 Task: Create an event for the movie marathon.
Action: Mouse moved to (102, 125)
Screenshot: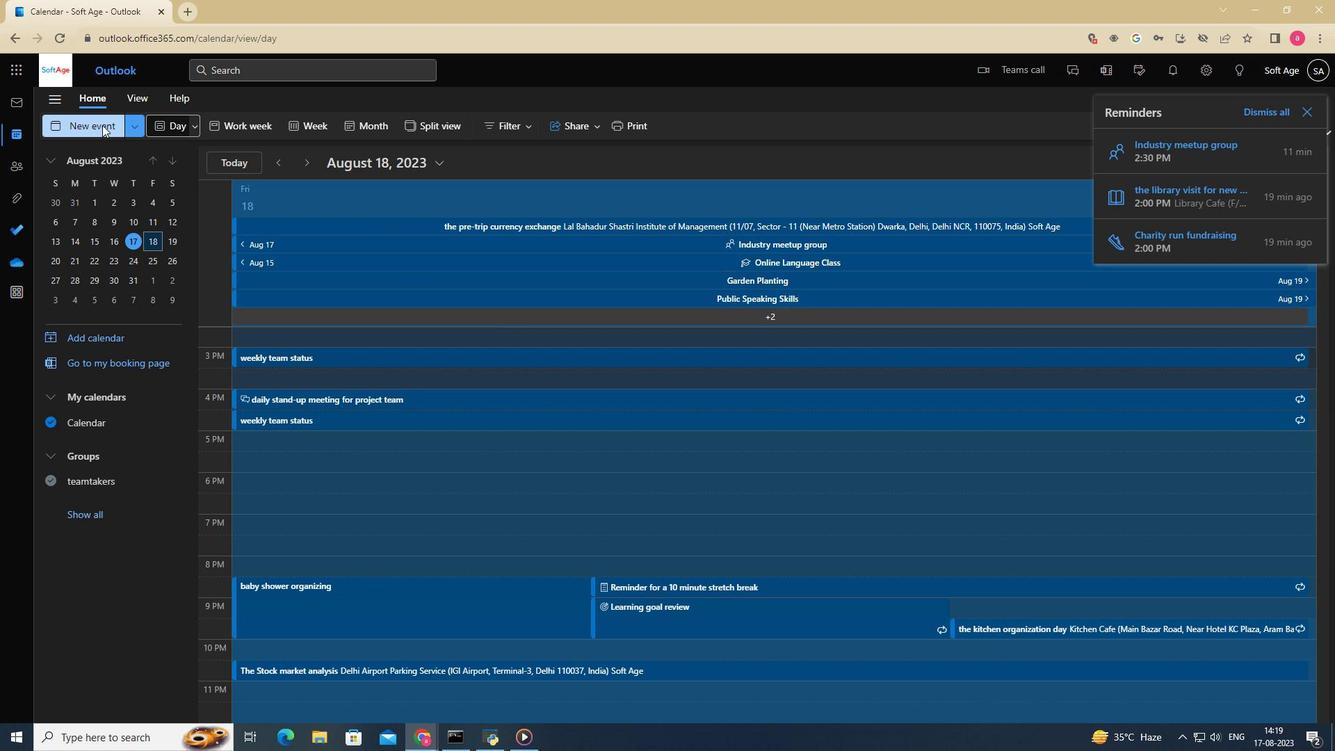 
Action: Mouse pressed left at (102, 125)
Screenshot: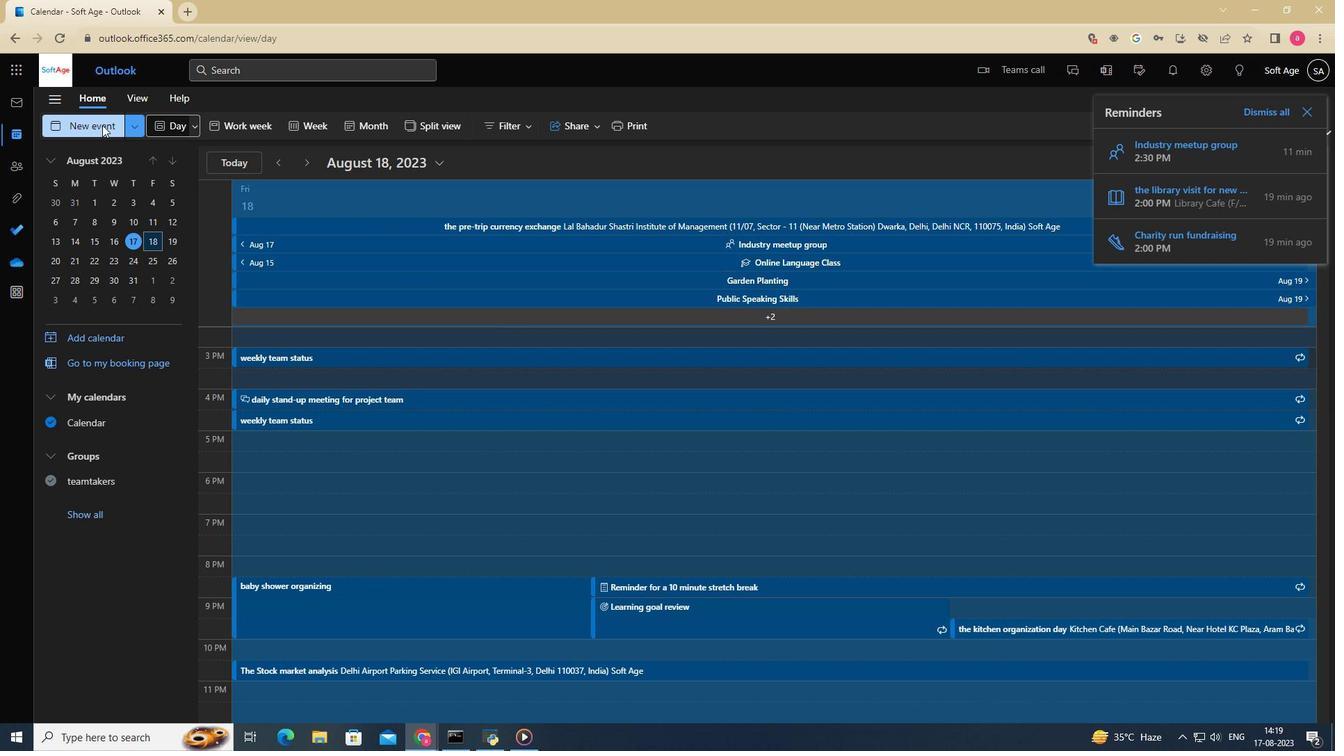
Action: Mouse moved to (361, 209)
Screenshot: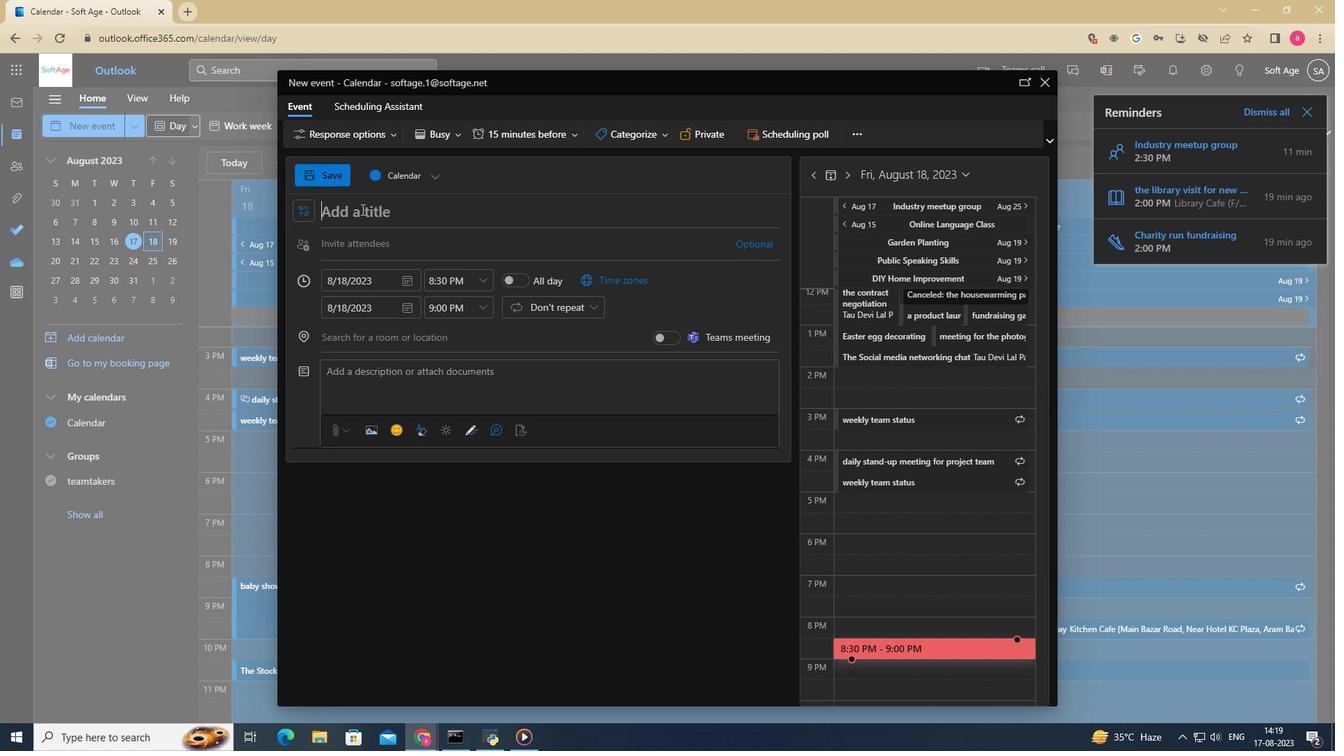 
Action: Mouse pressed left at (361, 209)
Screenshot: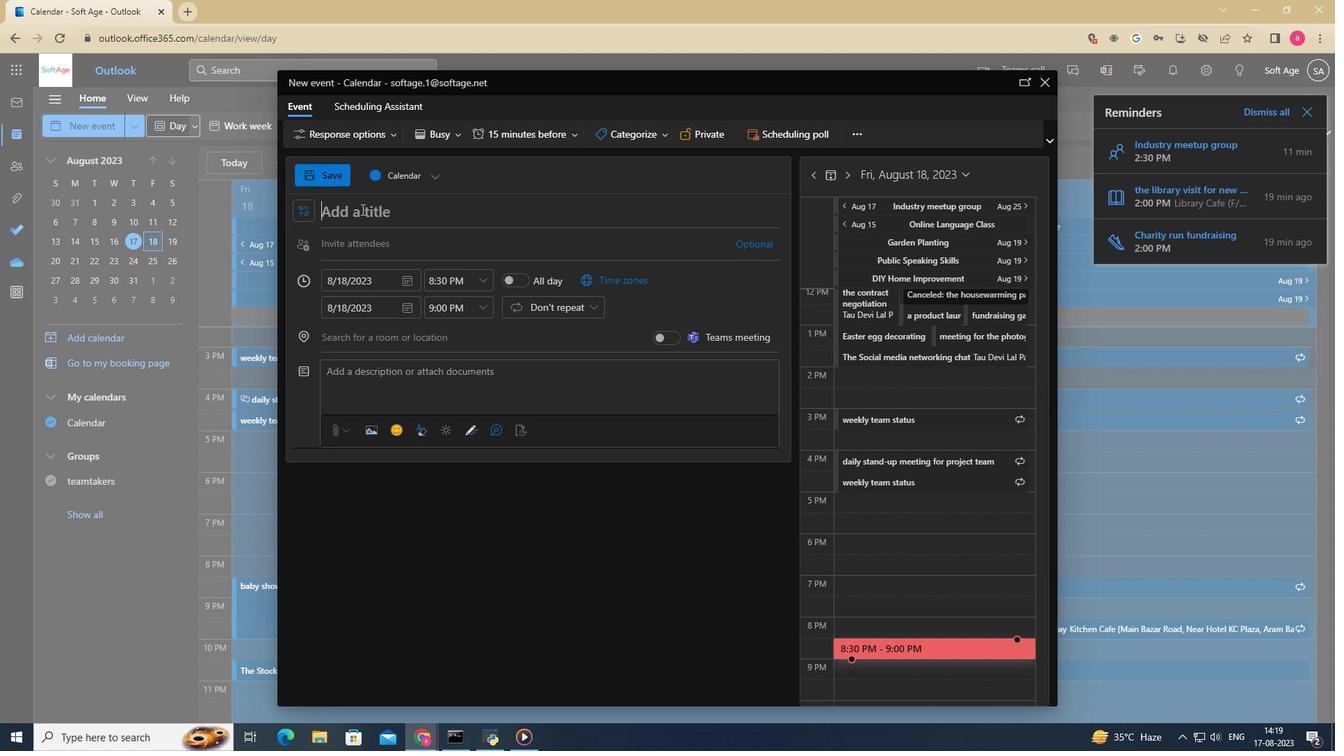 
Action: Key pressed the<Key.space>movie<Key.space>marathon
Screenshot: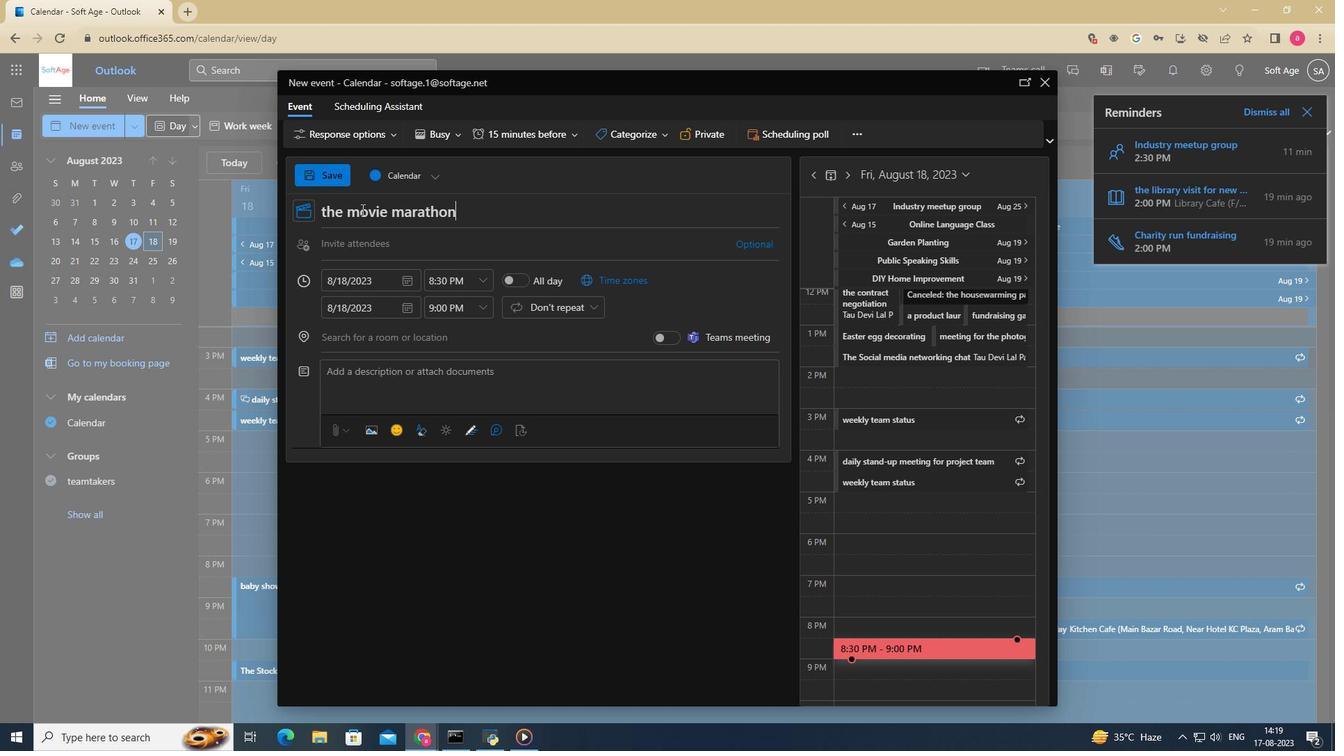 
Action: Mouse moved to (379, 249)
Screenshot: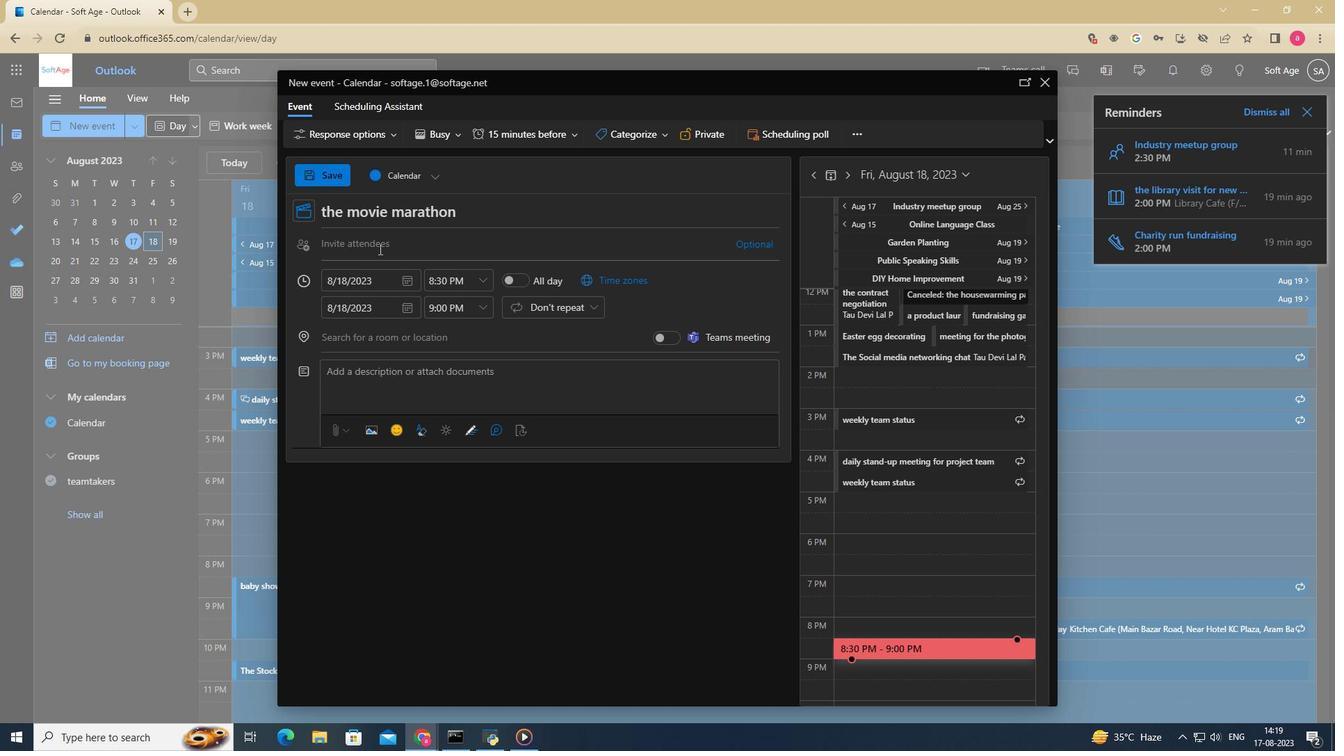 
Action: Mouse pressed left at (379, 249)
Screenshot: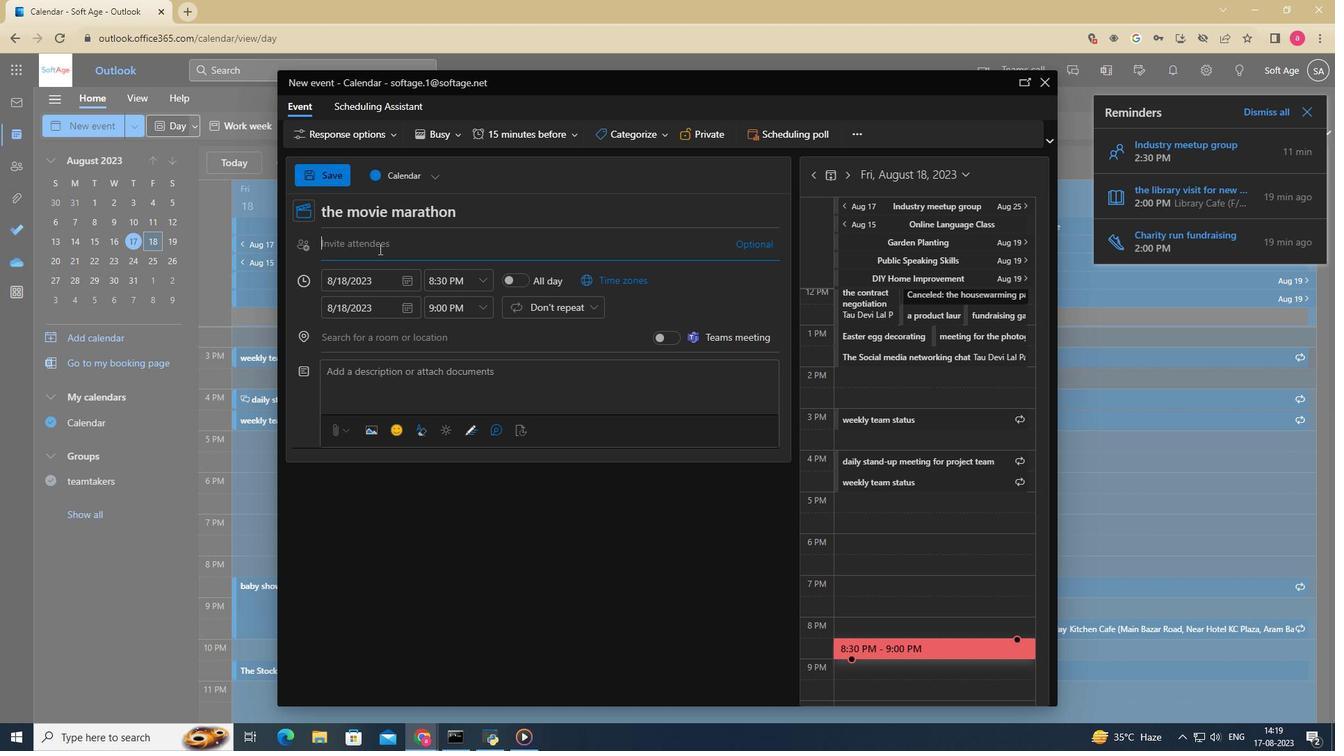 
Action: Mouse moved to (381, 338)
Screenshot: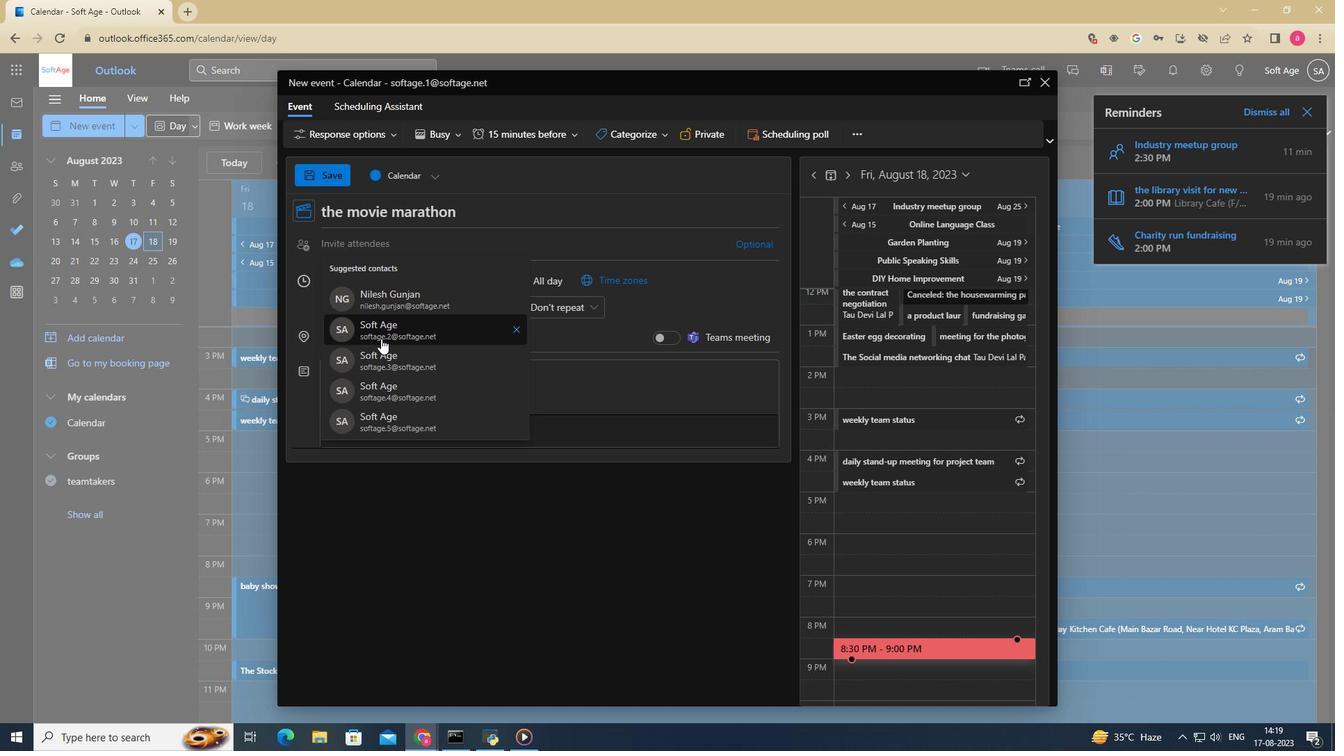 
Action: Mouse pressed left at (381, 338)
Screenshot: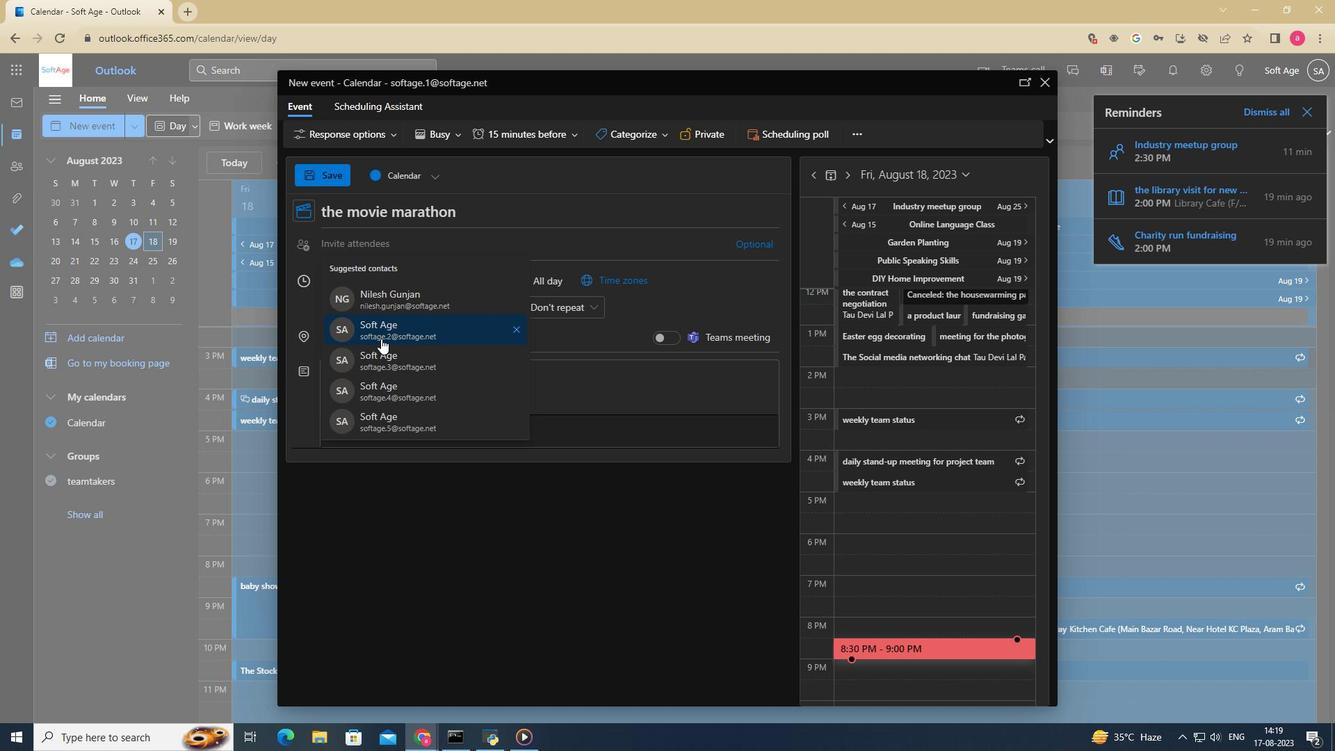 
Action: Mouse moved to (437, 367)
Screenshot: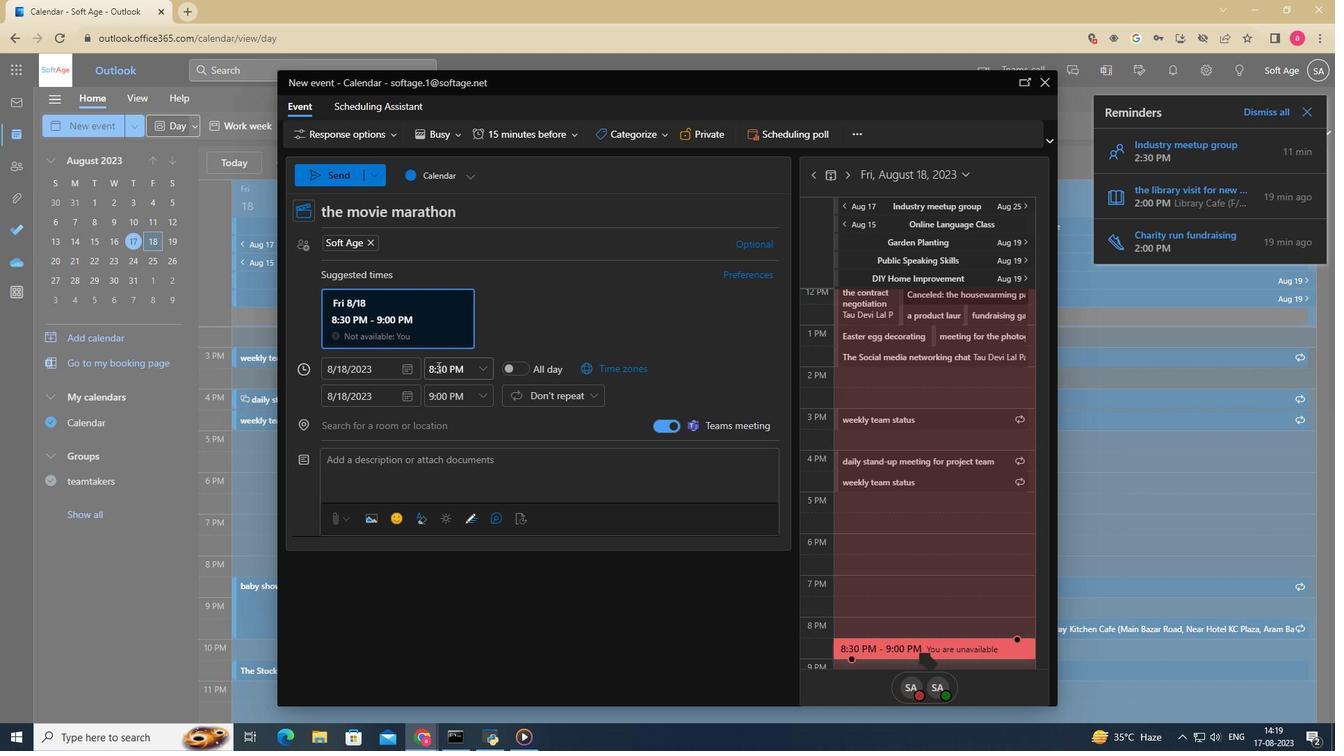 
Action: Mouse pressed left at (437, 367)
Screenshot: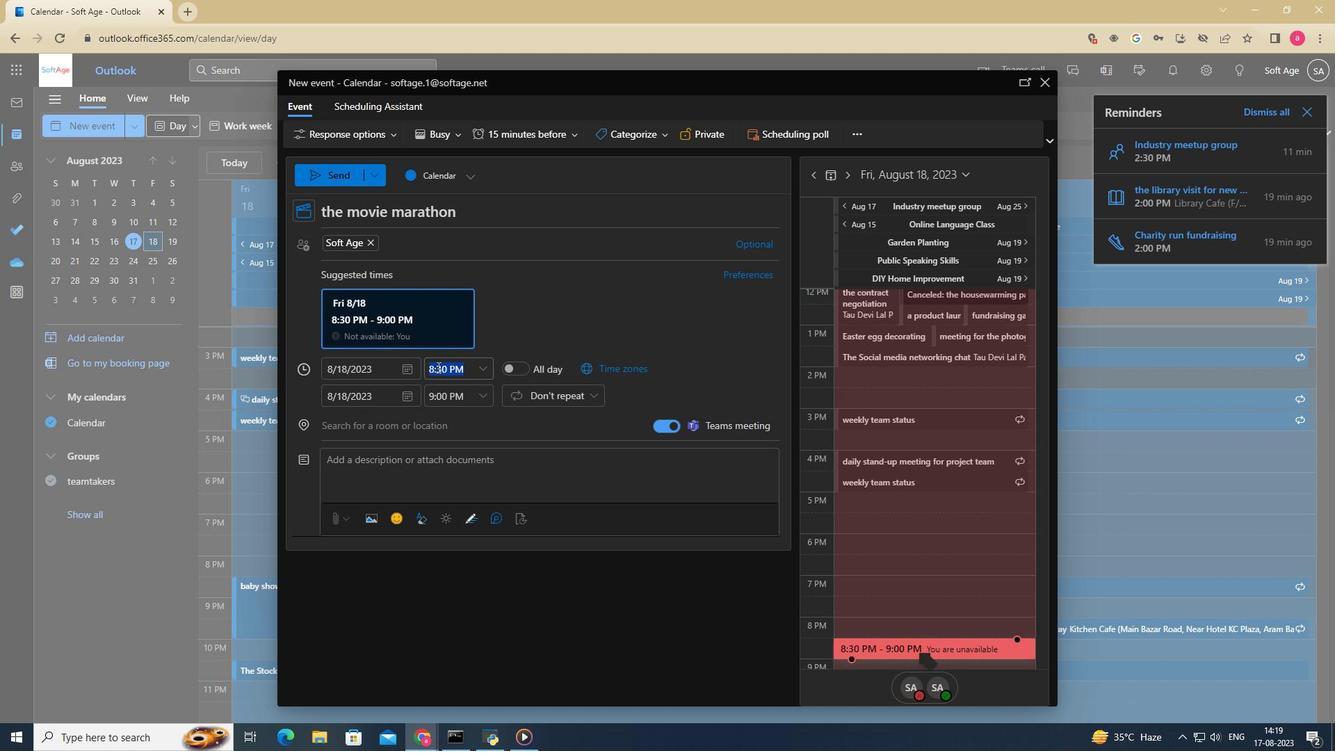 
Action: Mouse moved to (481, 374)
Screenshot: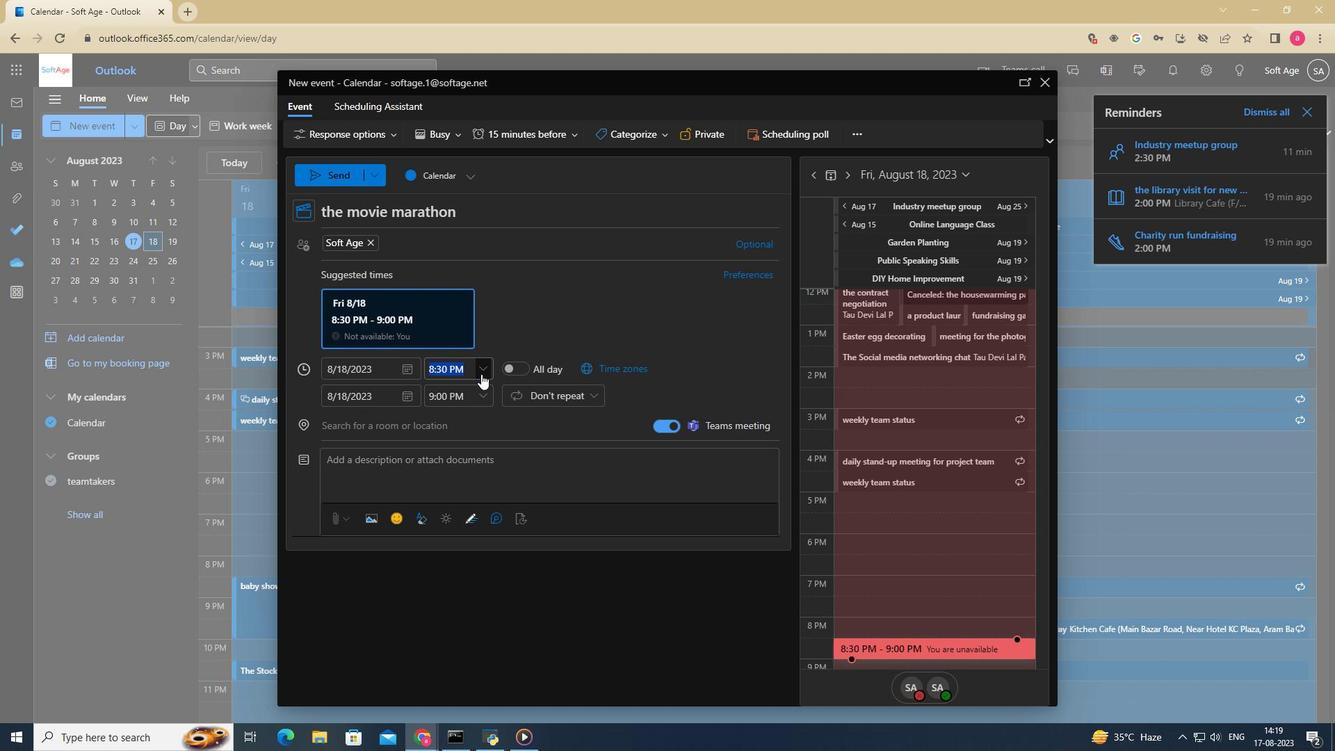 
Action: Mouse pressed left at (481, 374)
Screenshot: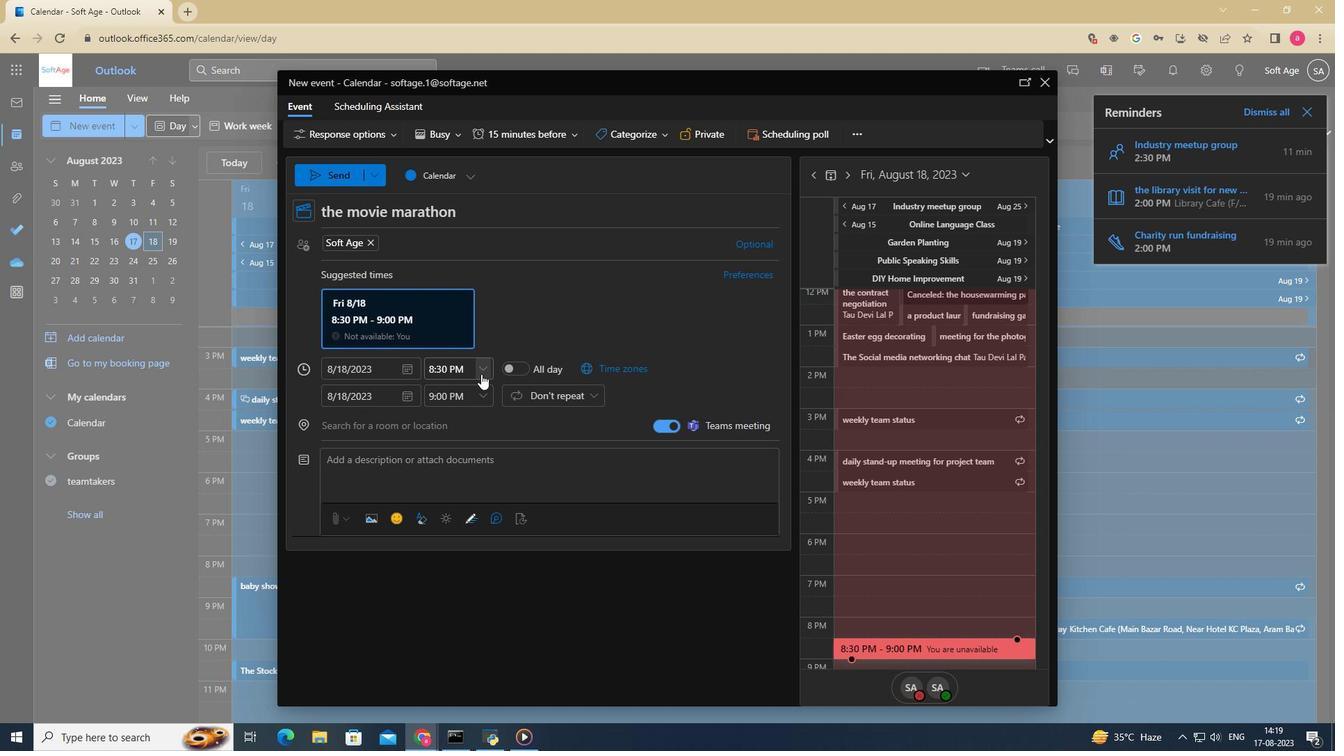 
Action: Mouse moved to (462, 422)
Screenshot: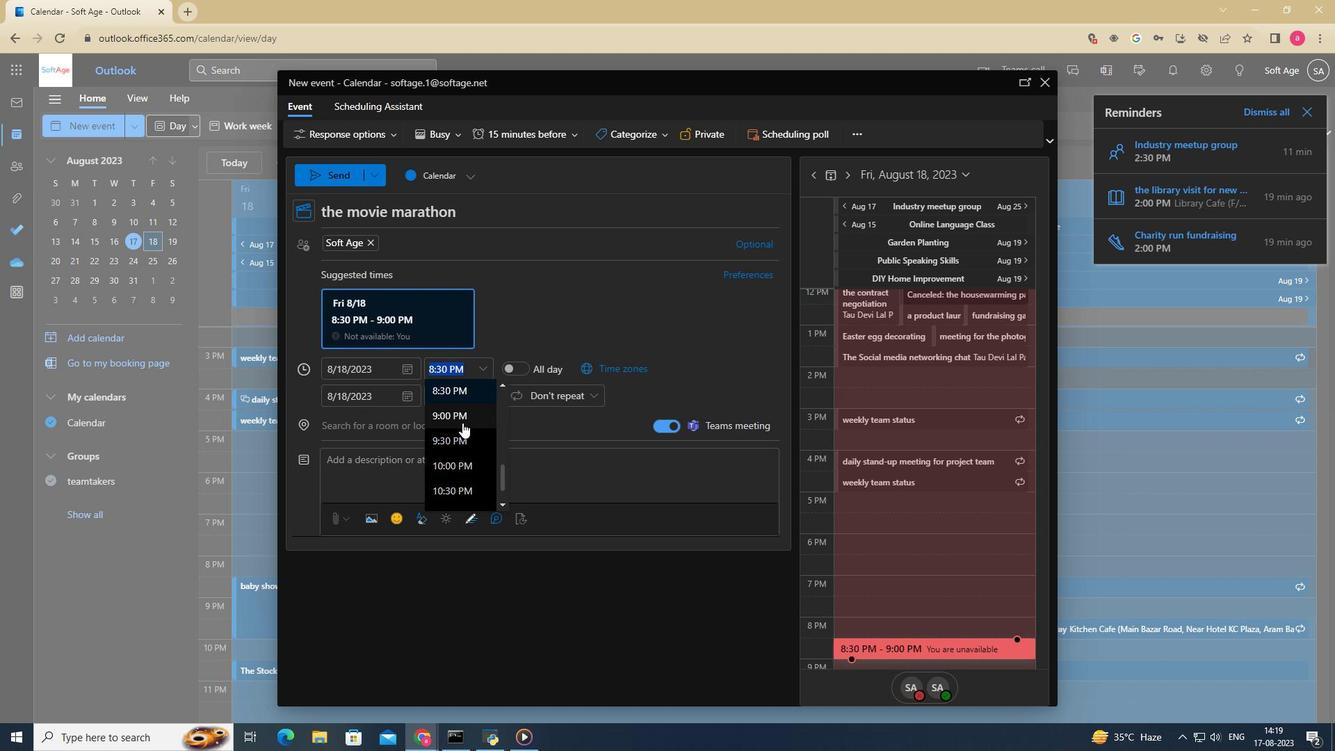 
Action: Mouse pressed left at (462, 422)
Screenshot: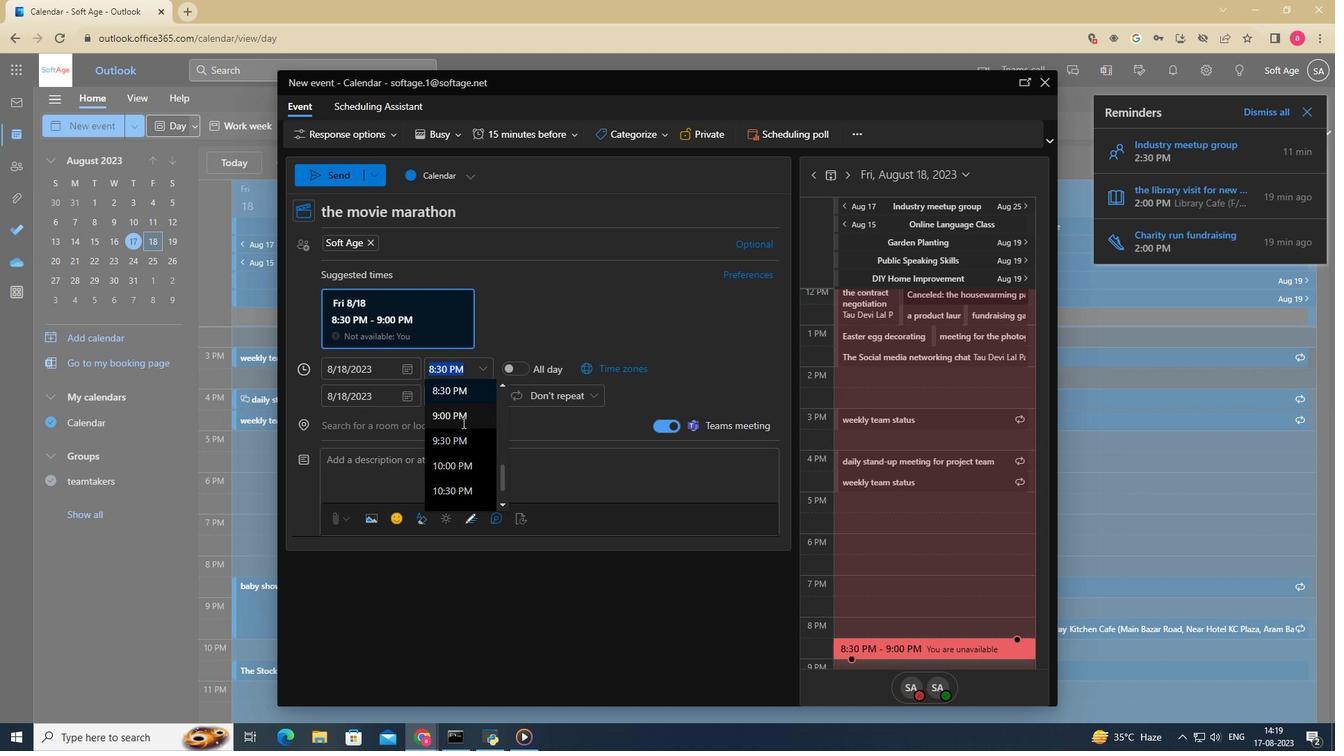 
Action: Mouse moved to (485, 392)
Screenshot: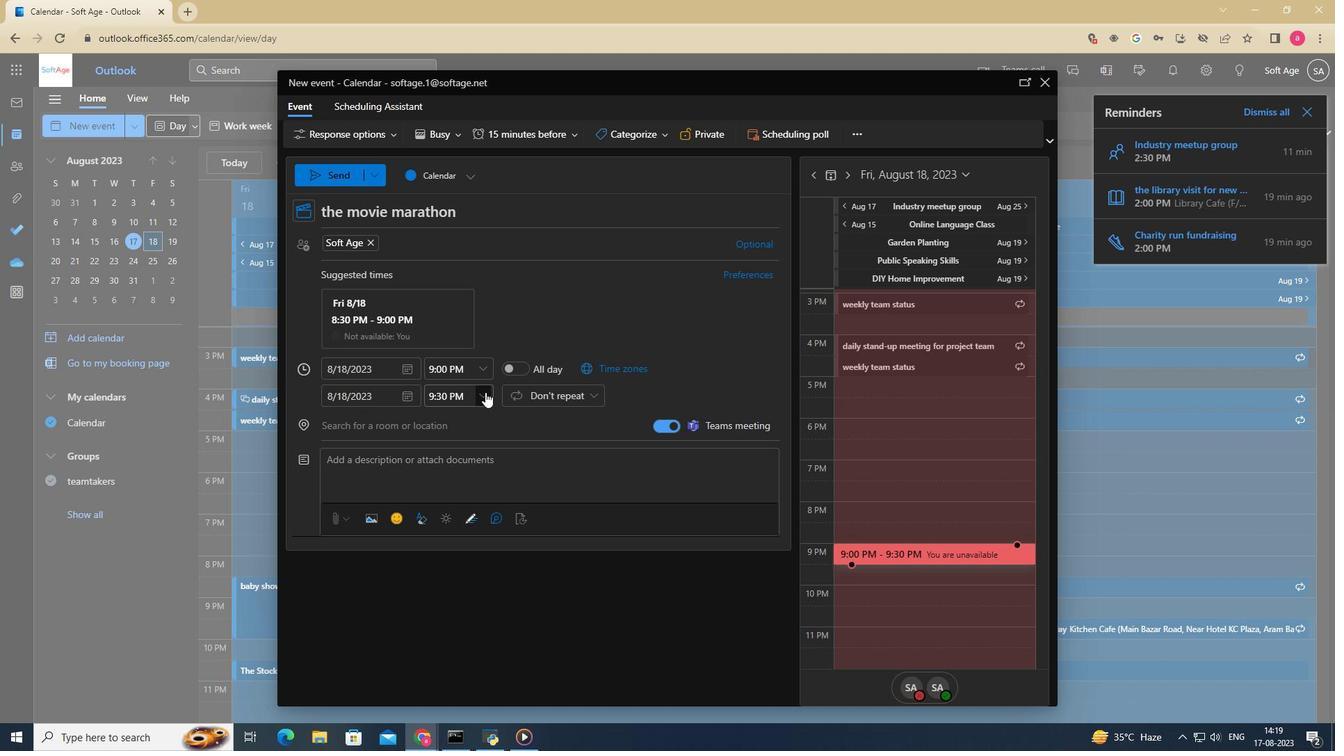 
Action: Mouse pressed left at (485, 392)
Screenshot: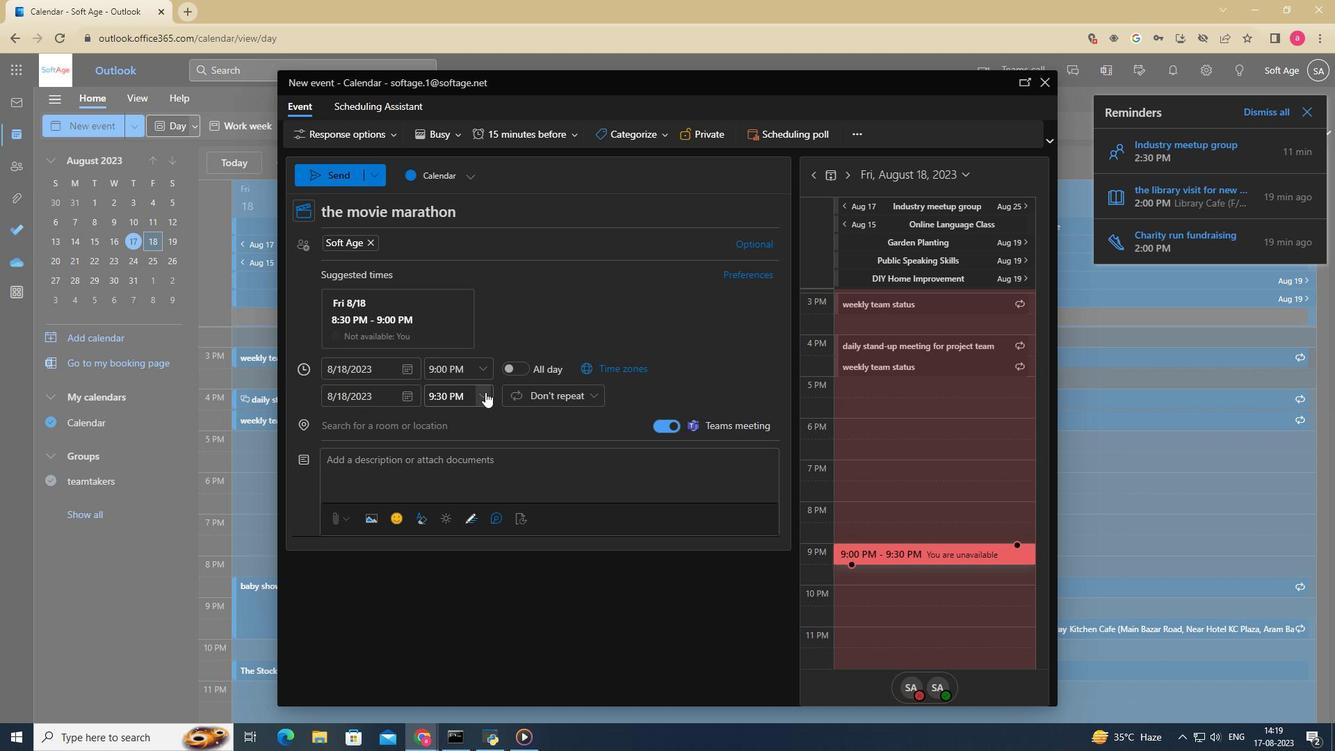 
Action: Mouse moved to (470, 445)
Screenshot: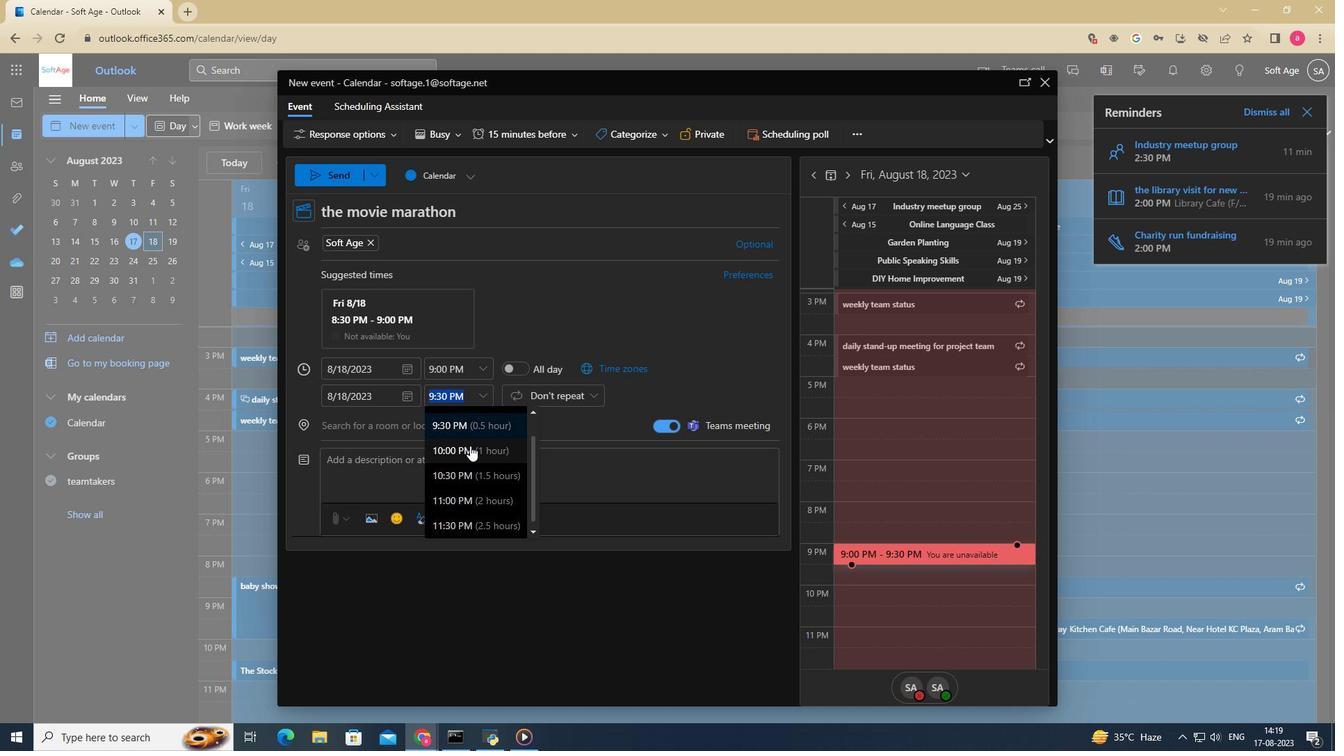 
Action: Mouse pressed left at (470, 445)
Screenshot: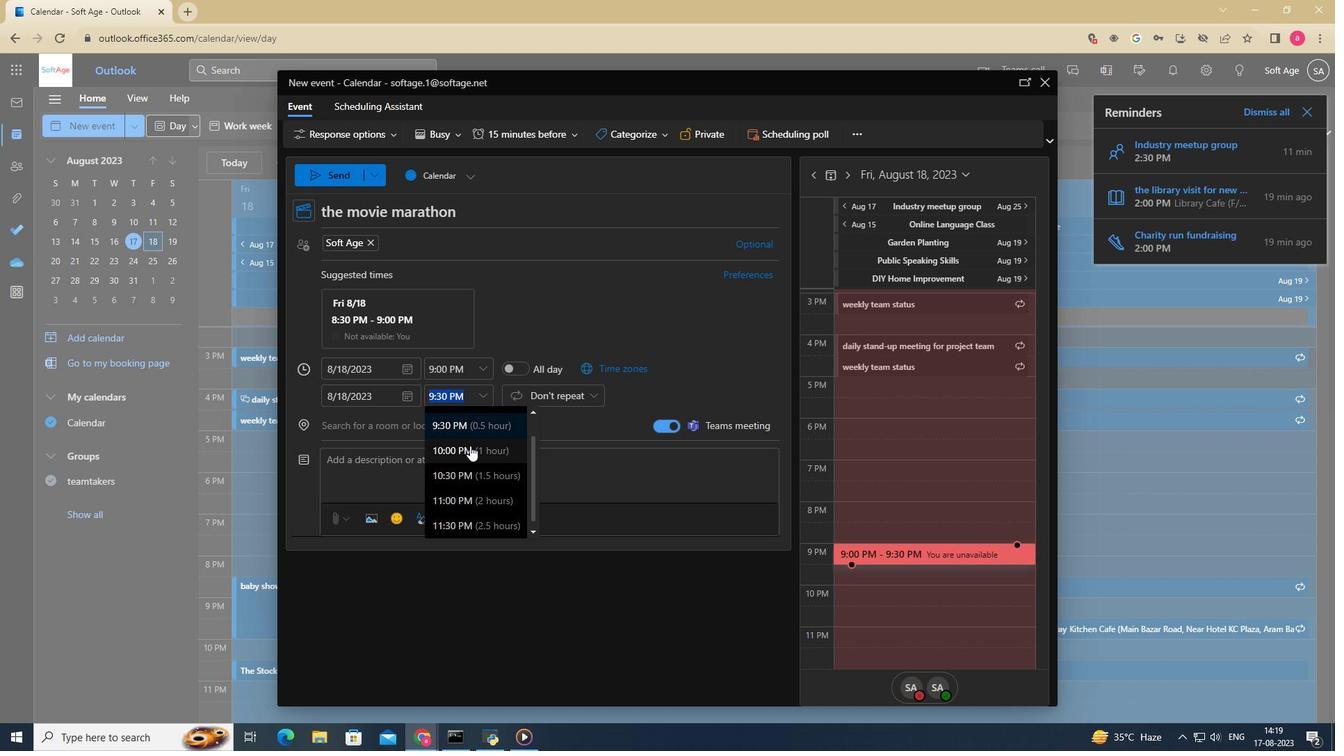 
Action: Mouse moved to (357, 425)
Screenshot: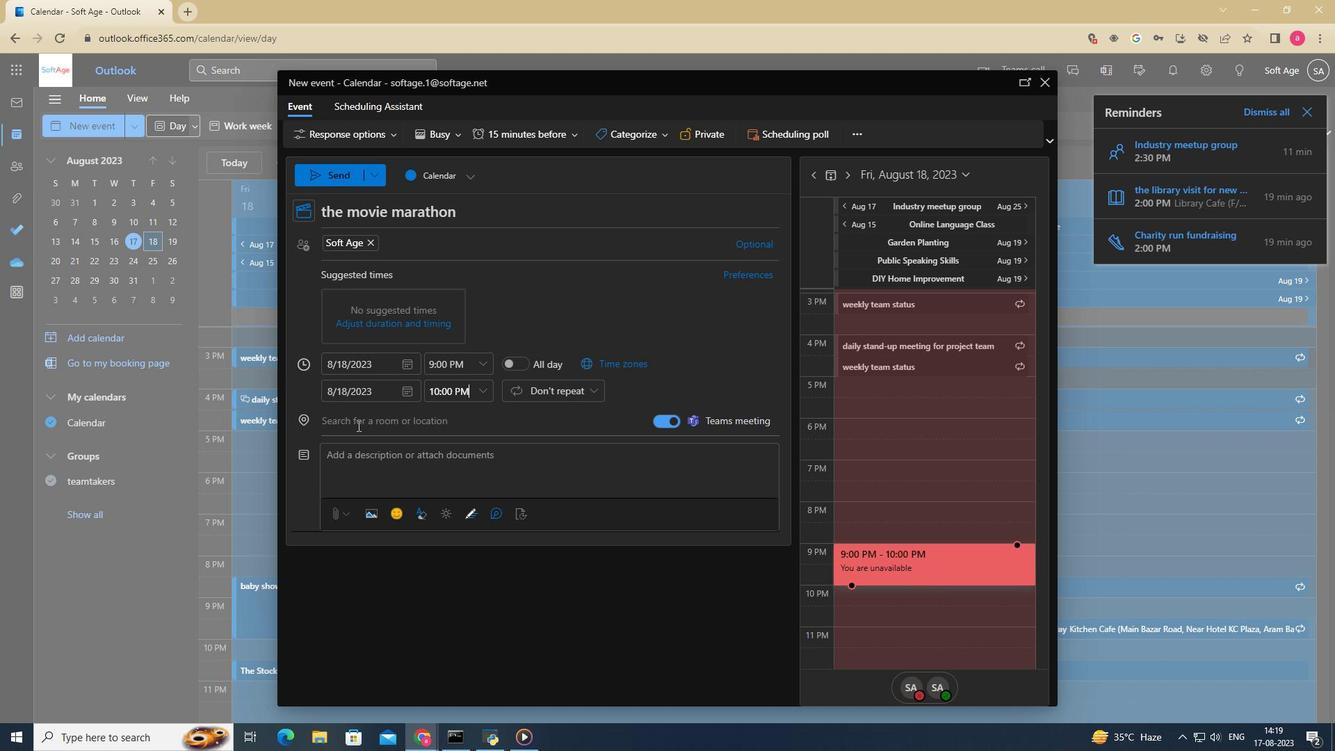 
Action: Mouse pressed left at (357, 425)
Screenshot: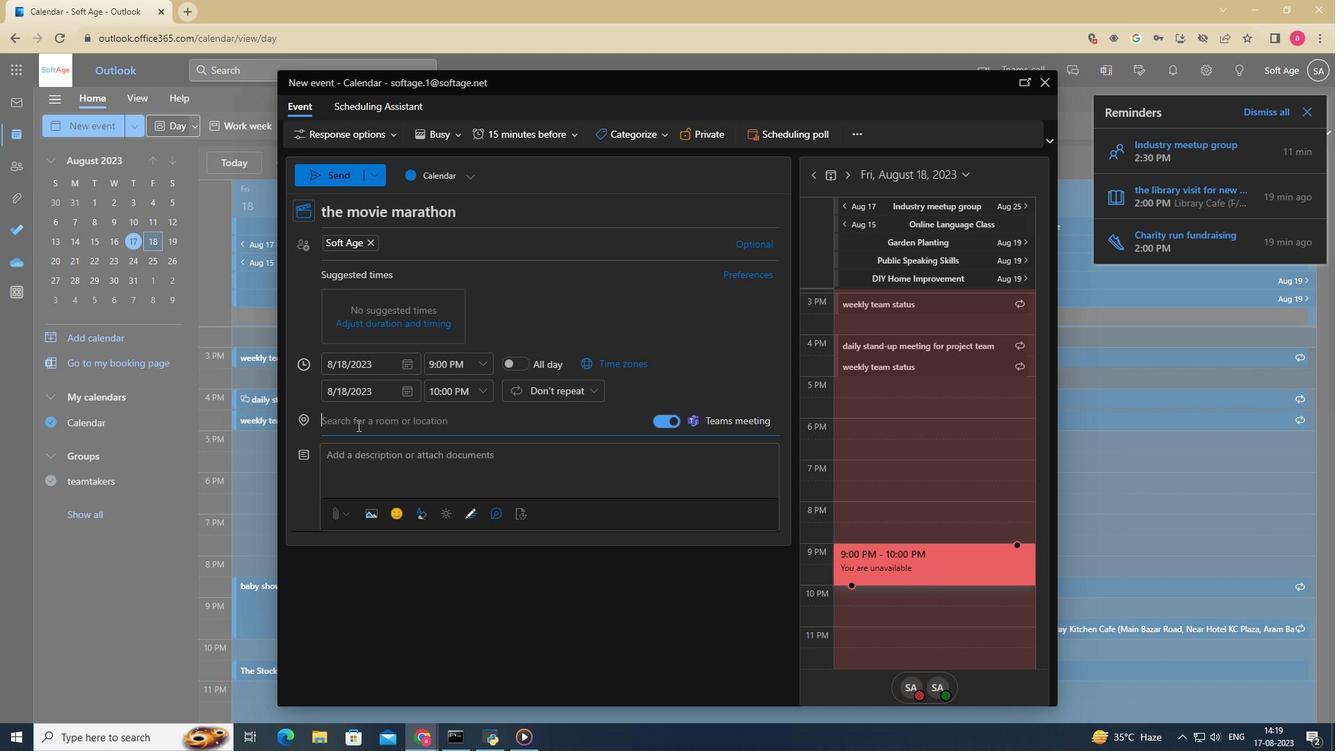 
Action: Key pressed roh
Screenshot: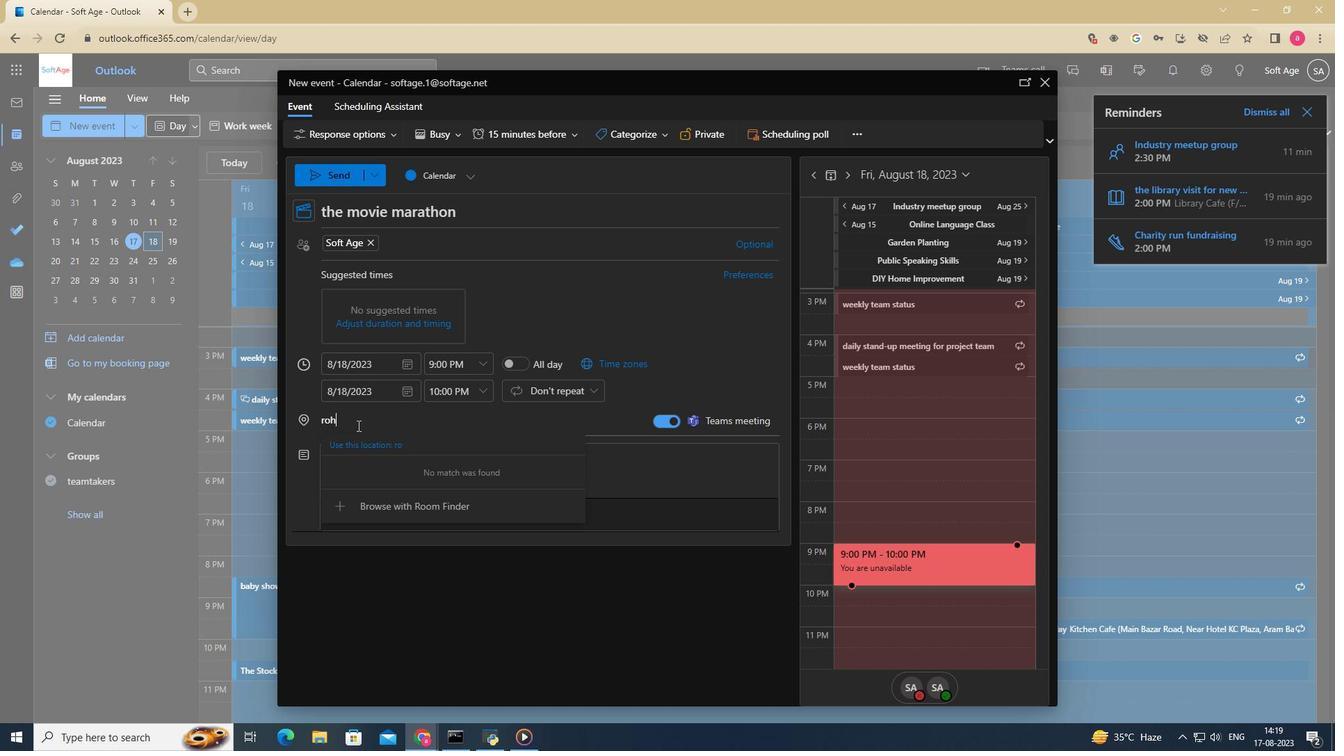 
Action: Mouse moved to (393, 477)
Screenshot: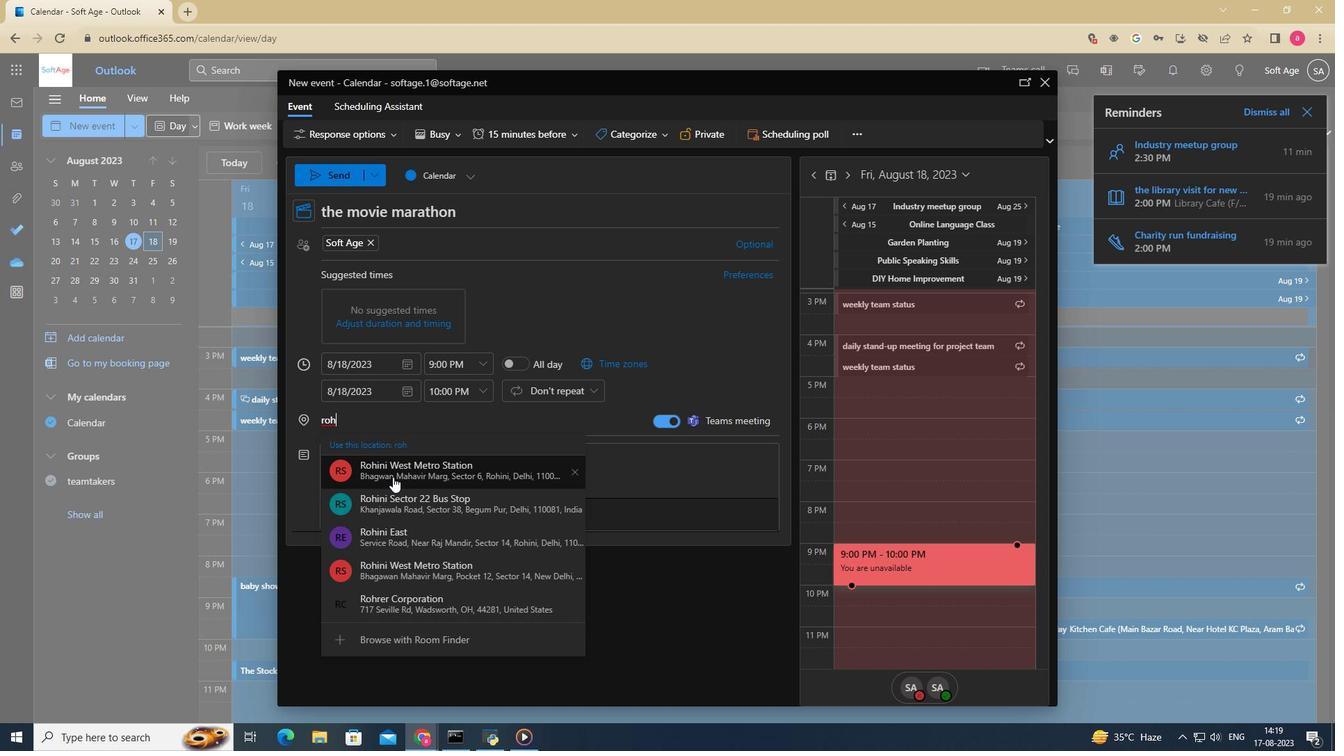 
Action: Mouse pressed left at (393, 477)
Screenshot: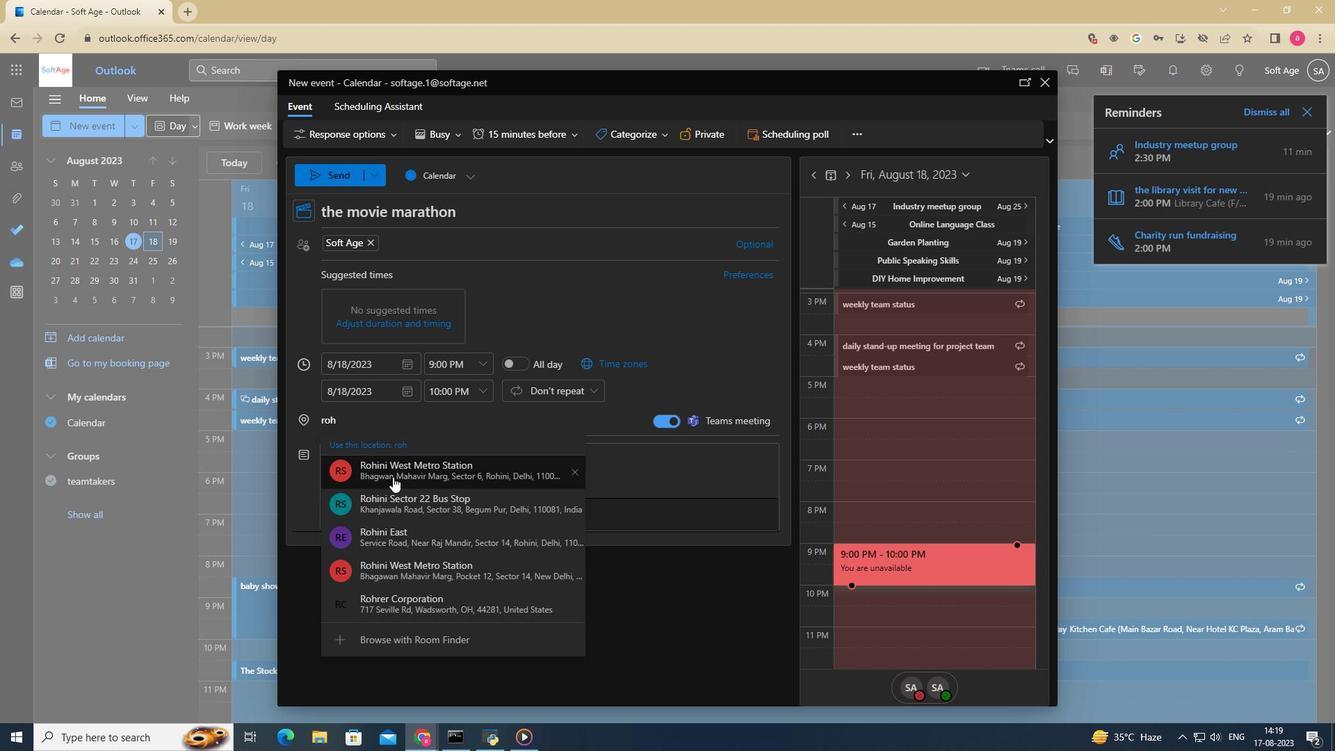 
Action: Mouse moved to (365, 426)
Screenshot: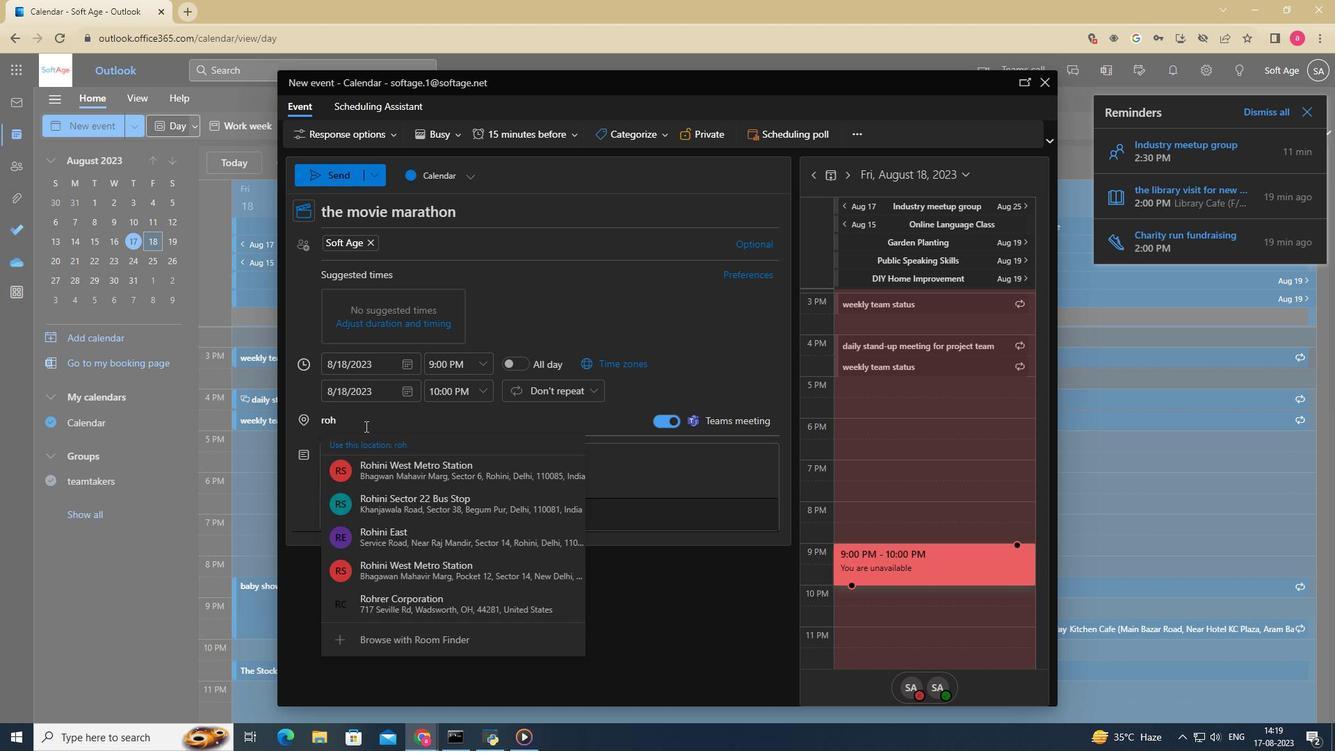 
Action: Key pressed ini<Key.space>
Screenshot: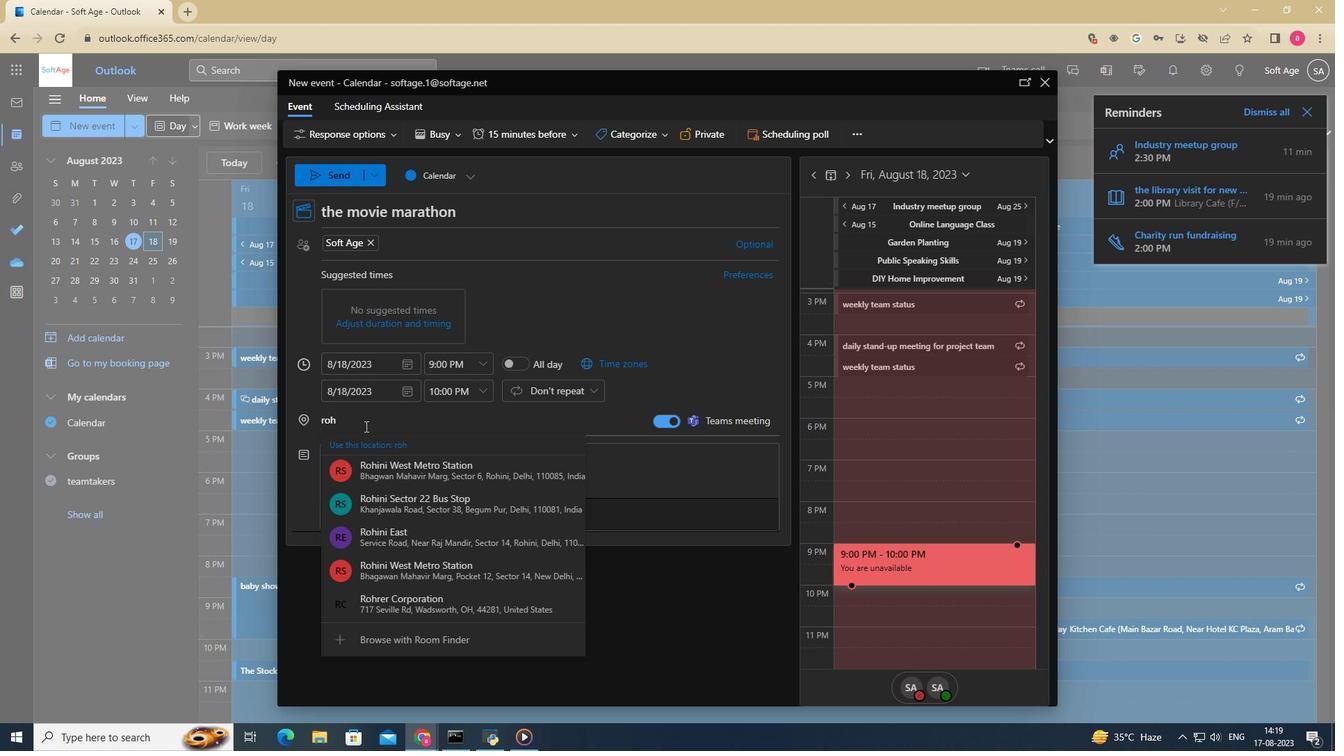 
Action: Mouse moved to (460, 418)
Screenshot: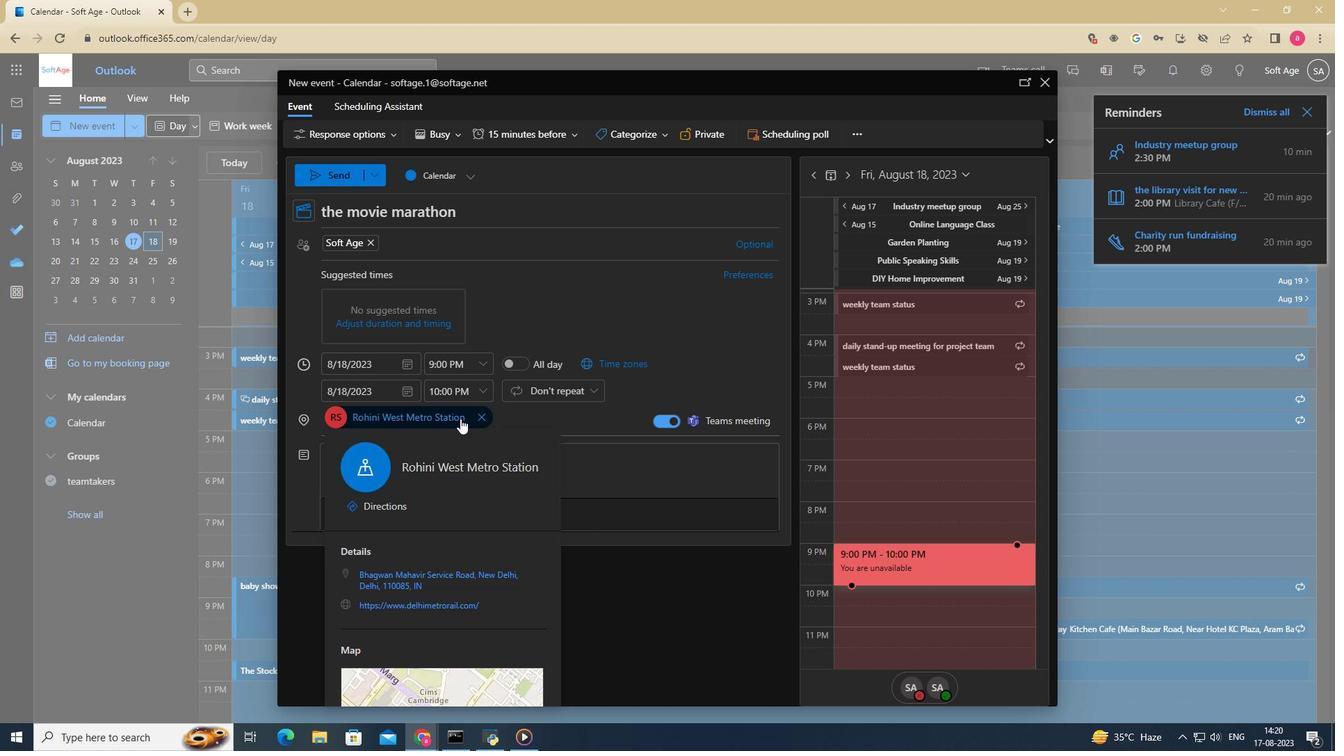 
Action: Mouse pressed left at (460, 418)
Screenshot: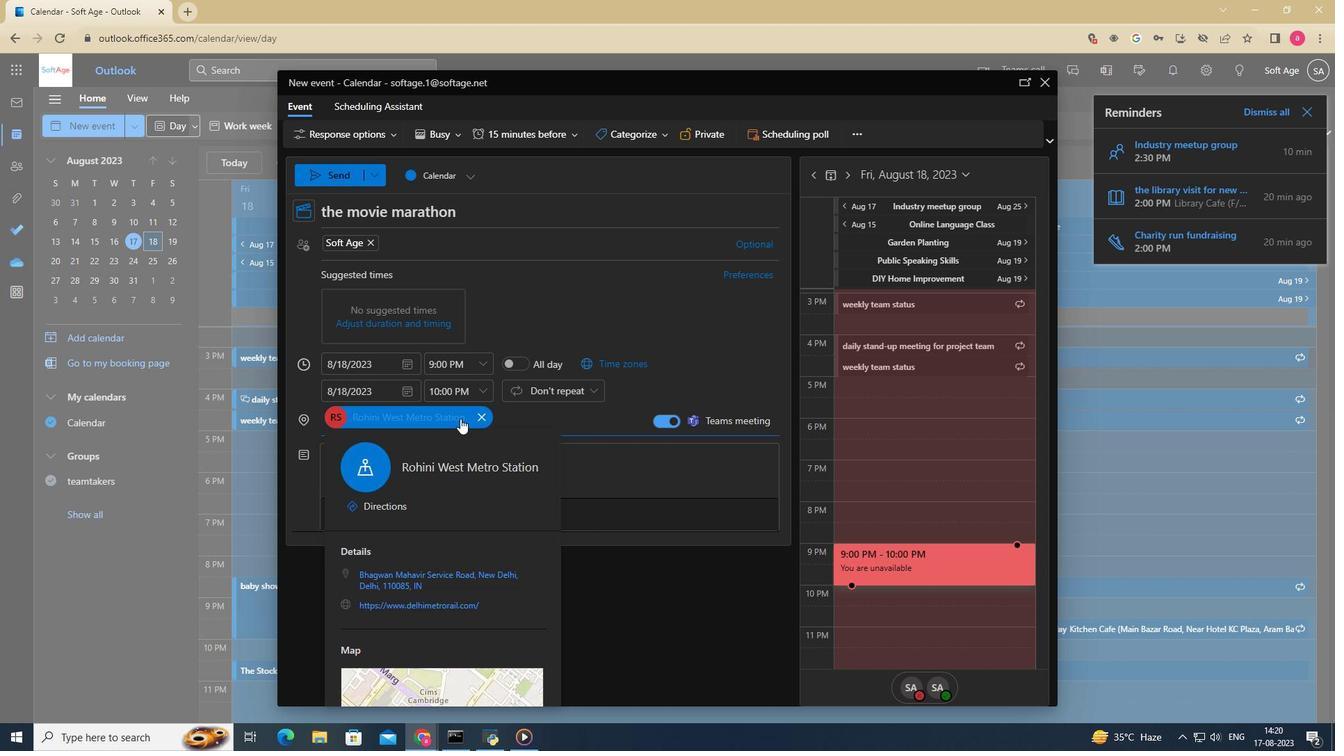 
Action: Mouse moved to (635, 516)
Screenshot: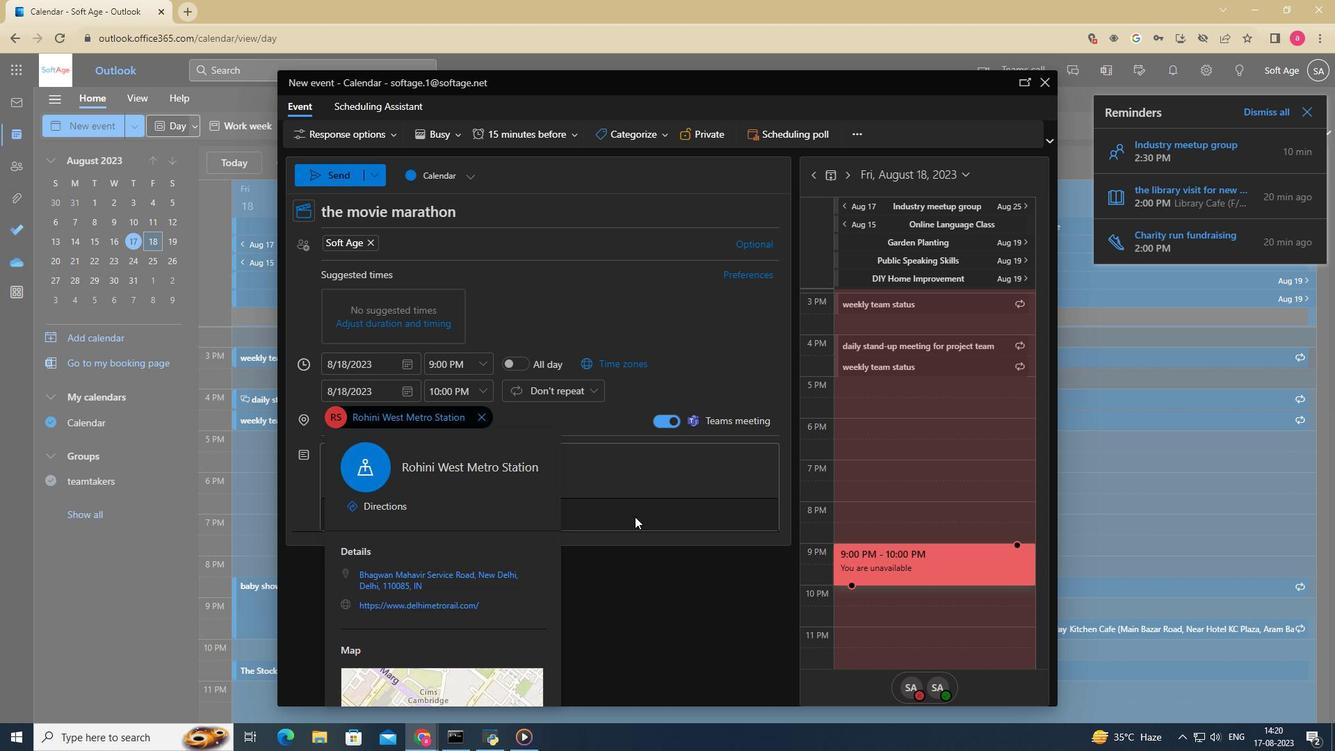
Action: Mouse pressed left at (635, 516)
Screenshot: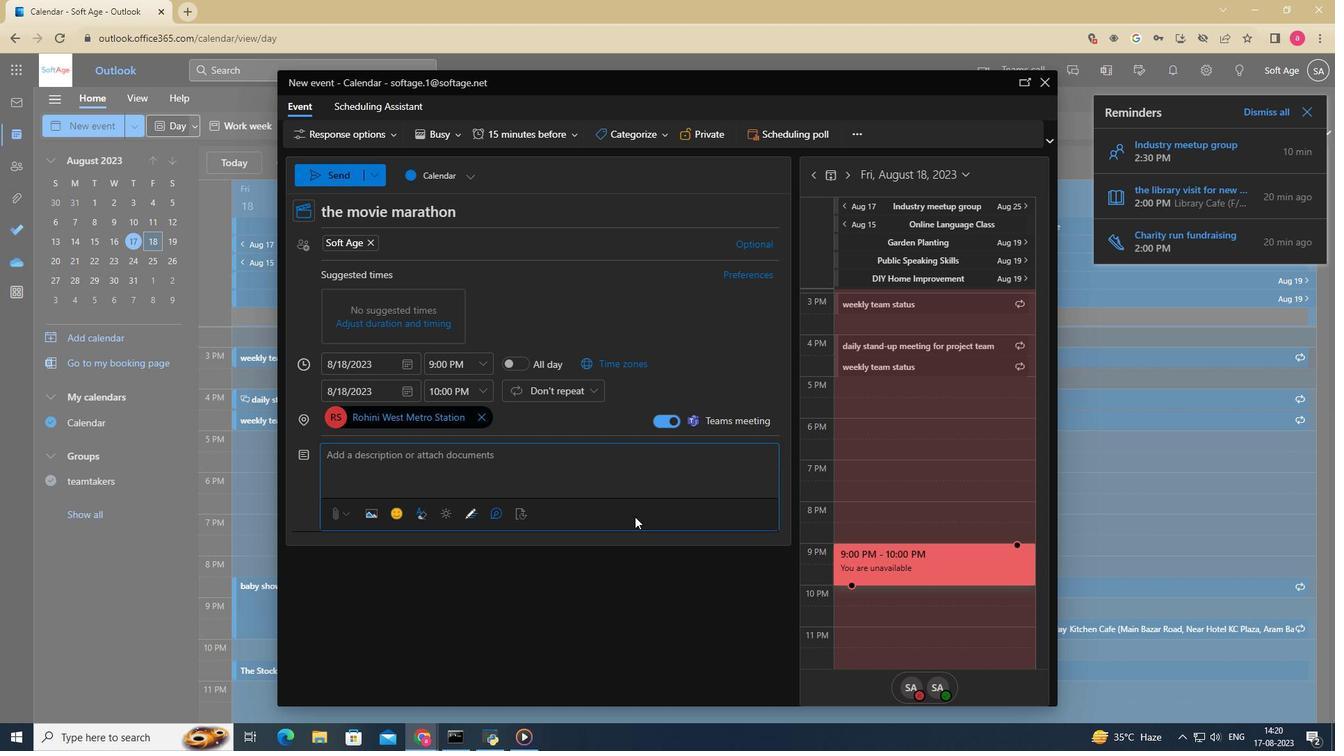 
Action: Mouse moved to (343, 468)
Screenshot: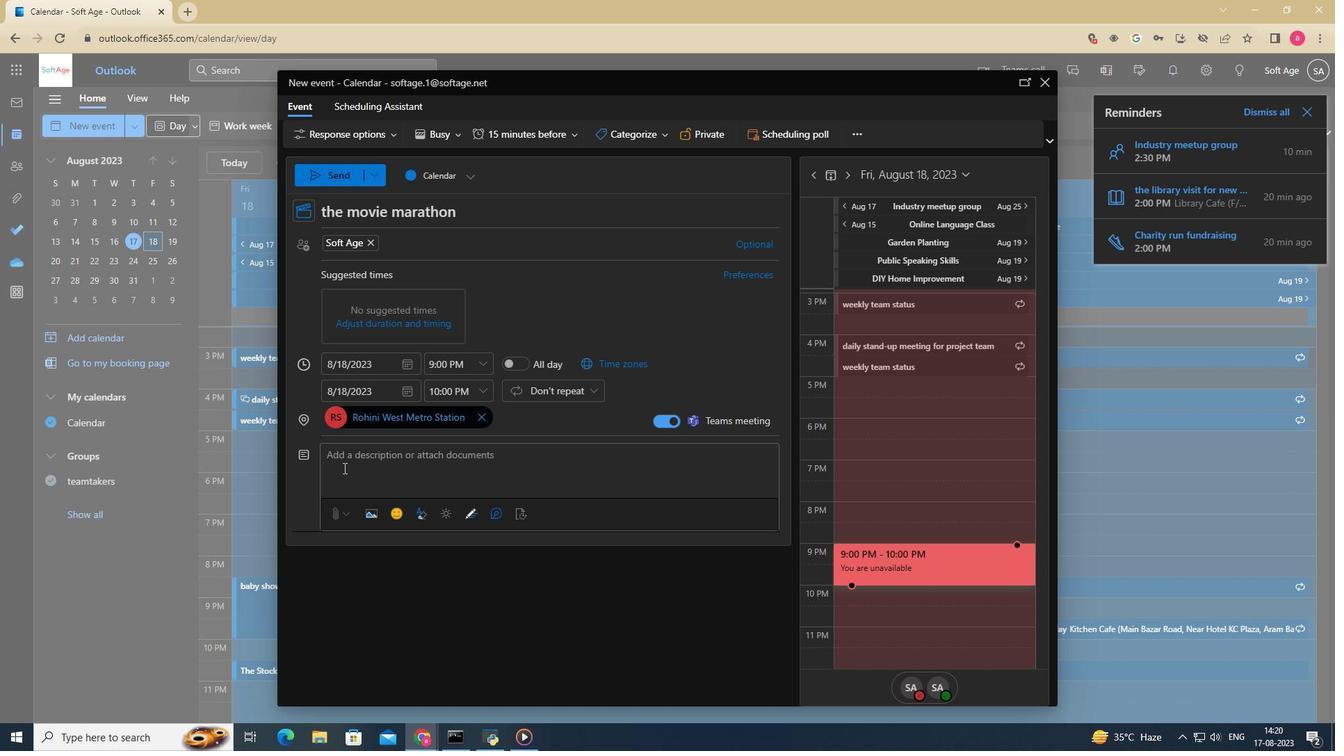 
Action: Mouse pressed left at (343, 468)
Screenshot: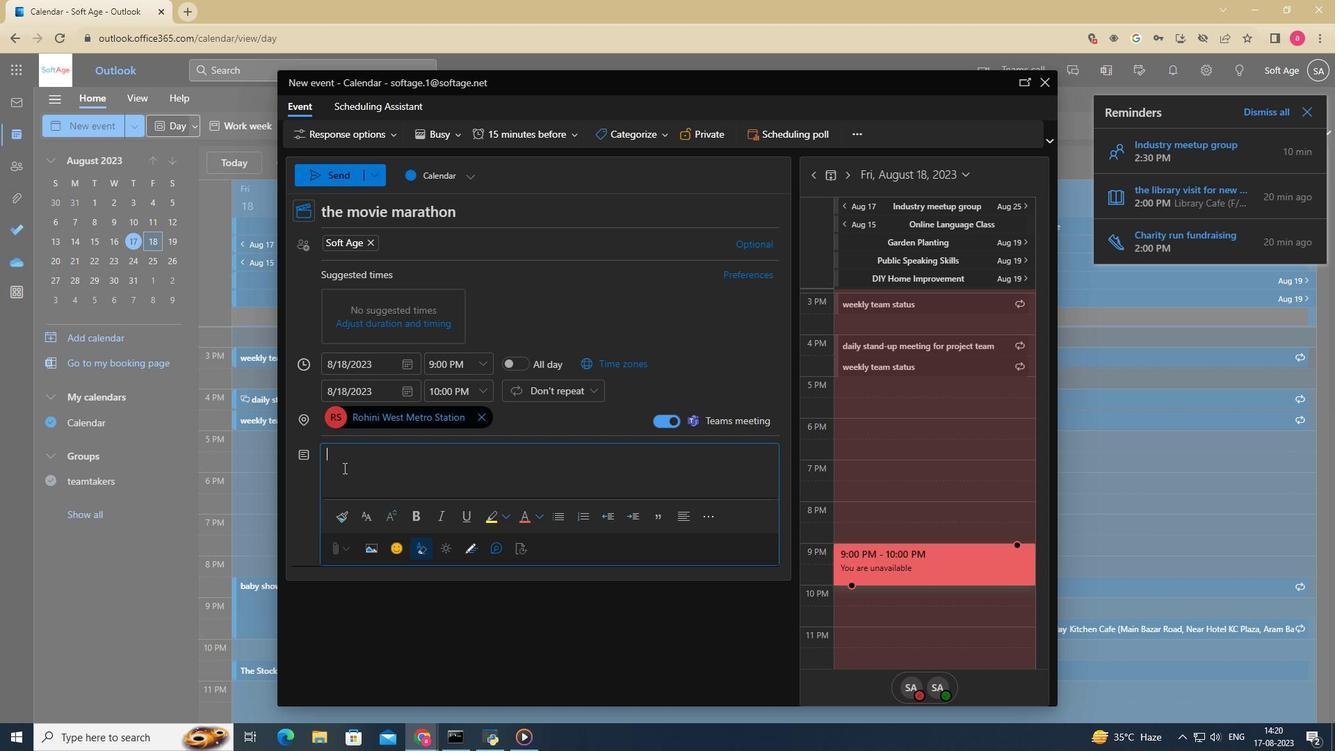 
Action: Key pressed th<Key.backspace><Key.backspace><Key.shift><Key.shift><Key.shift>TH<Key.backspace>he<Key.space>movie<Key.space>marathon<Key.space>is<Key.space>a<Key.space>popular<Key.space>entertainment<Key.space>activity<Key.space>where<Key.space>individuals<Key.space>or<Key.space>groups<Key.space>watch<Key.space>a<Key.space>series<Key.space>of<Key.space>movies<Key.space>back-to-back<Key.space>over<Key.space>an<Key.space>extended<Key.space>period<Key.space>of<Key.space>time.<Key.space><Key.shift><Key.shift>It's<Key.space>a<Key.space>way<Key.space>to<Key.space>immerse<Key.space>oneself<Key.space>in<Key.space>a<Key.space>particular<Key.space>film<Key.space>genre,<Key.space>fi<Key.backspace>ranchise,<Key.space>director's<Key.space>work,<Key.space>or<Key.space>thematic<Key.space>connection<Key.space>between<Key.space>the<Key.space>movies.<Key.space><Key.space><Key.backspace><Key.shift><Key.shift><Key.shift><Key.shift><Key.shift><Key.shift><Key.shift><Key.shift><Key.shift><Key.shift><Key.shift><Key.shift><Key.shift><Key.shift><Key.shift><Key.shift><Key.shift><Key.shift>Movie<Key.space>marathons<Key.space>can<Key.space>be<Key.space>done<Key.space>at<Key.space>home,<Key.space>in<Key.space>a<Key.space>dedicated<Key.space>screening<Key.space>space,<Key.space>or<Key.space>even<Key.space>in<Key.space>a<Key.space>theater<Key.space>if<Key.space>organized<Key.space>as<Key.space>an<Key.space>event.
Screenshot: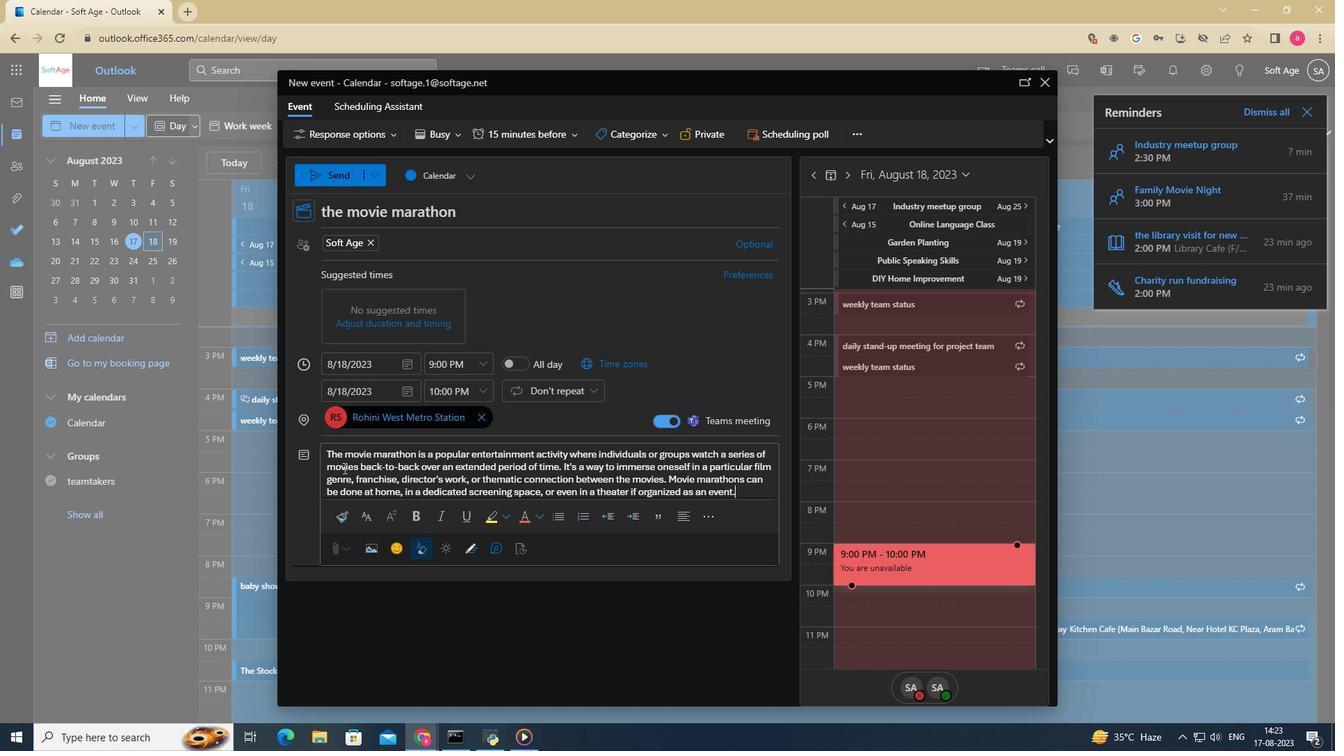 
Action: Mouse moved to (424, 468)
Screenshot: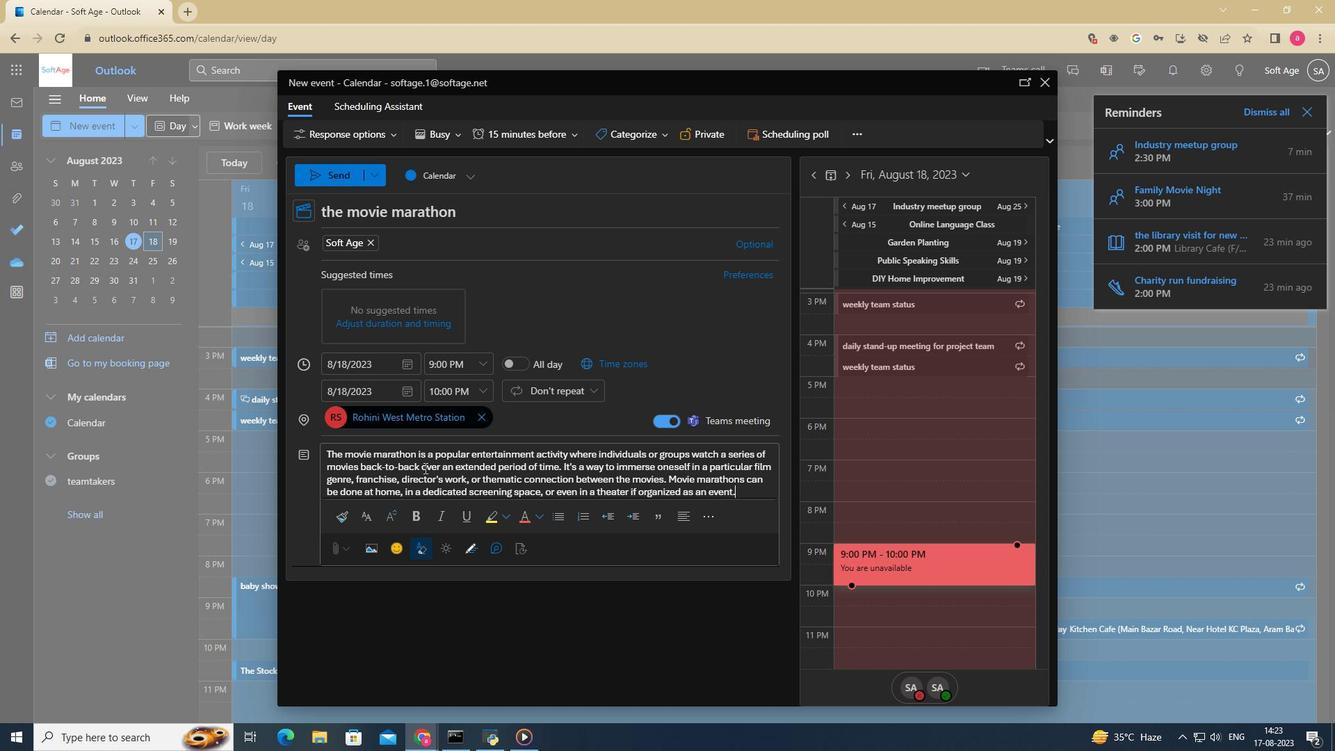 
Action: Mouse pressed left at (424, 468)
Screenshot: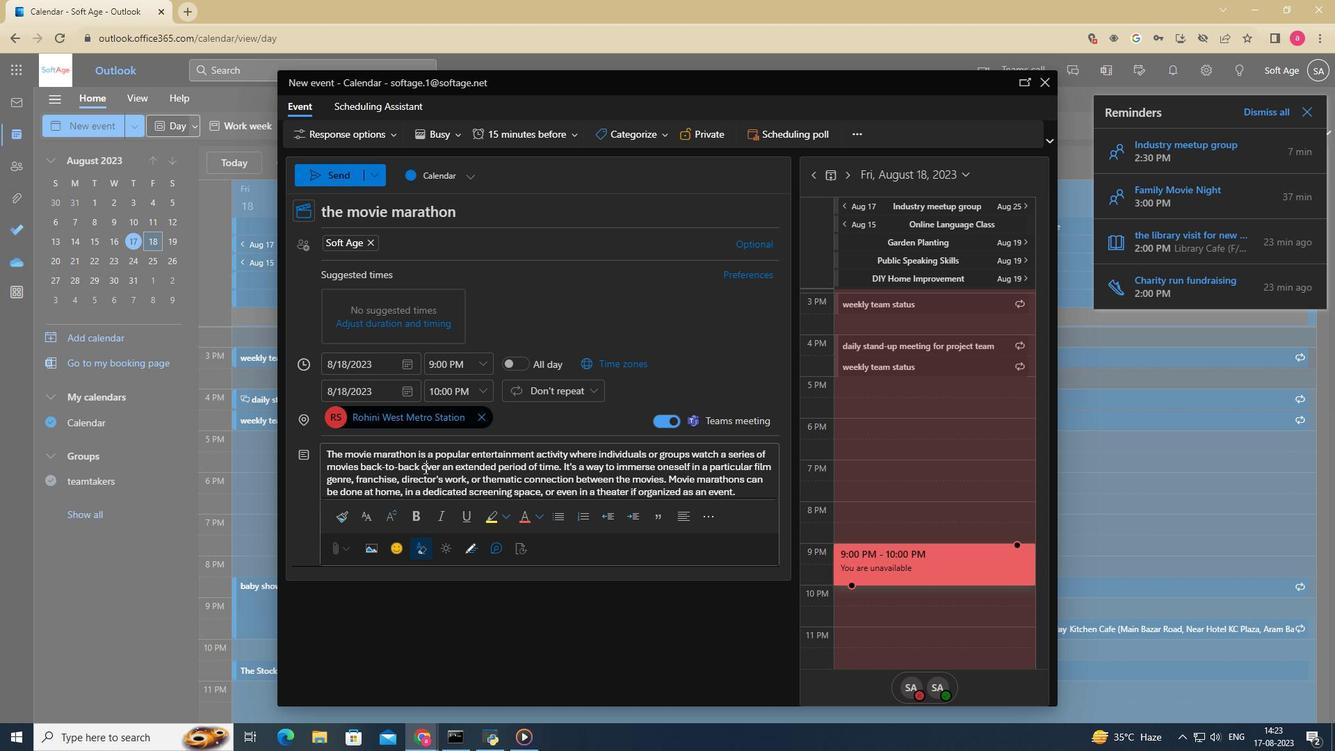 
Action: Mouse pressed left at (424, 468)
Screenshot: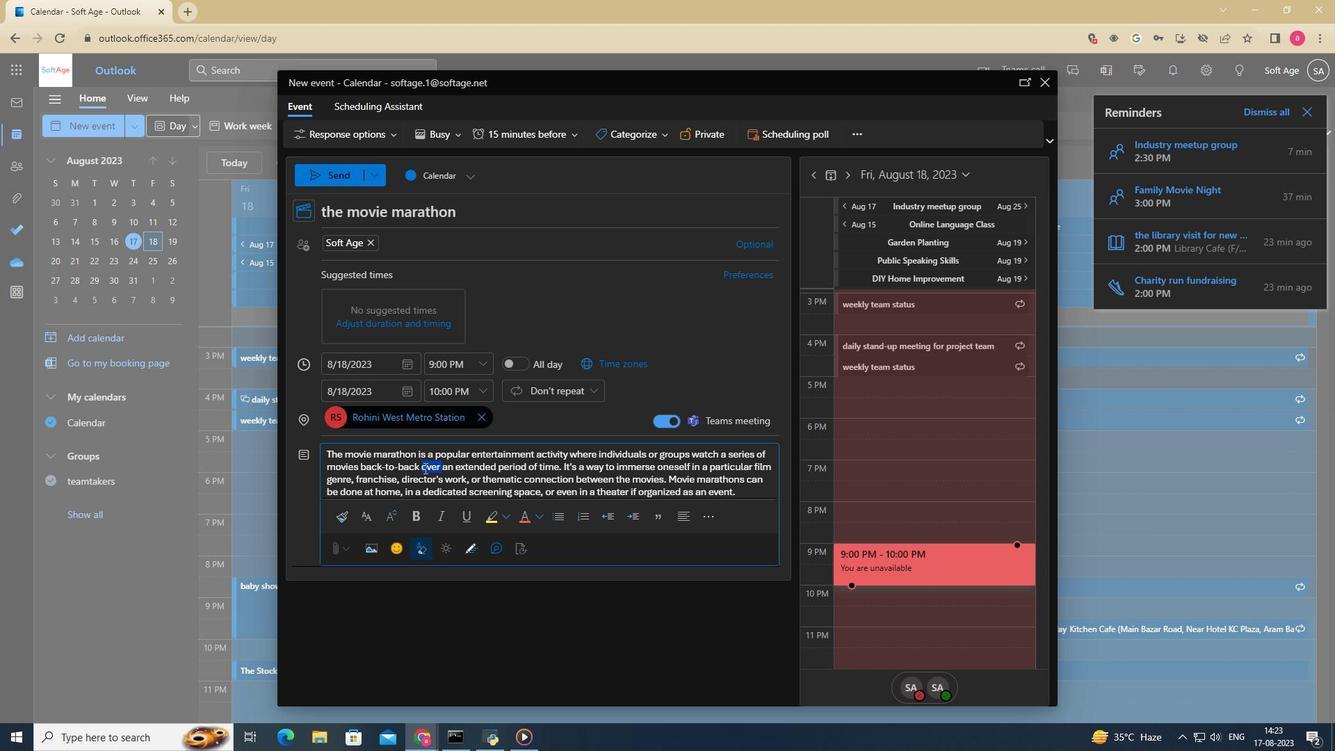 
Action: Mouse pressed left at (424, 468)
Screenshot: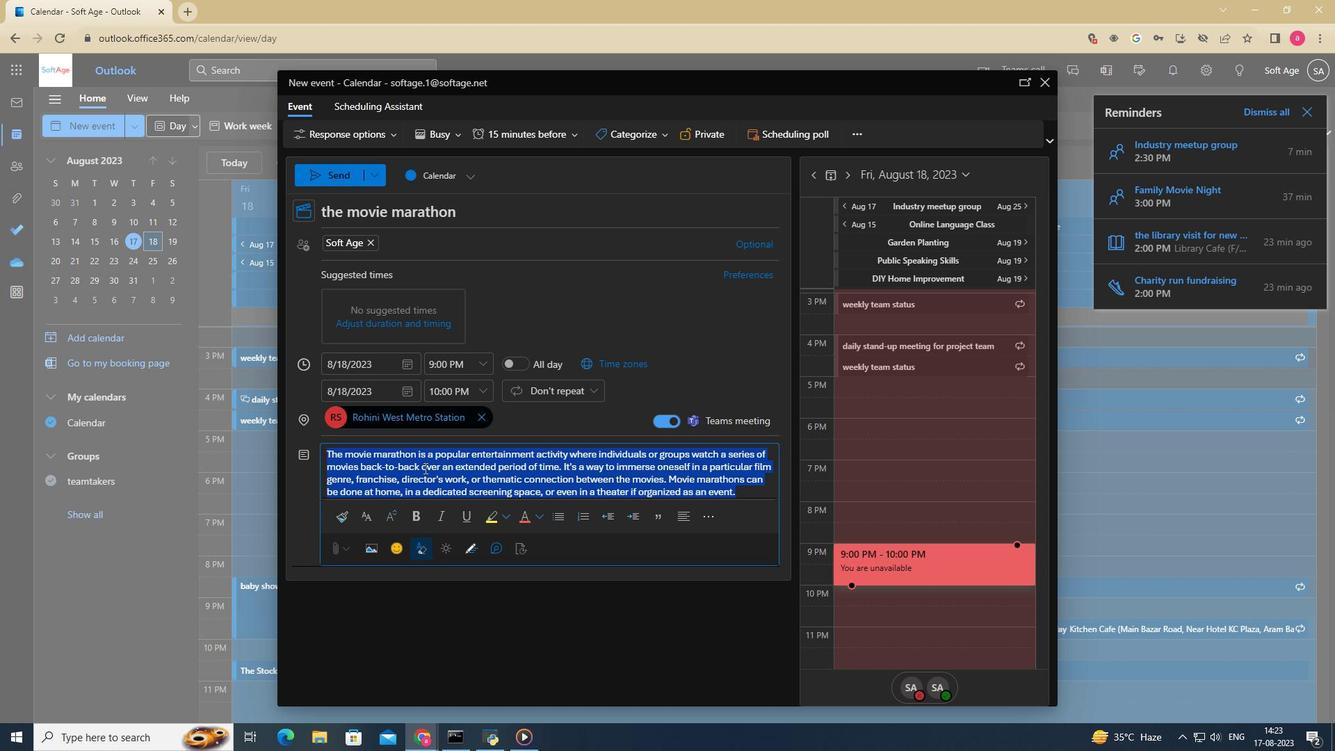 
Action: Mouse pressed left at (424, 468)
Screenshot: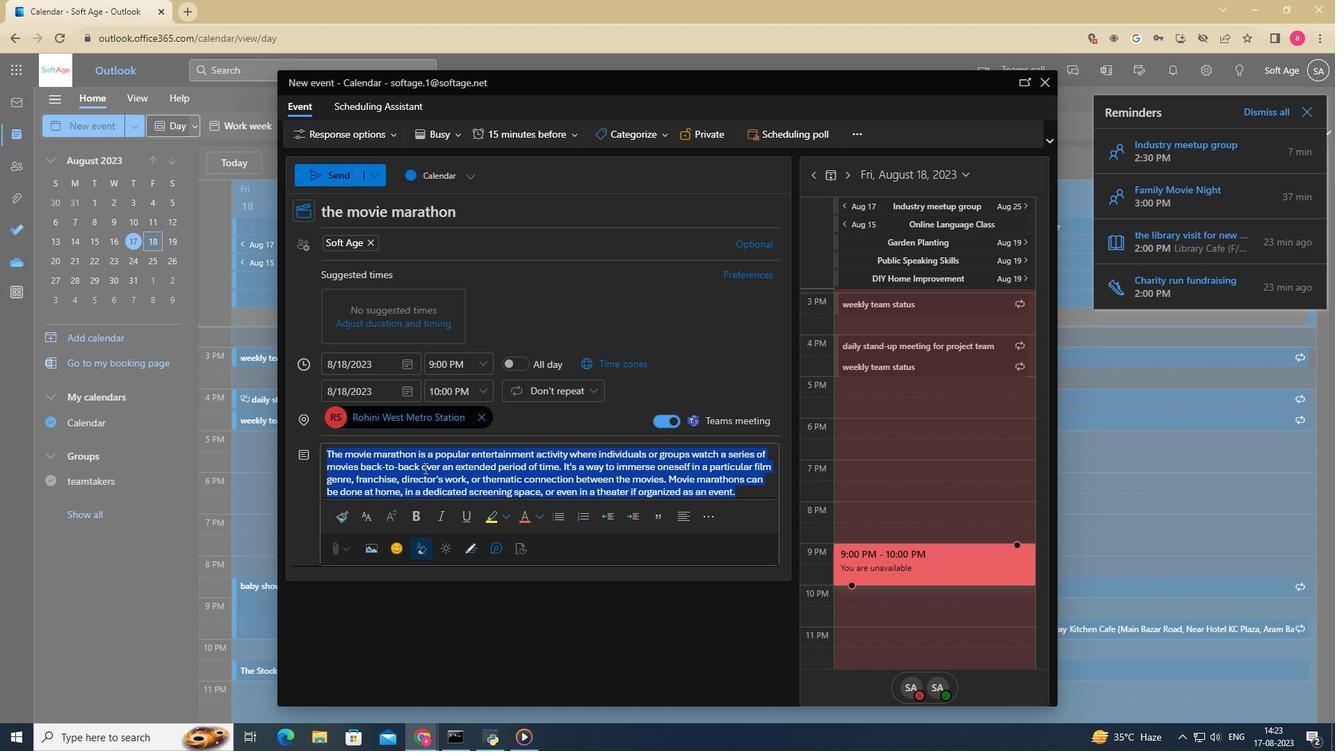 
Action: Mouse moved to (363, 514)
Screenshot: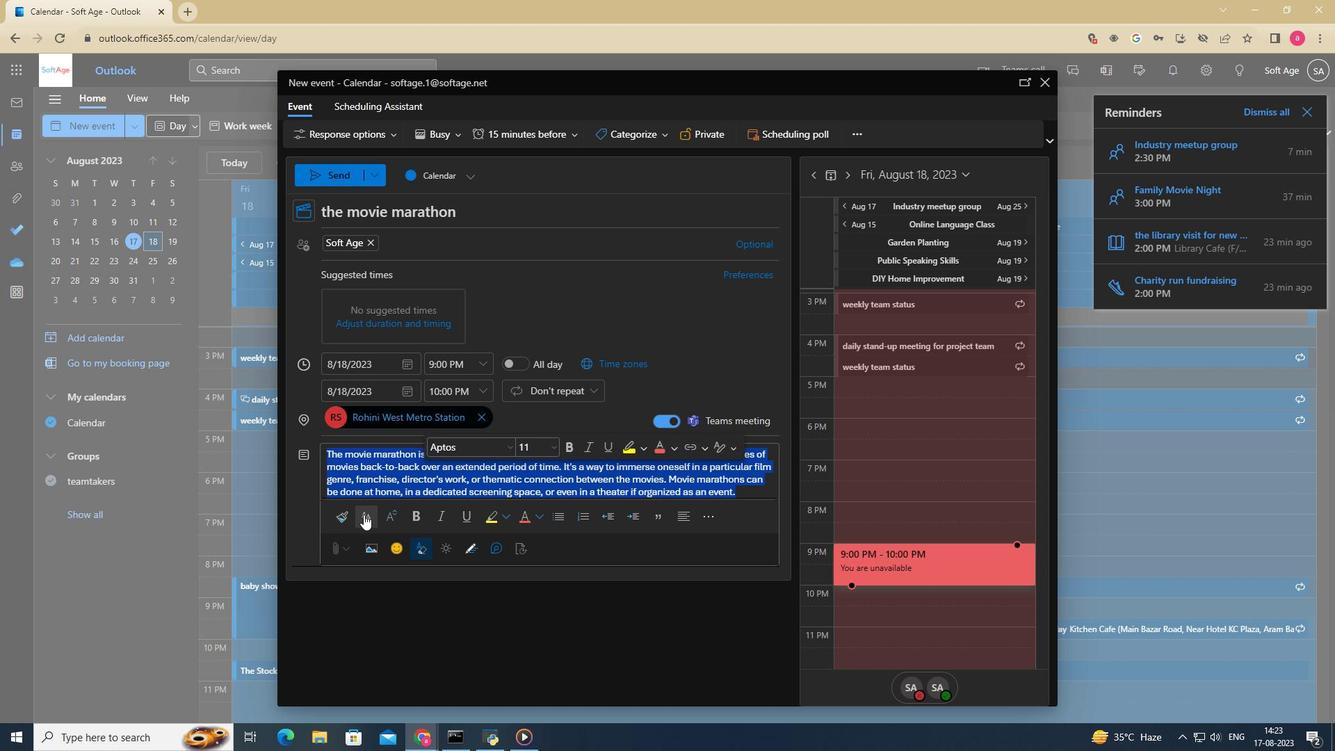 
Action: Mouse pressed left at (363, 514)
Screenshot: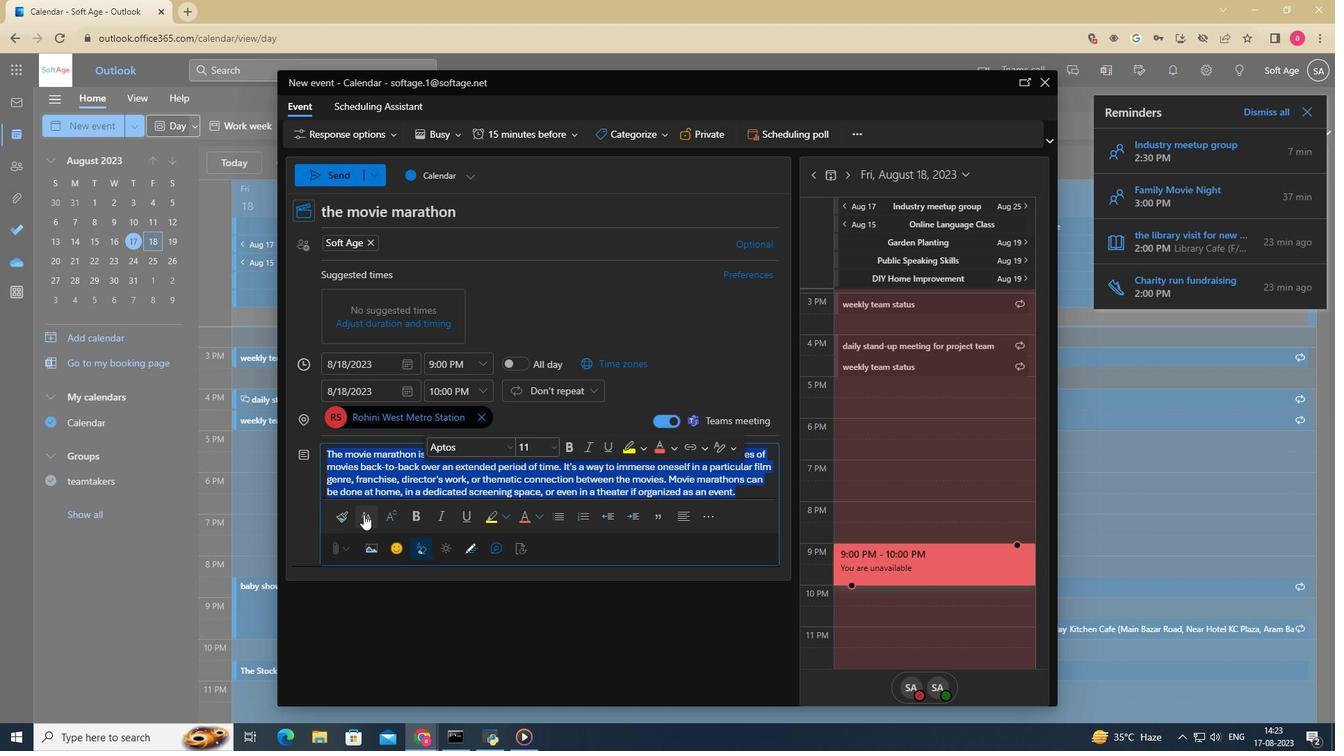 
Action: Mouse moved to (436, 390)
Screenshot: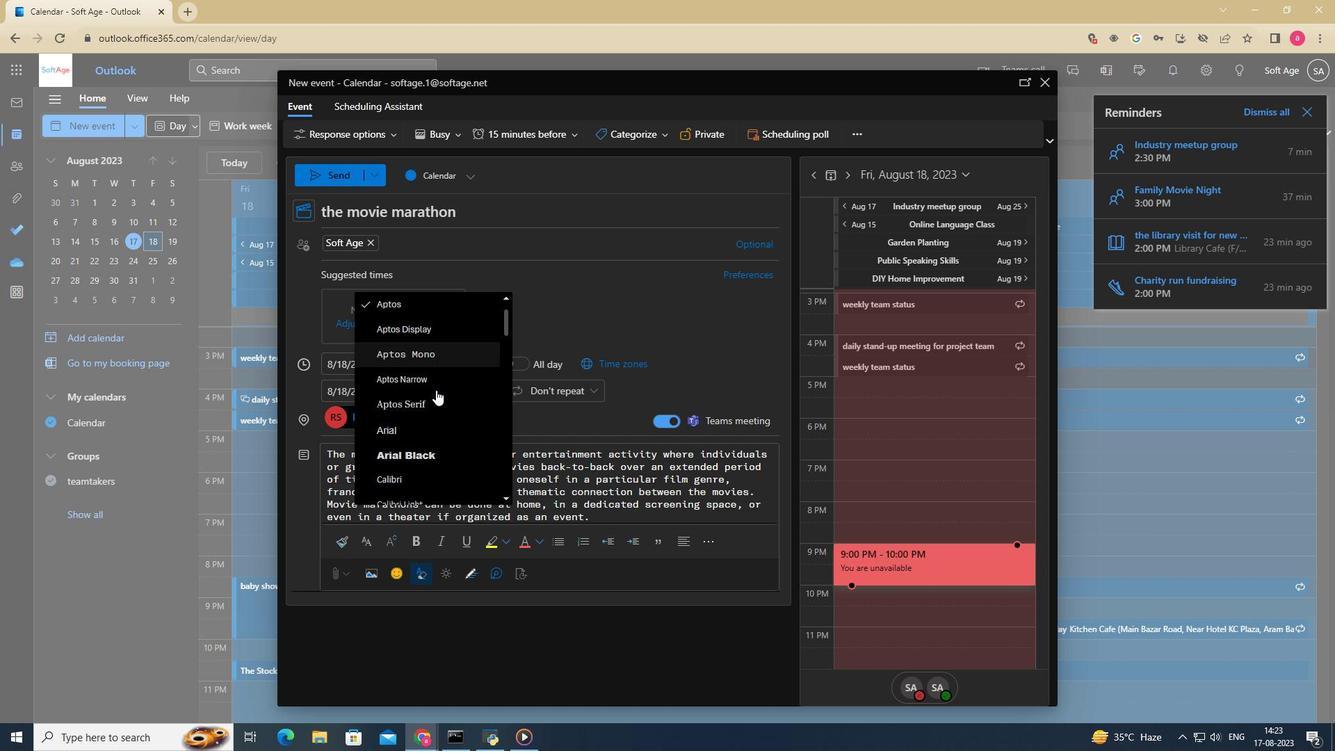 
Action: Mouse scrolled (436, 389) with delta (0, 0)
Screenshot: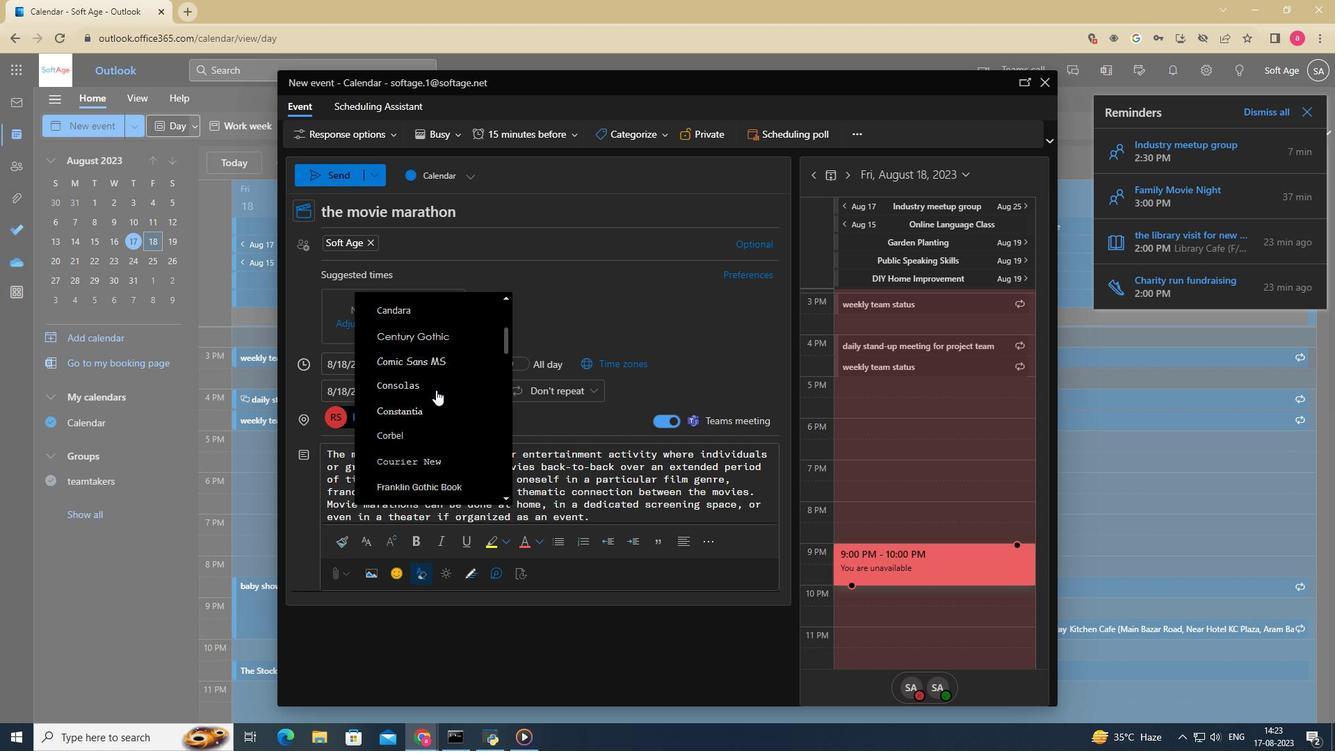
Action: Mouse scrolled (436, 389) with delta (0, 0)
Screenshot: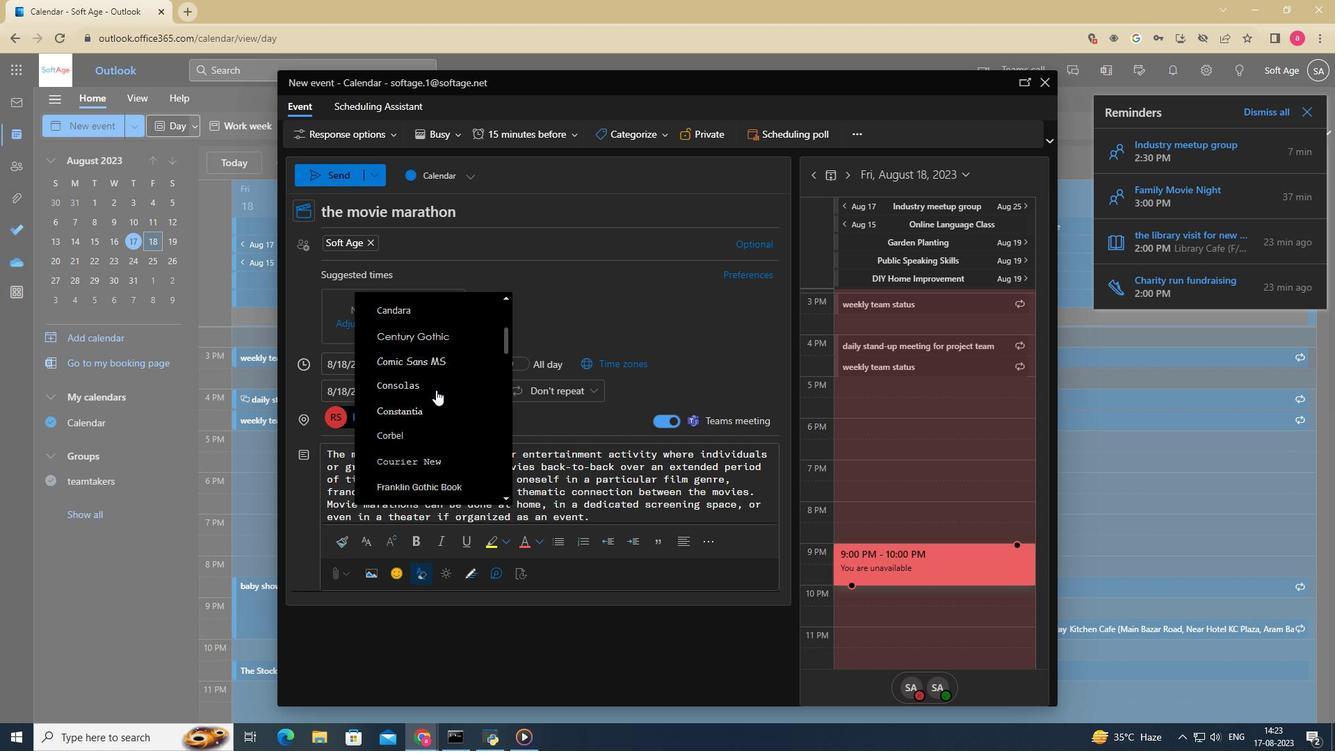 
Action: Mouse scrolled (436, 389) with delta (0, 0)
Screenshot: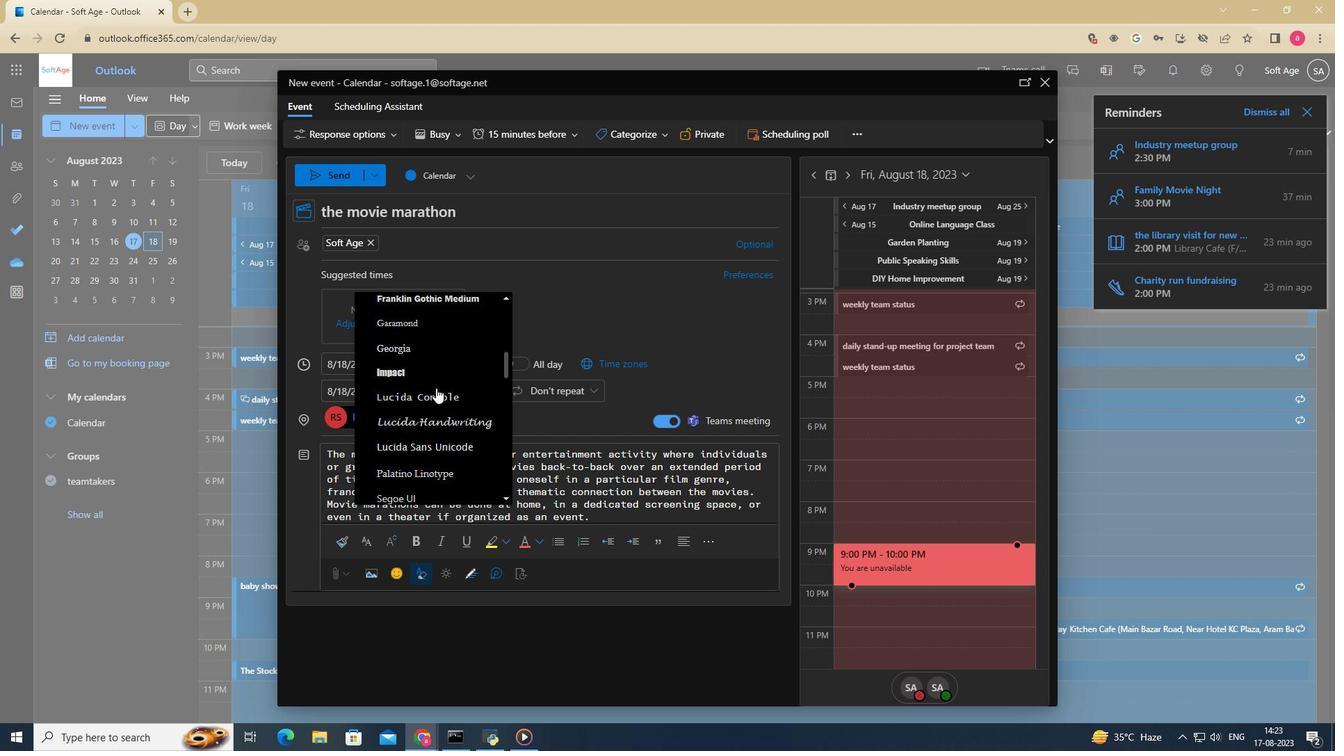 
Action: Mouse scrolled (436, 388) with delta (0, -1)
Screenshot: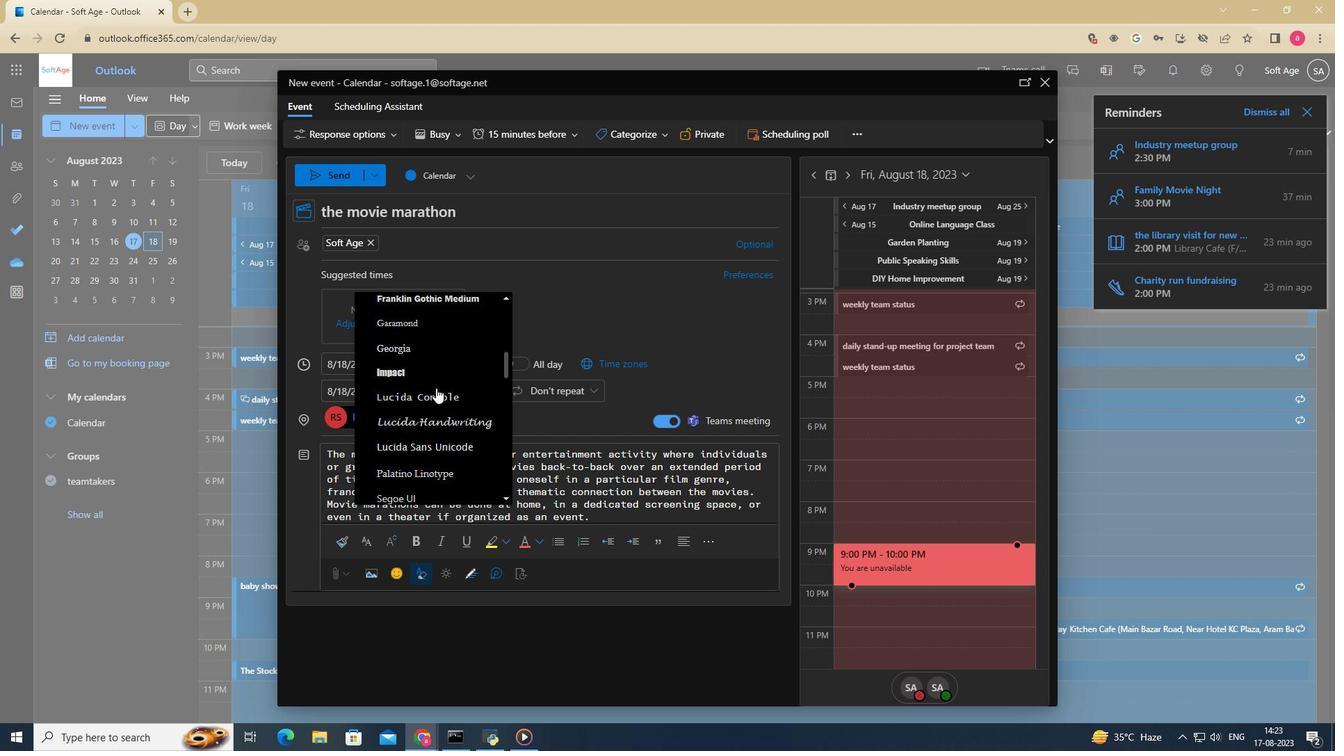 
Action: Mouse scrolled (436, 389) with delta (0, 0)
Screenshot: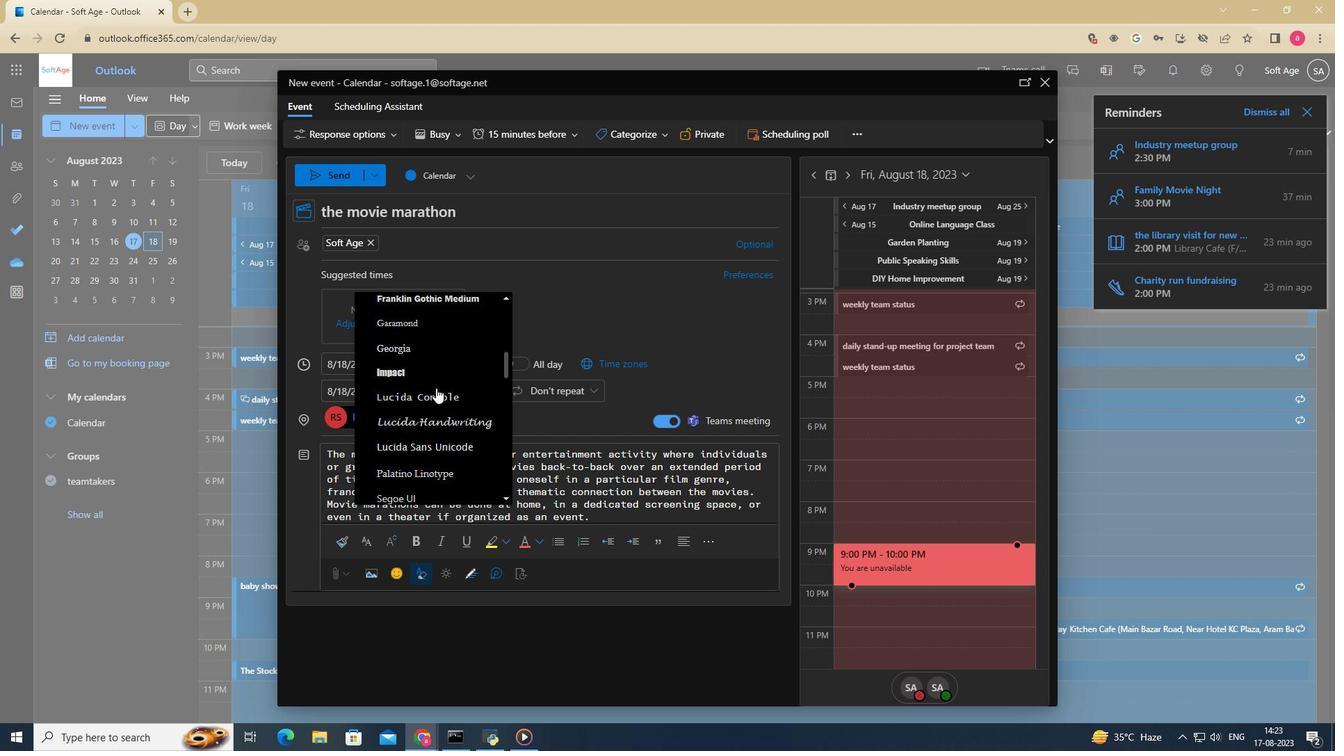 
Action: Mouse scrolled (436, 389) with delta (0, 0)
Screenshot: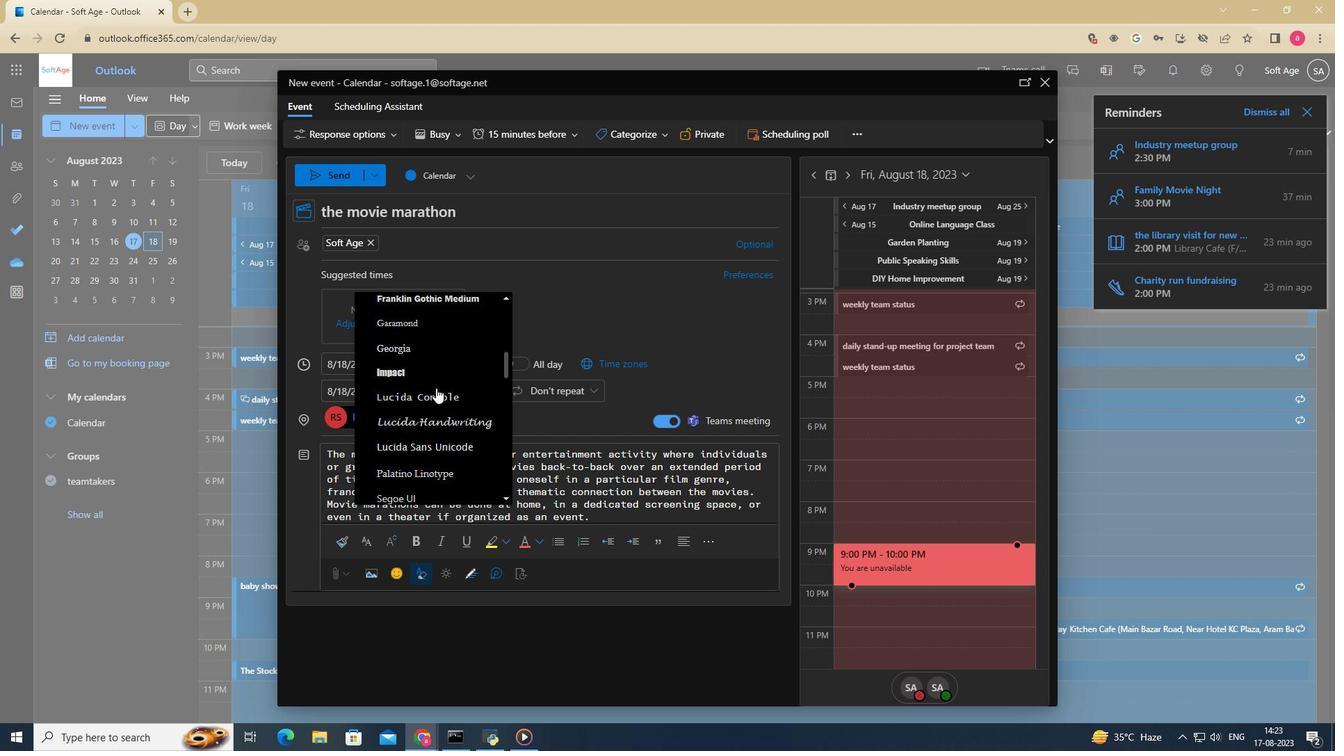 
Action: Mouse scrolled (436, 389) with delta (0, 0)
Screenshot: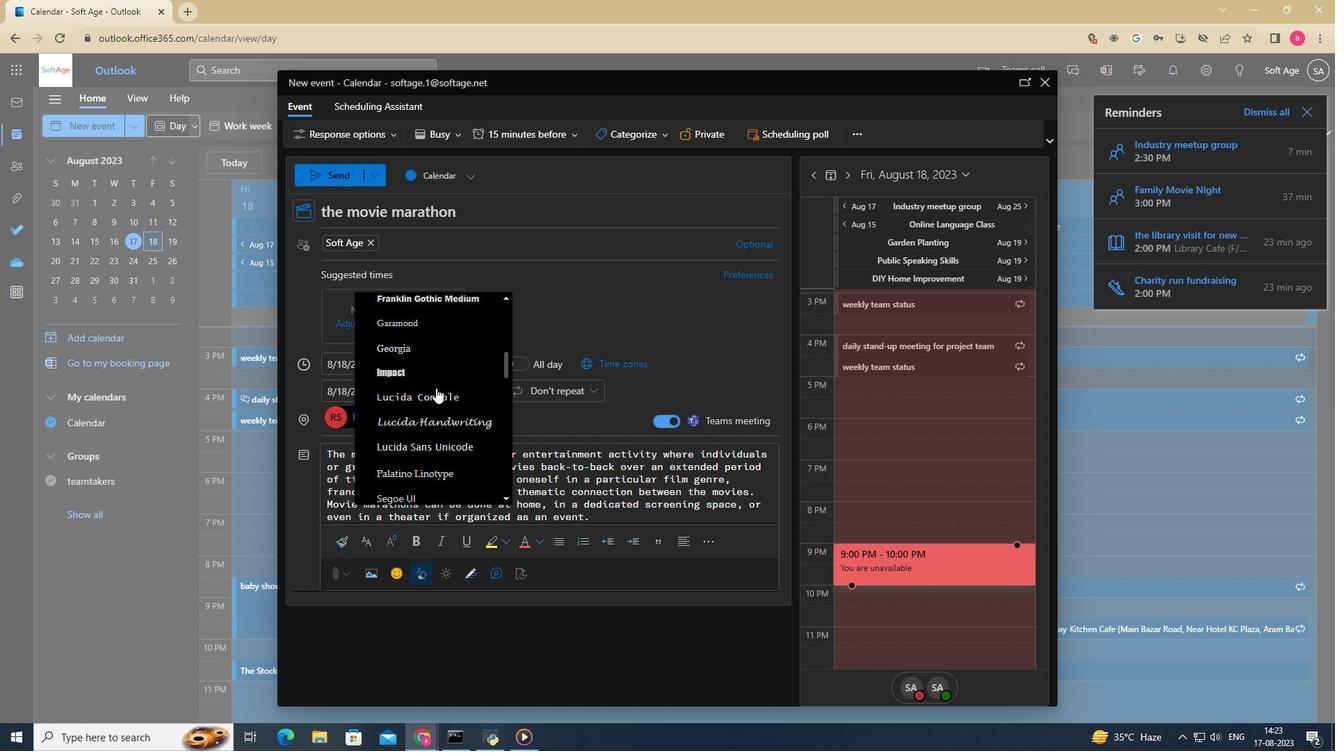 
Action: Mouse moved to (436, 386)
Screenshot: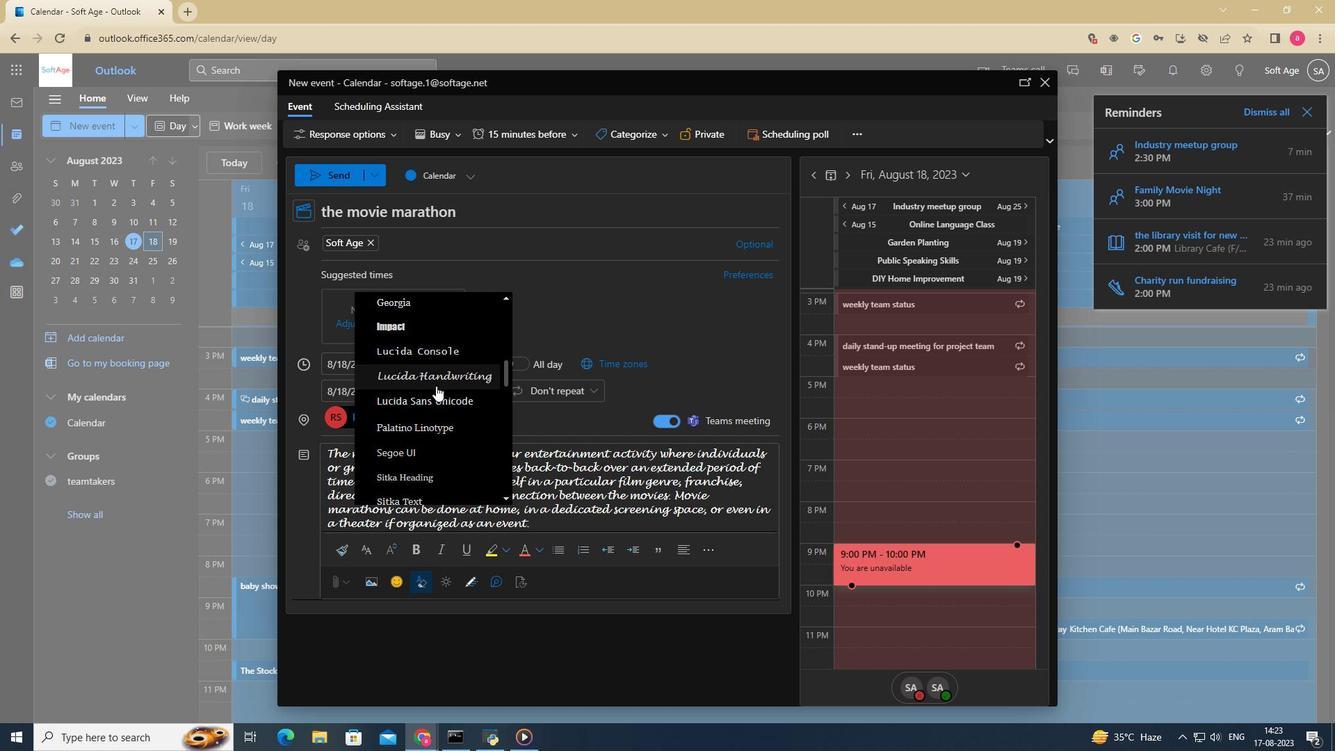
Action: Mouse scrolled (436, 385) with delta (0, 0)
Screenshot: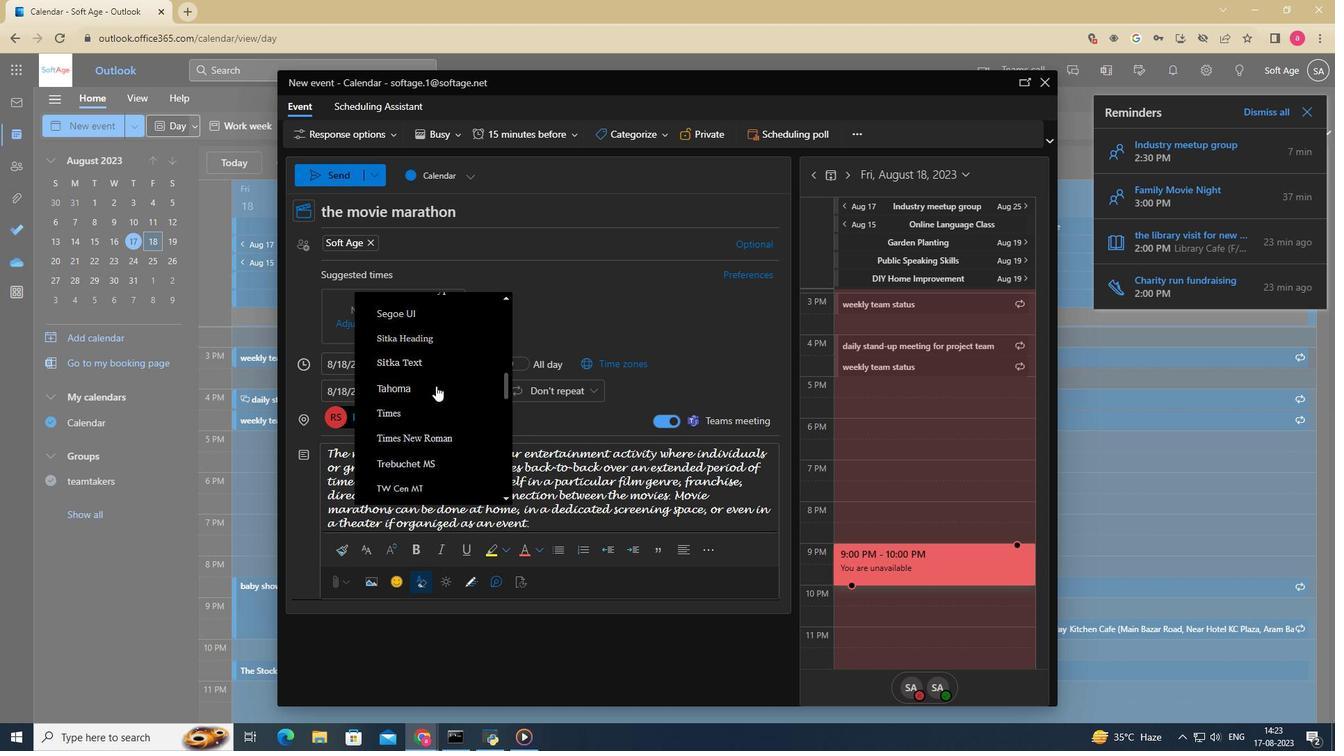 
Action: Mouse scrolled (436, 385) with delta (0, 0)
Screenshot: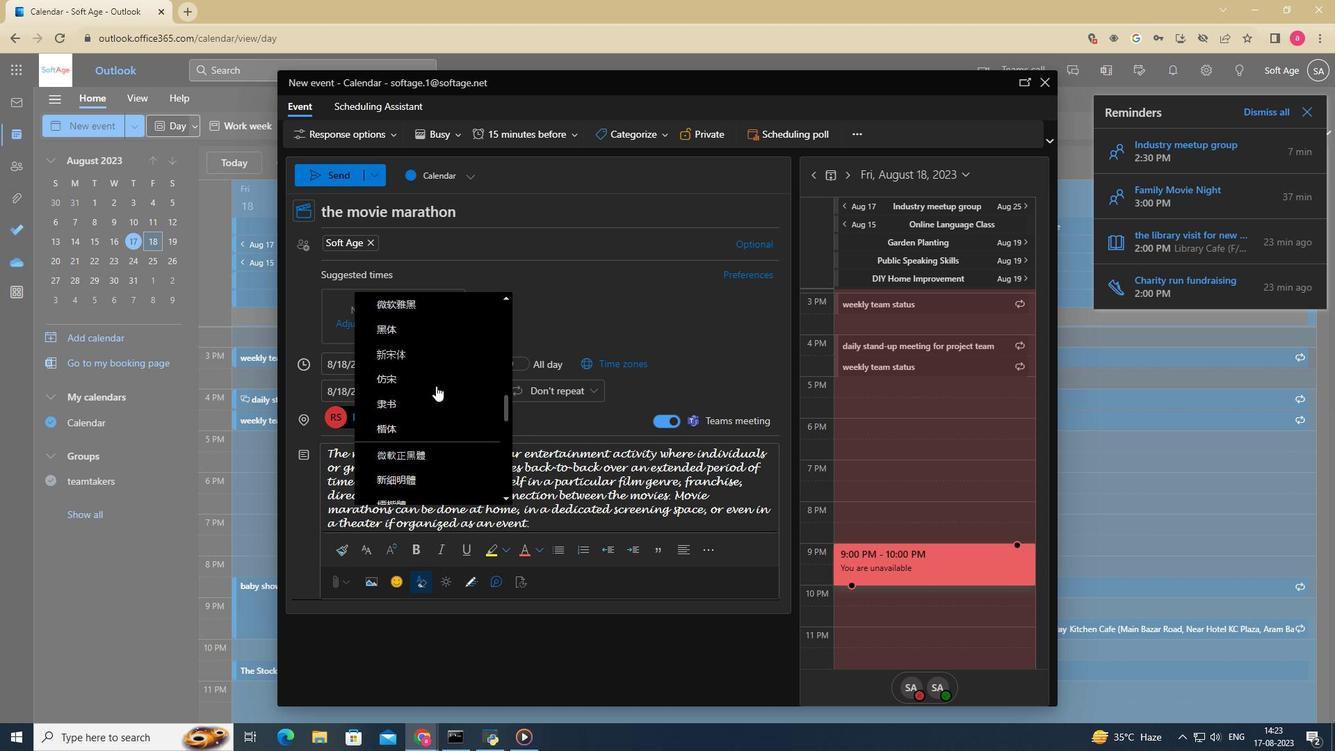
Action: Mouse scrolled (436, 385) with delta (0, 0)
Screenshot: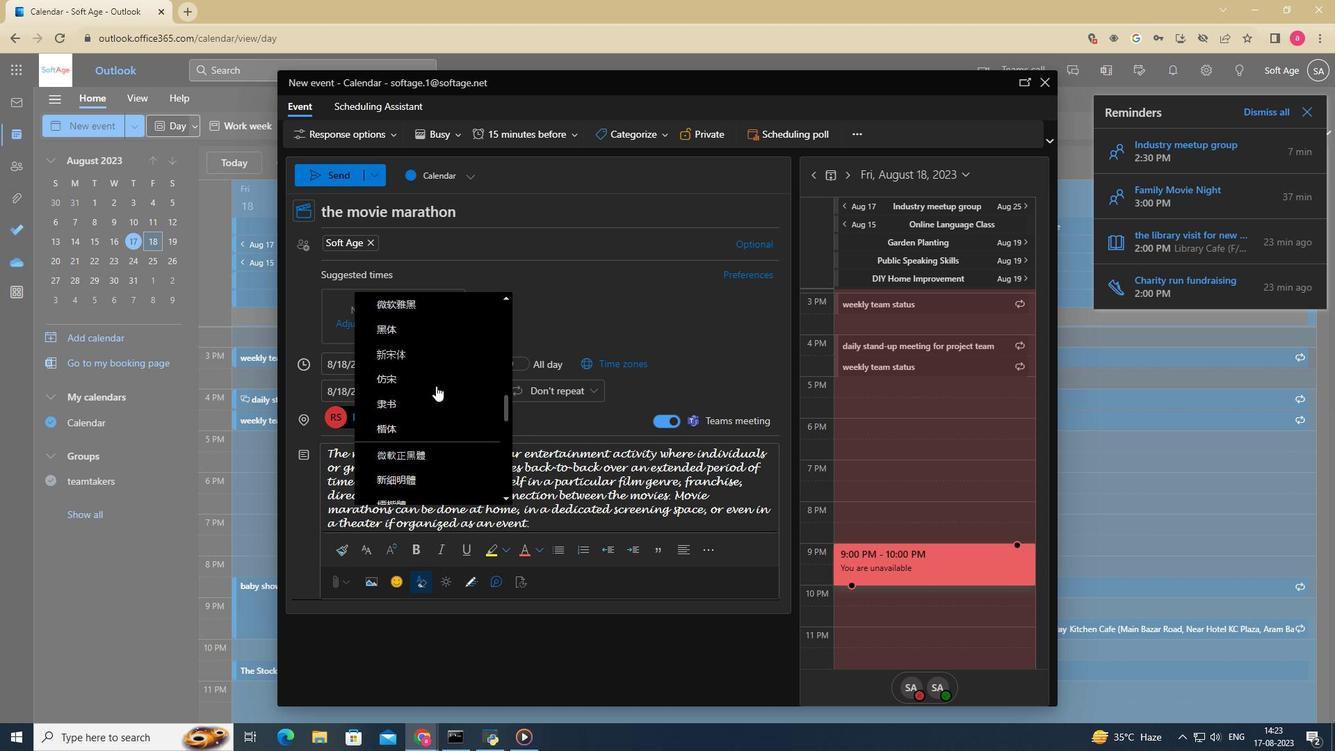 
Action: Mouse scrolled (436, 385) with delta (0, 0)
Screenshot: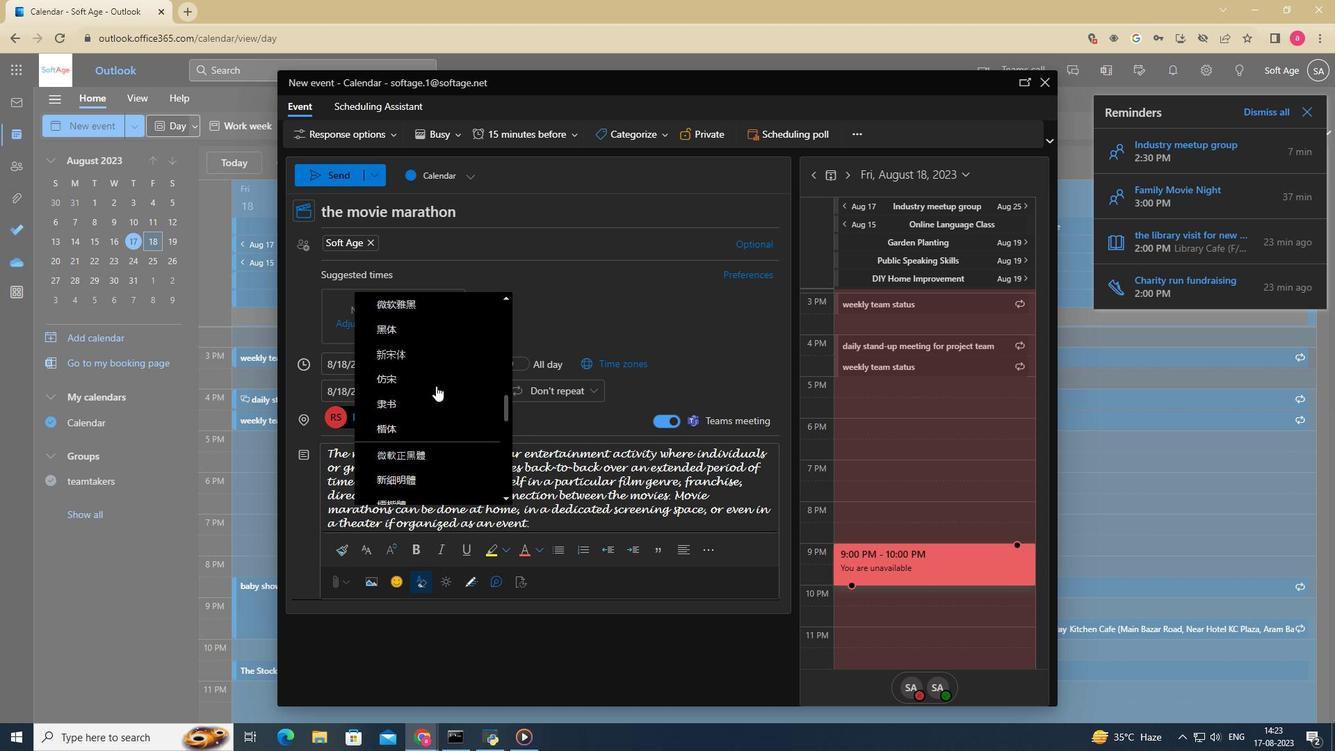 
Action: Mouse scrolled (436, 385) with delta (0, 0)
Screenshot: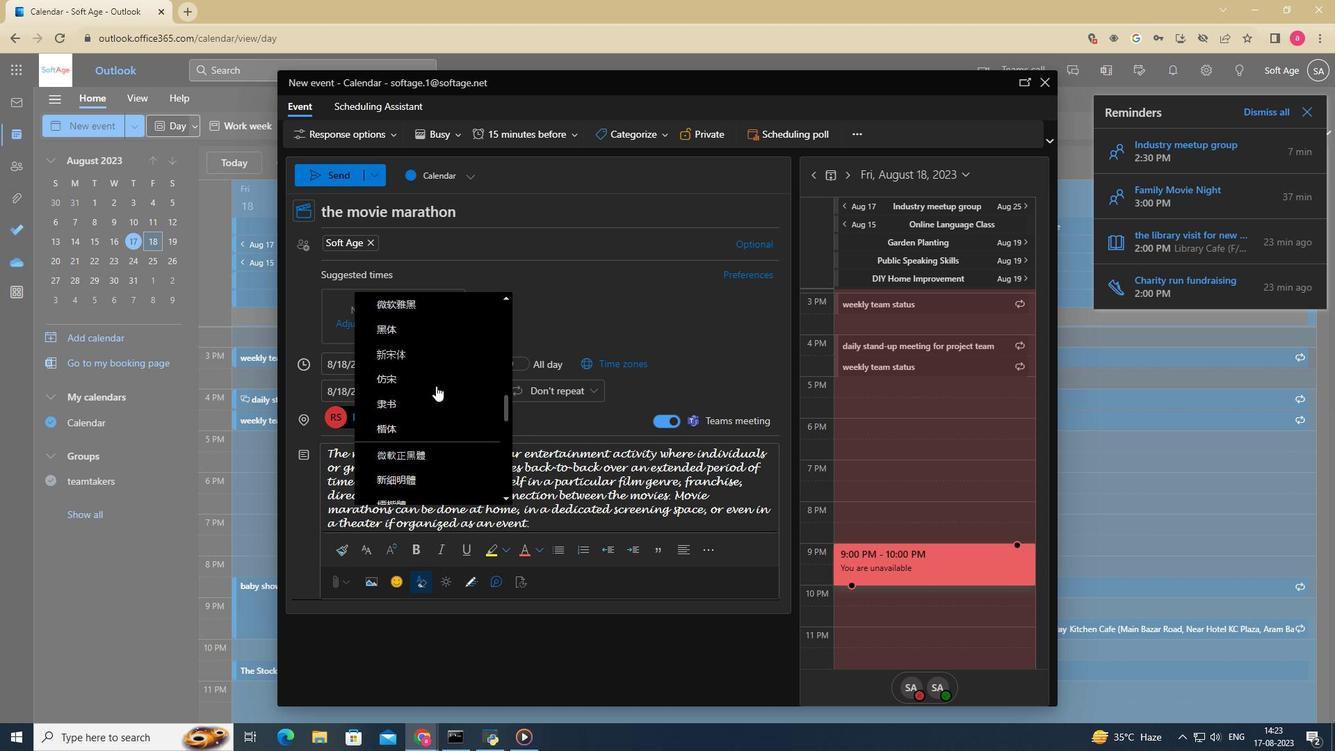 
Action: Mouse scrolled (436, 385) with delta (0, 0)
Screenshot: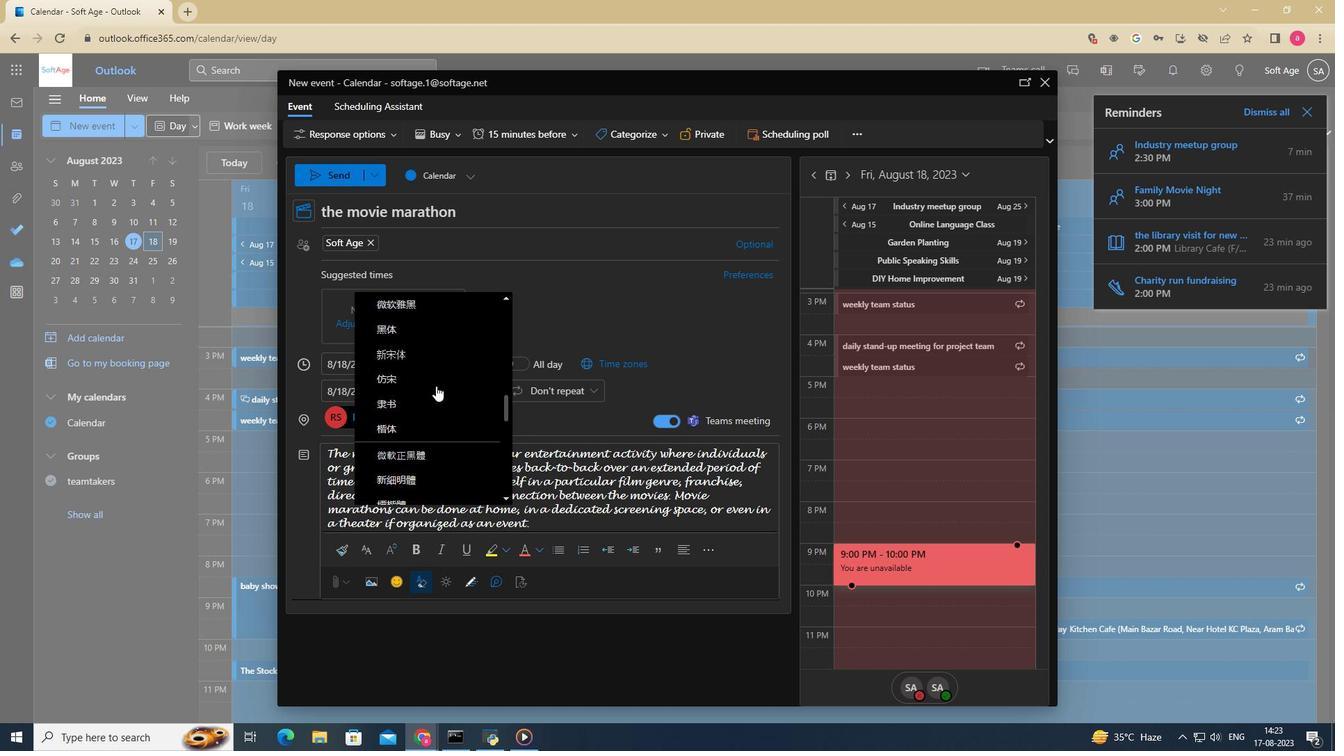 
Action: Mouse scrolled (436, 385) with delta (0, 0)
Screenshot: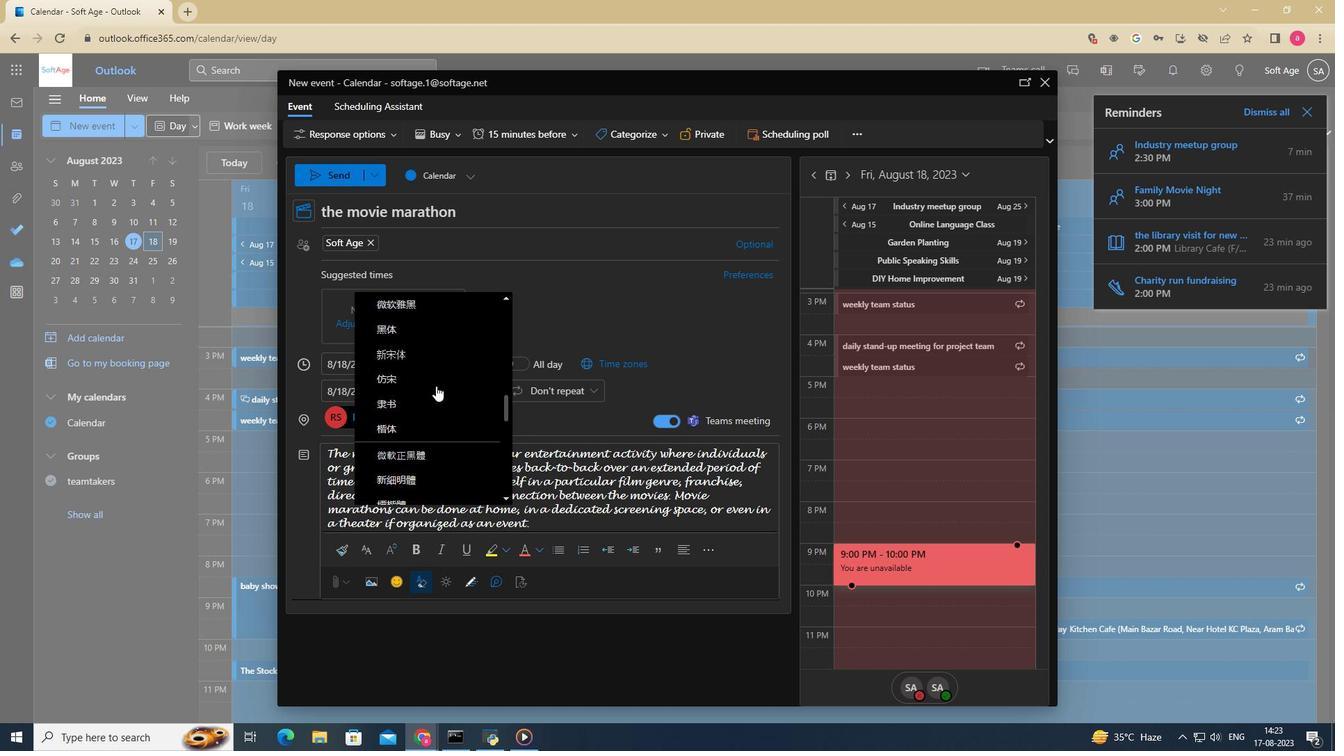 
Action: Mouse scrolled (436, 385) with delta (0, 0)
Screenshot: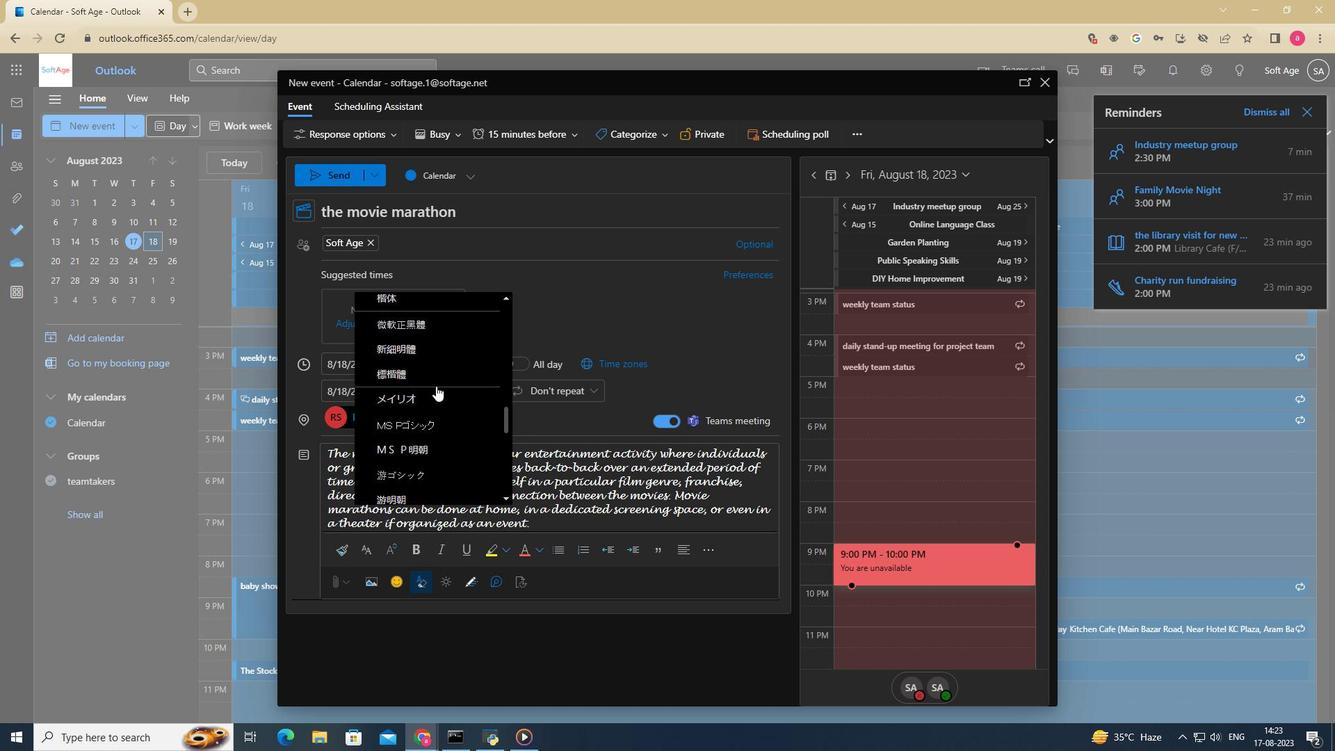 
Action: Mouse scrolled (436, 385) with delta (0, 0)
Screenshot: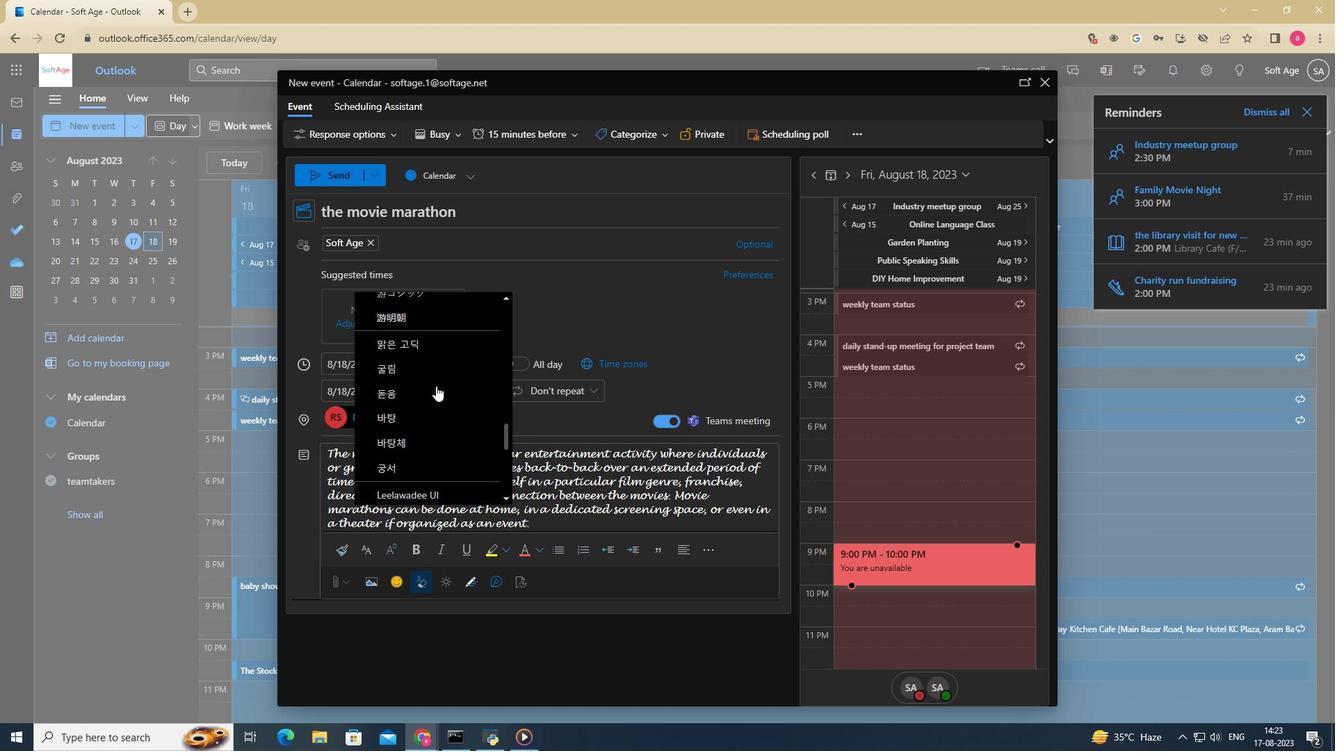 
Action: Mouse scrolled (436, 385) with delta (0, 0)
Screenshot: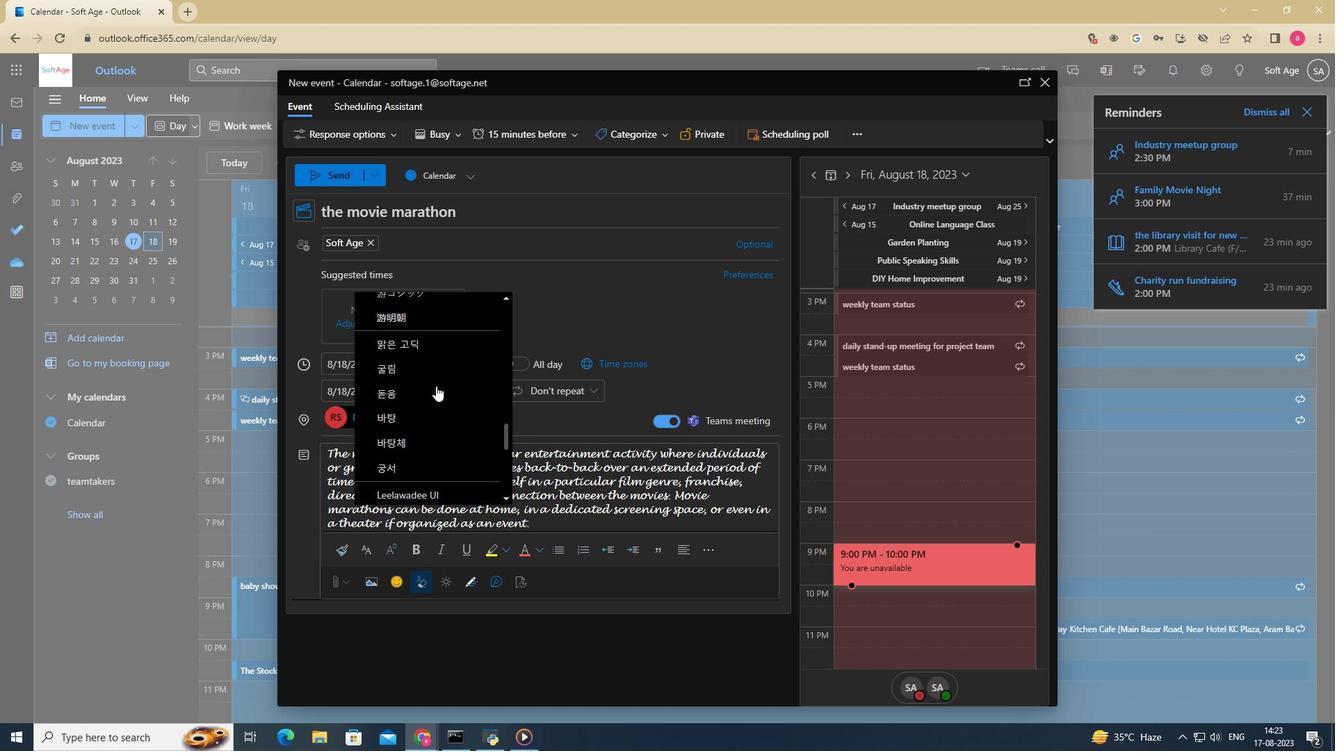 
Action: Mouse scrolled (436, 385) with delta (0, 0)
Screenshot: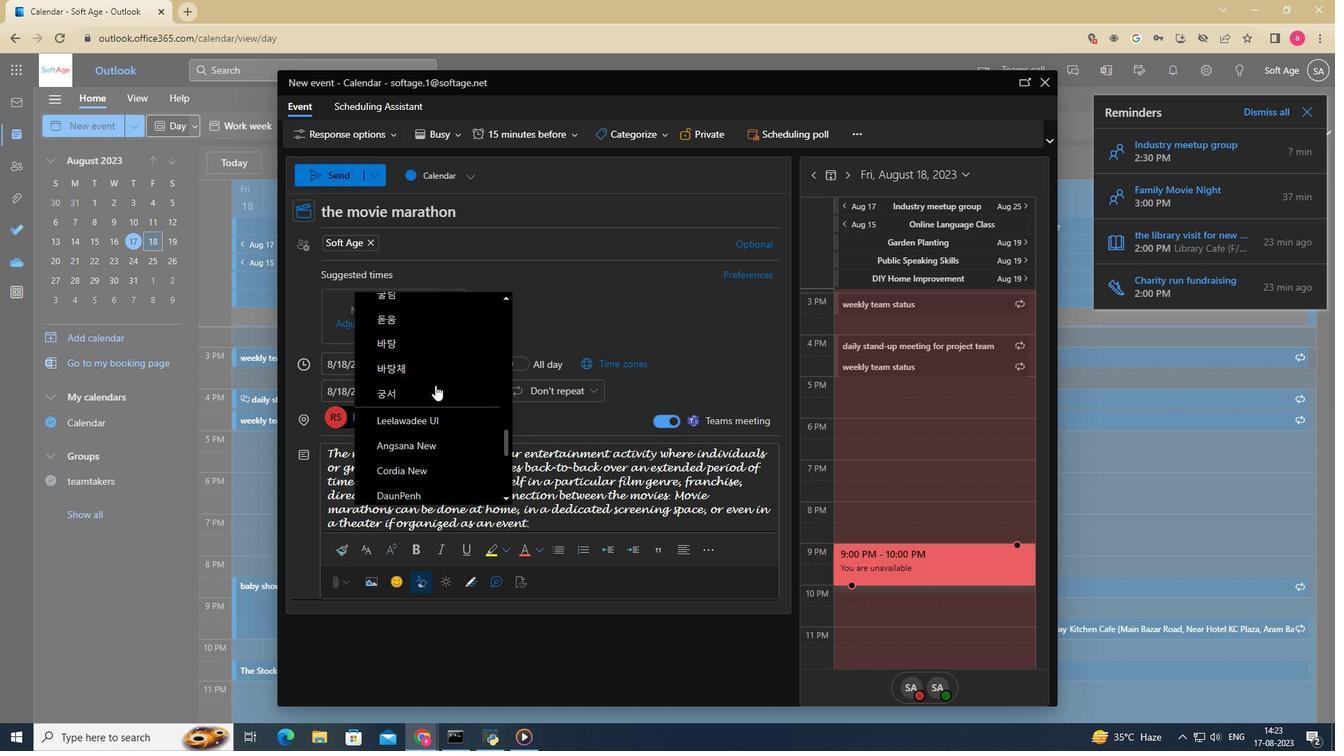 
Action: Mouse moved to (409, 426)
Screenshot: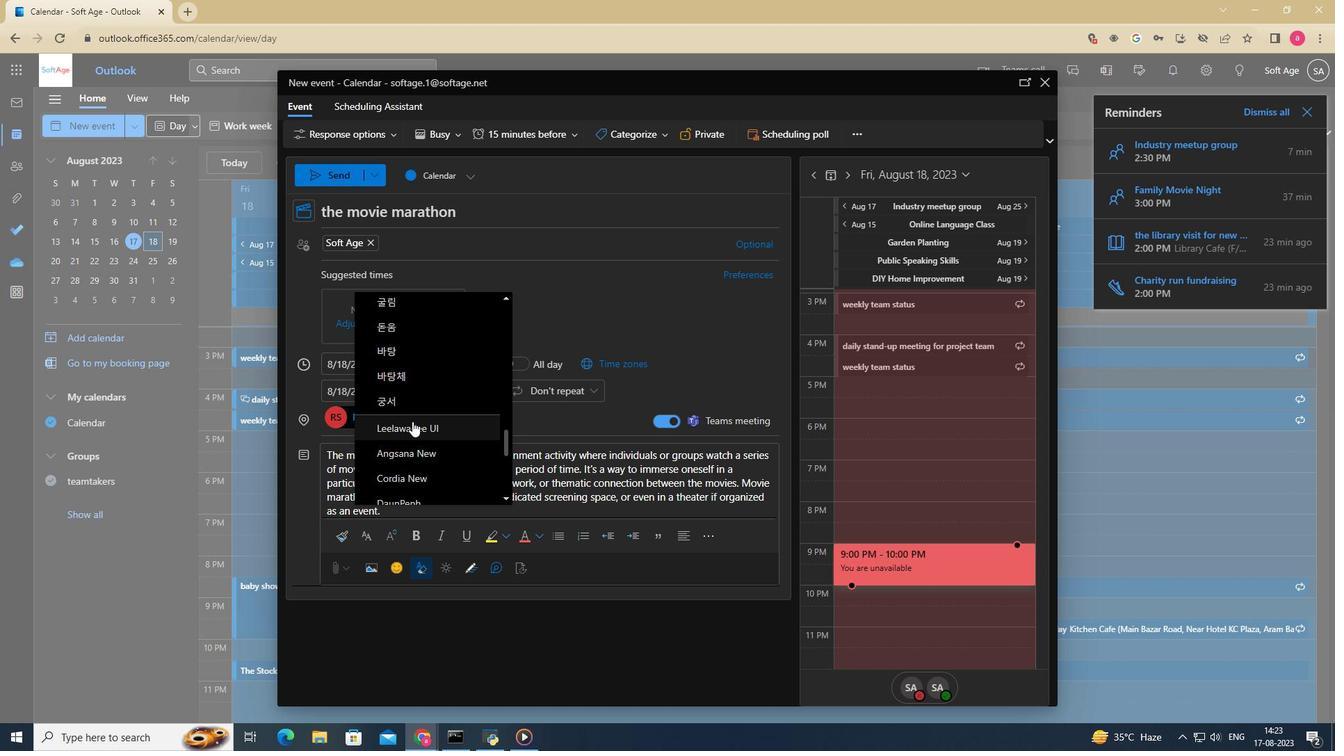 
Action: Mouse scrolled (409, 427) with delta (0, 0)
Screenshot: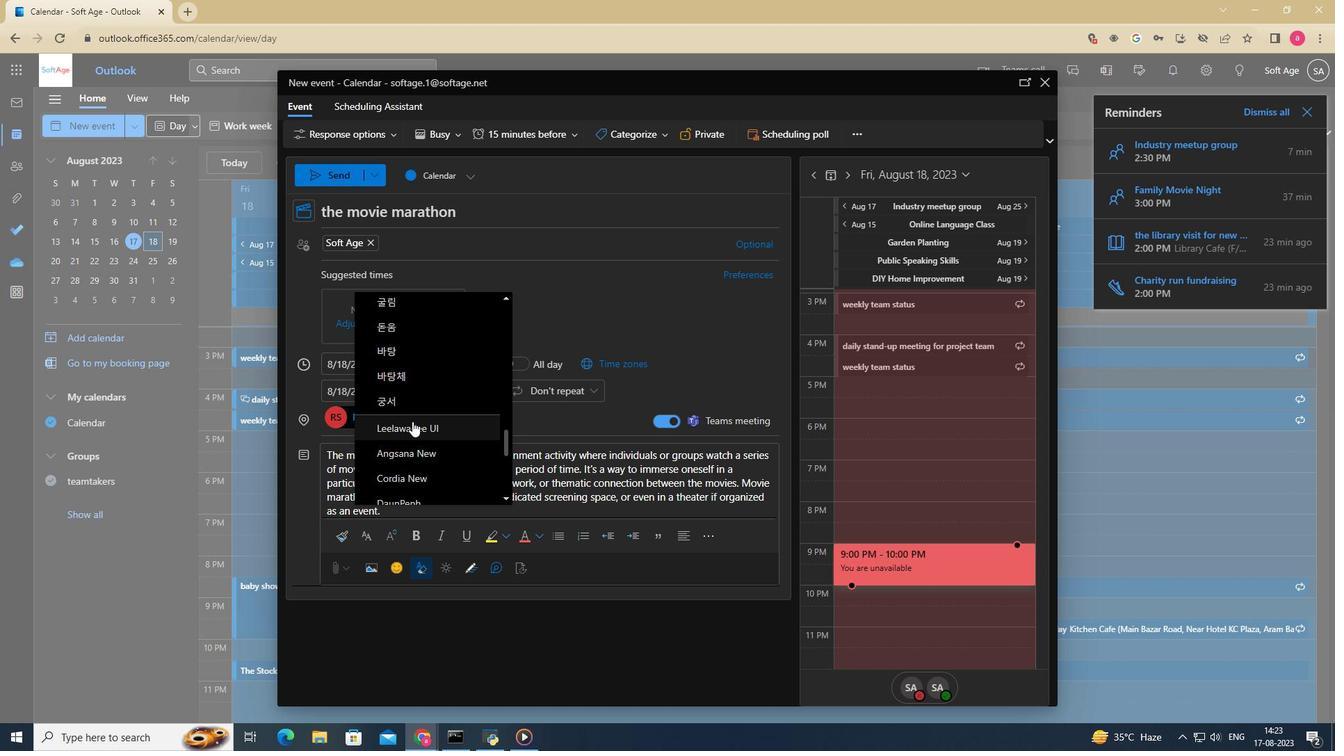 
Action: Mouse moved to (411, 422)
Screenshot: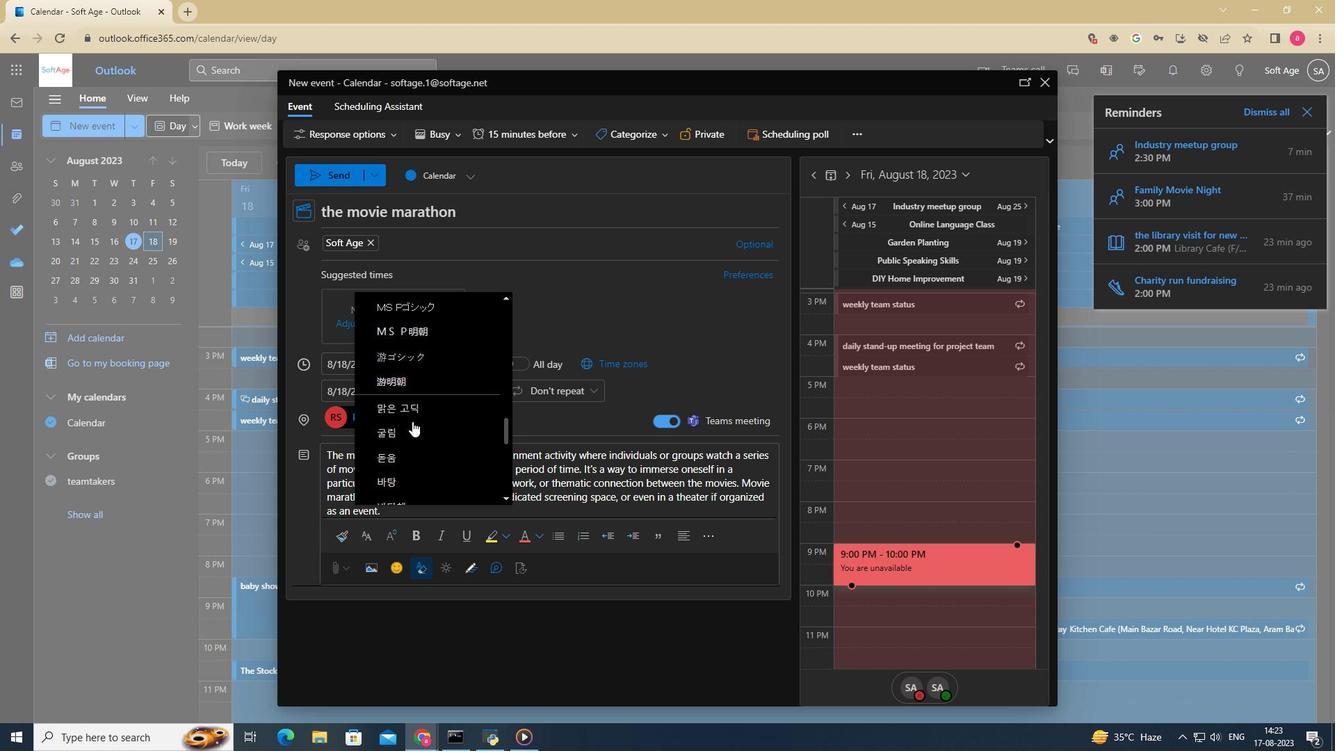 
Action: Mouse scrolled (411, 425) with delta (0, 0)
Screenshot: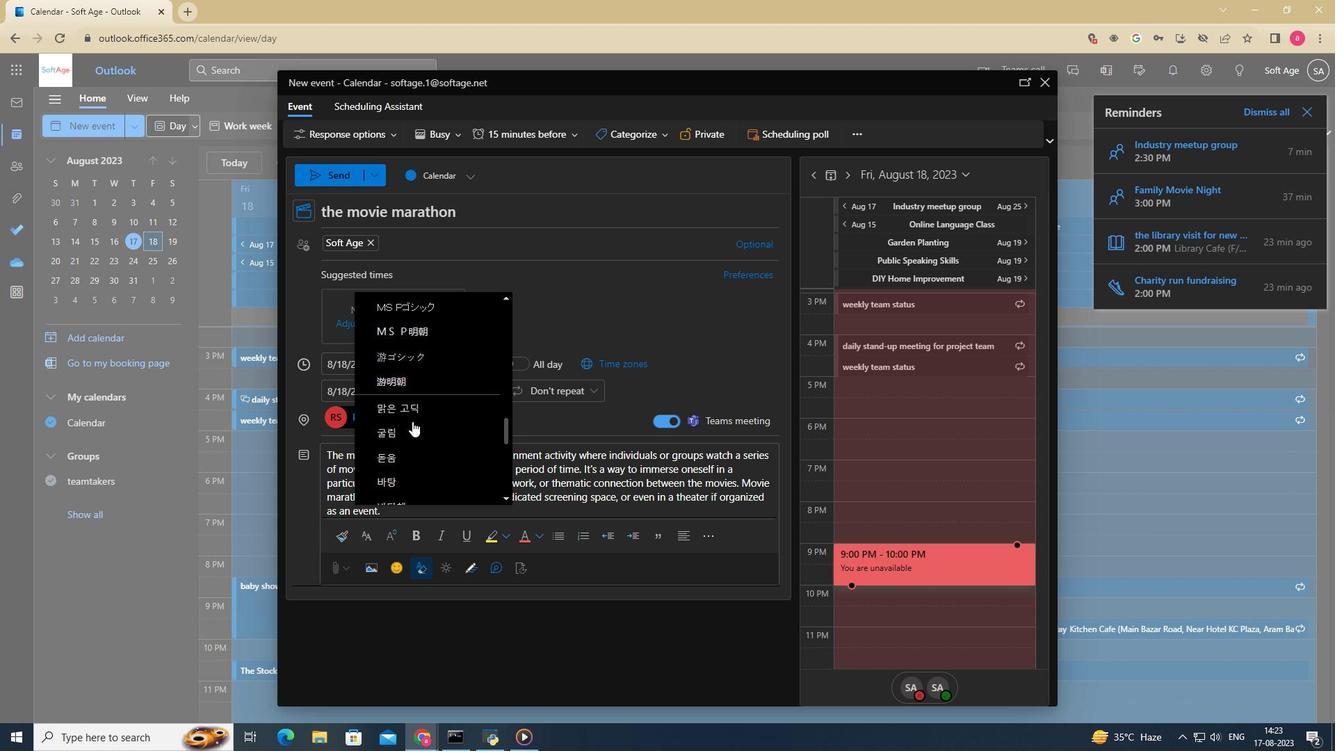 
Action: Mouse moved to (412, 421)
Screenshot: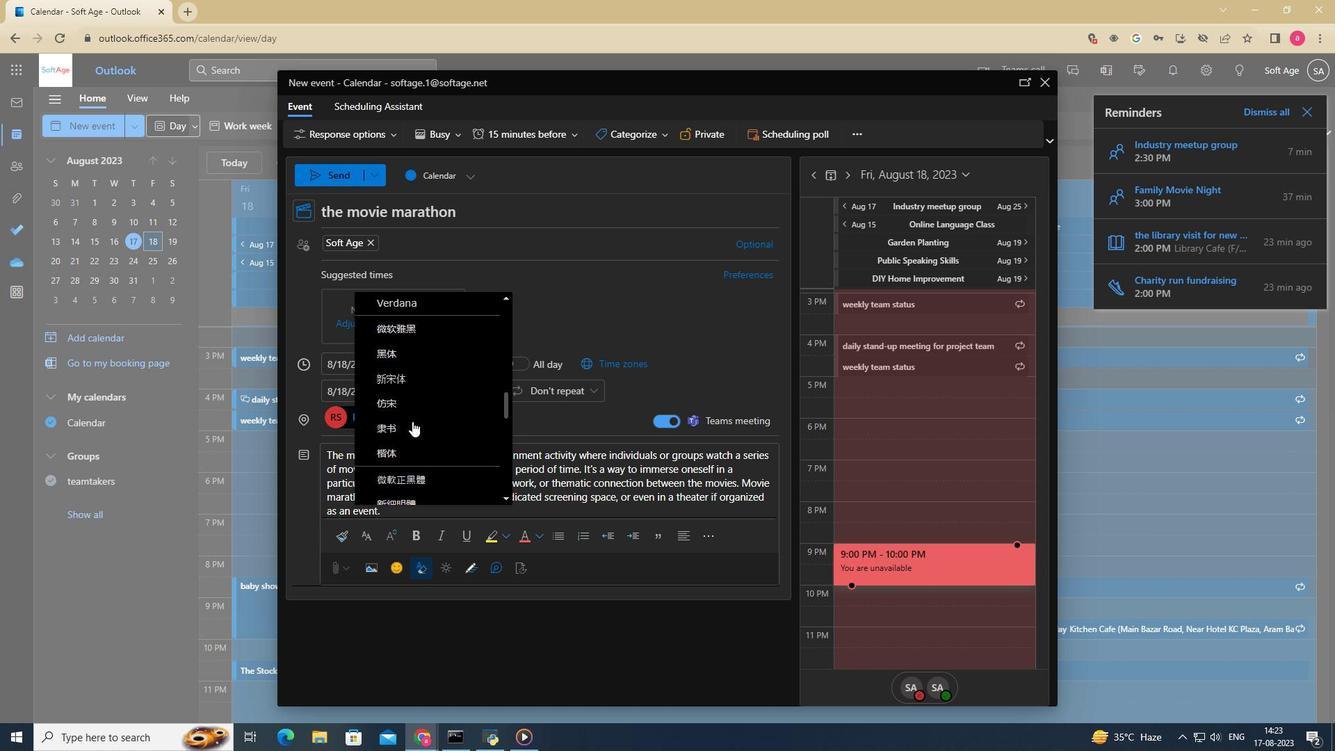 
Action: Mouse scrolled (411, 422) with delta (0, 0)
Screenshot: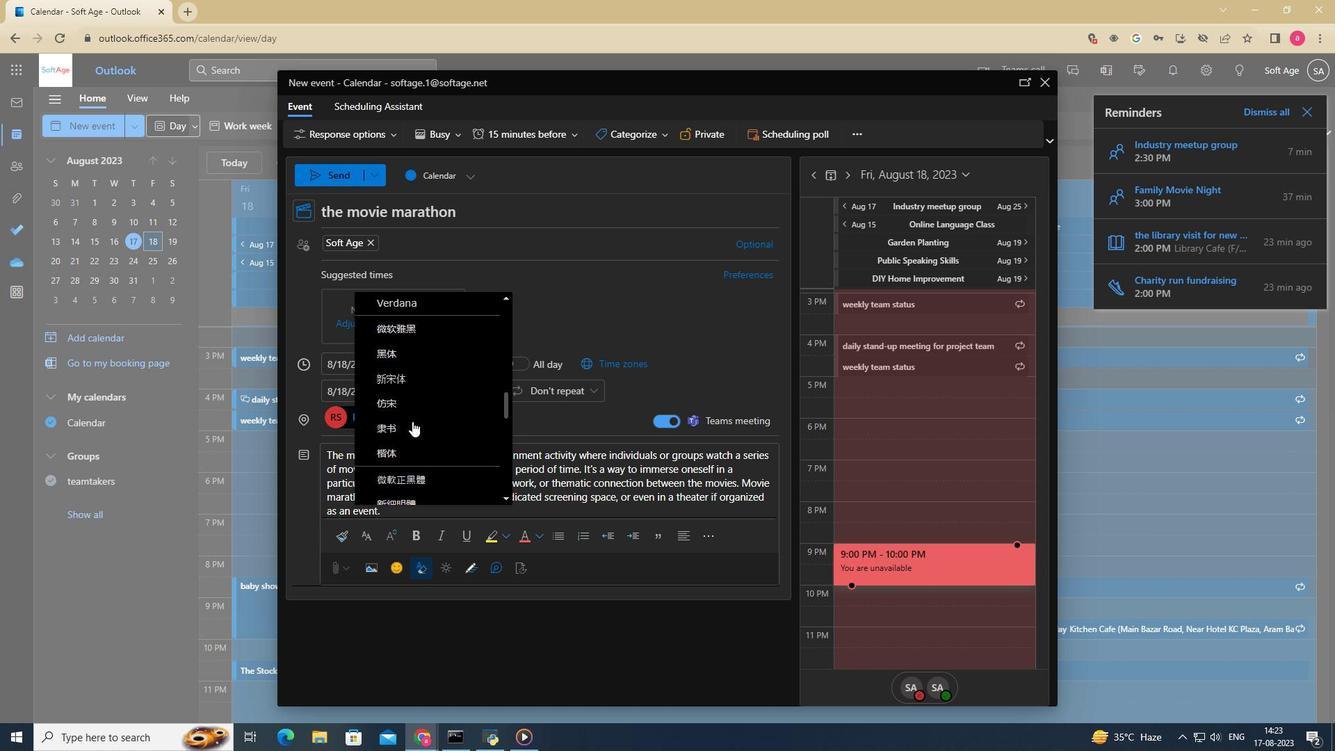 
Action: Mouse scrolled (412, 422) with delta (0, 0)
Screenshot: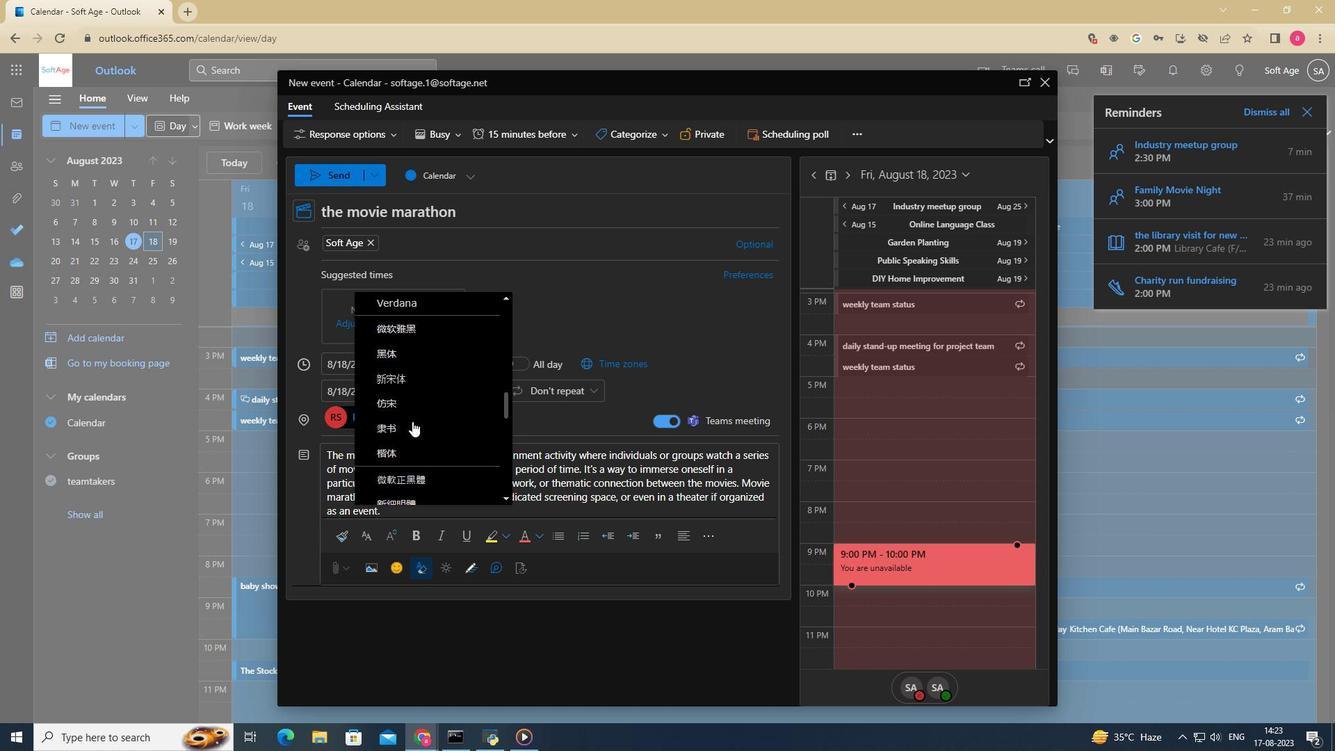 
Action: Mouse scrolled (412, 422) with delta (0, 0)
Screenshot: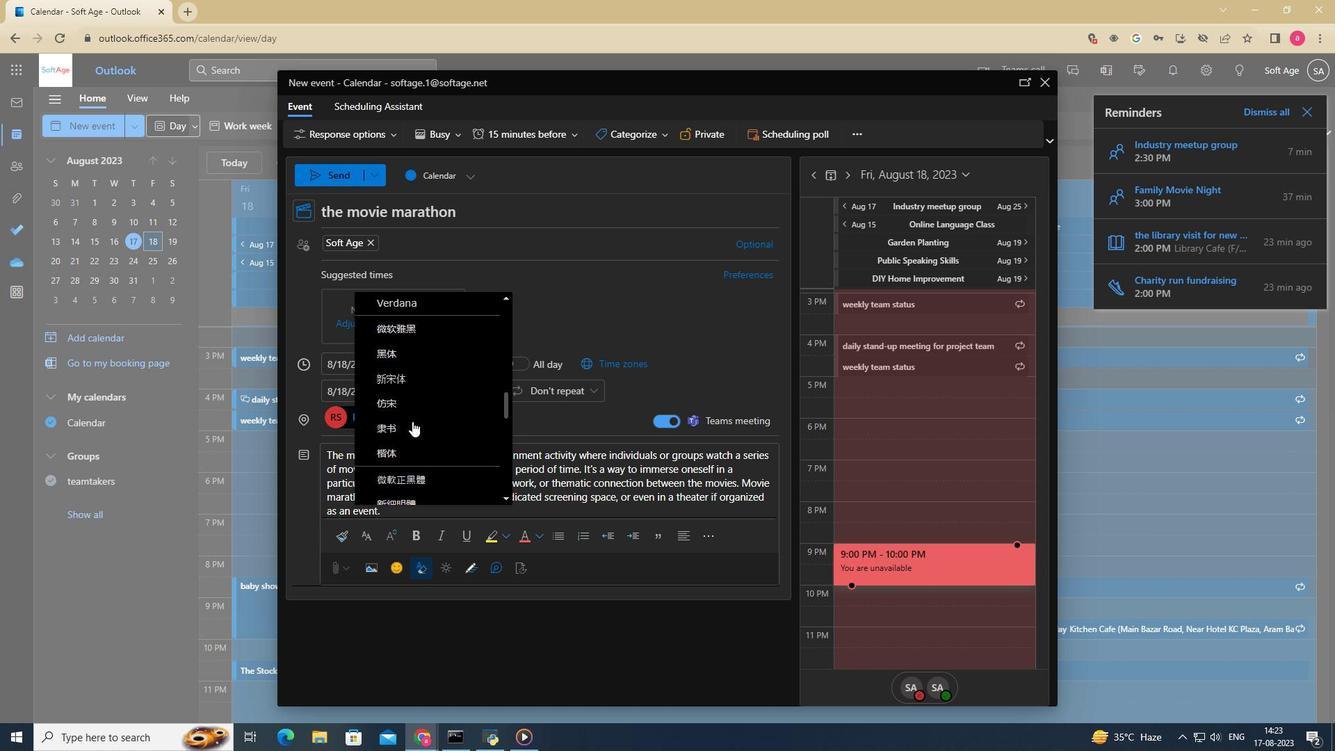 
Action: Mouse scrolled (412, 422) with delta (0, 0)
Screenshot: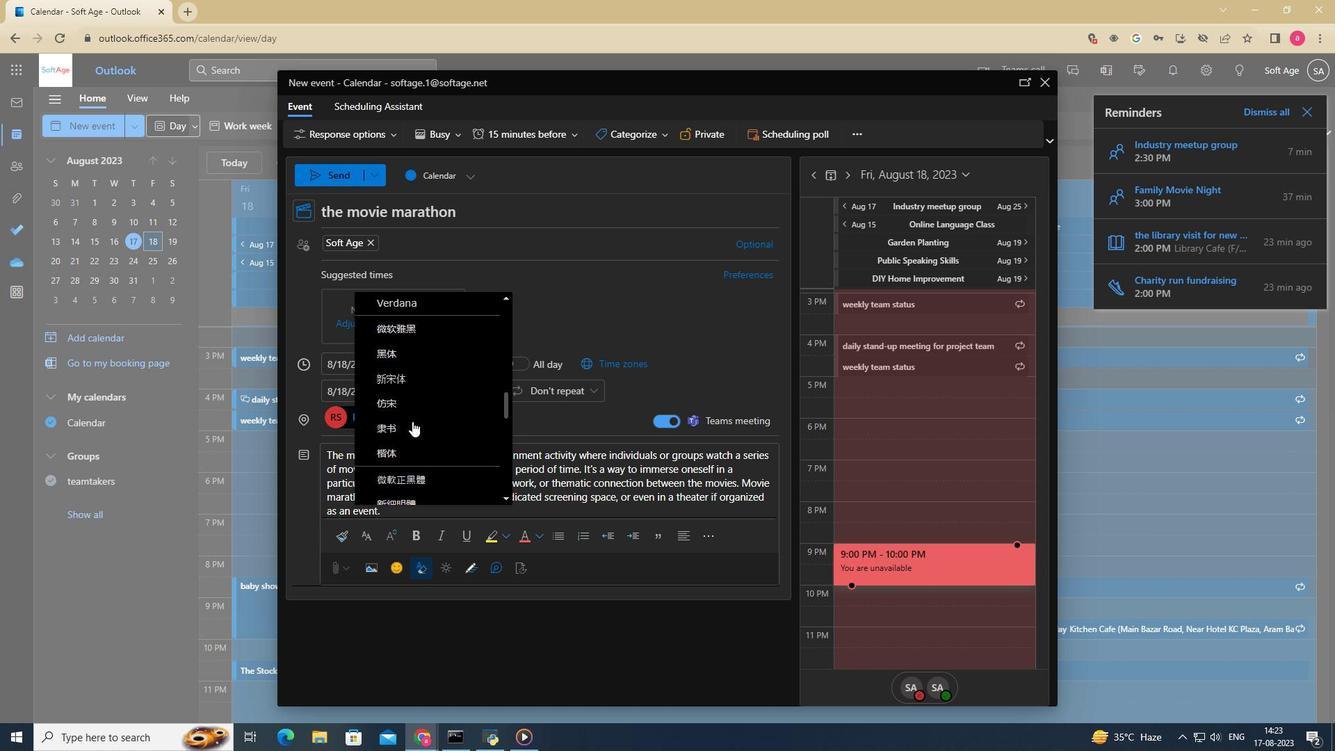 
Action: Mouse scrolled (412, 422) with delta (0, 0)
Screenshot: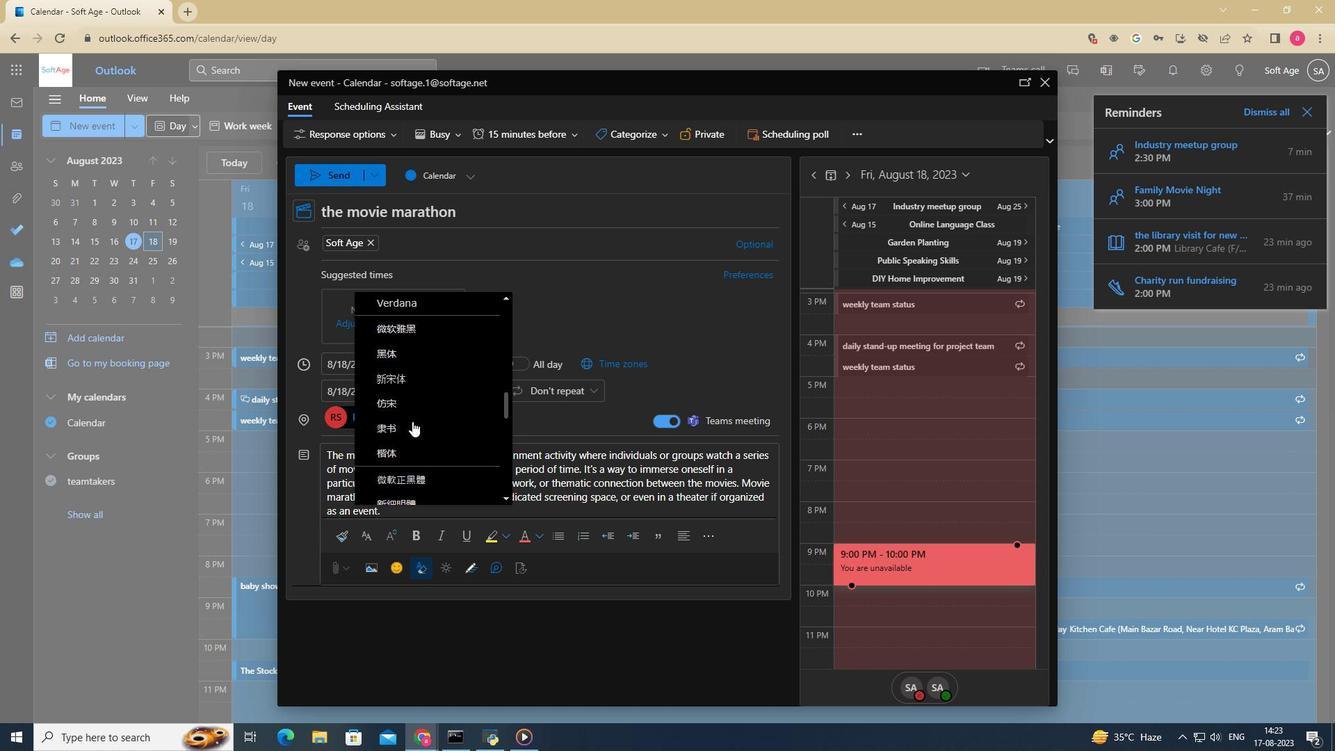 
Action: Mouse scrolled (412, 422) with delta (0, 0)
Screenshot: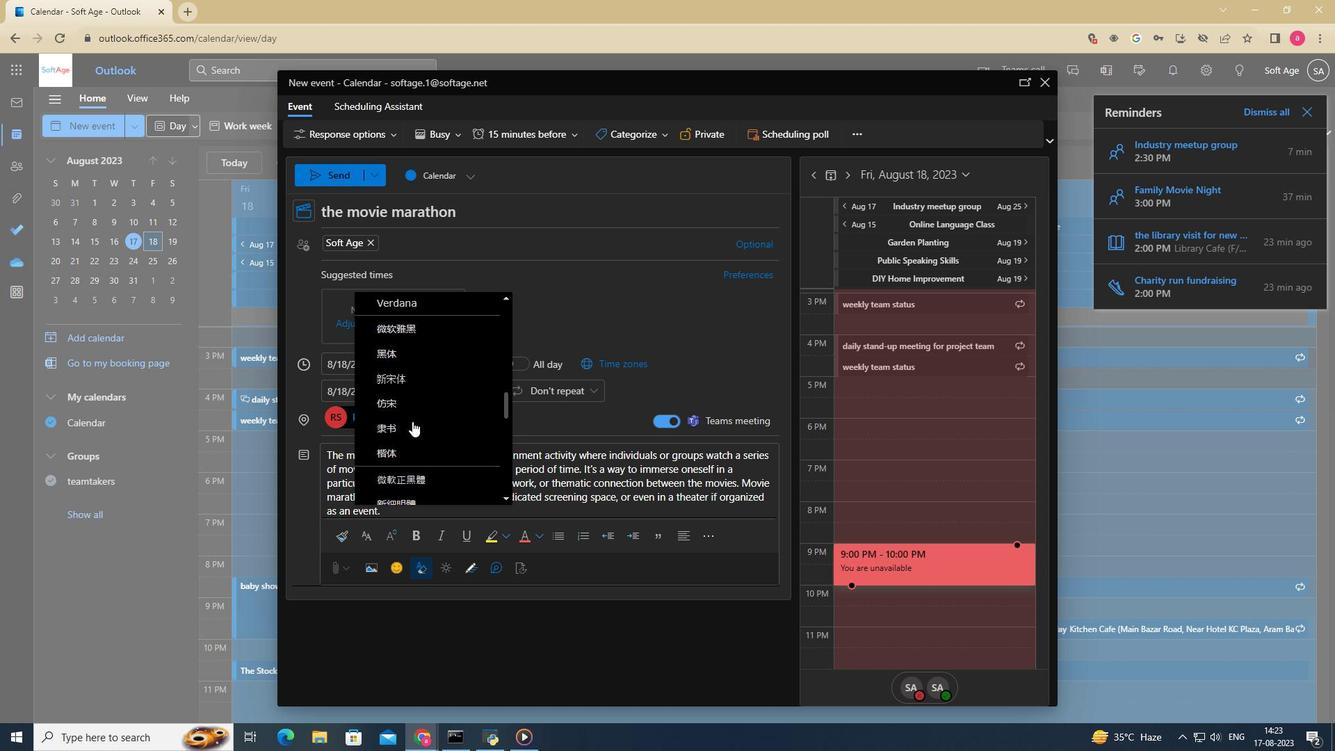 
Action: Mouse scrolled (412, 422) with delta (0, 0)
Screenshot: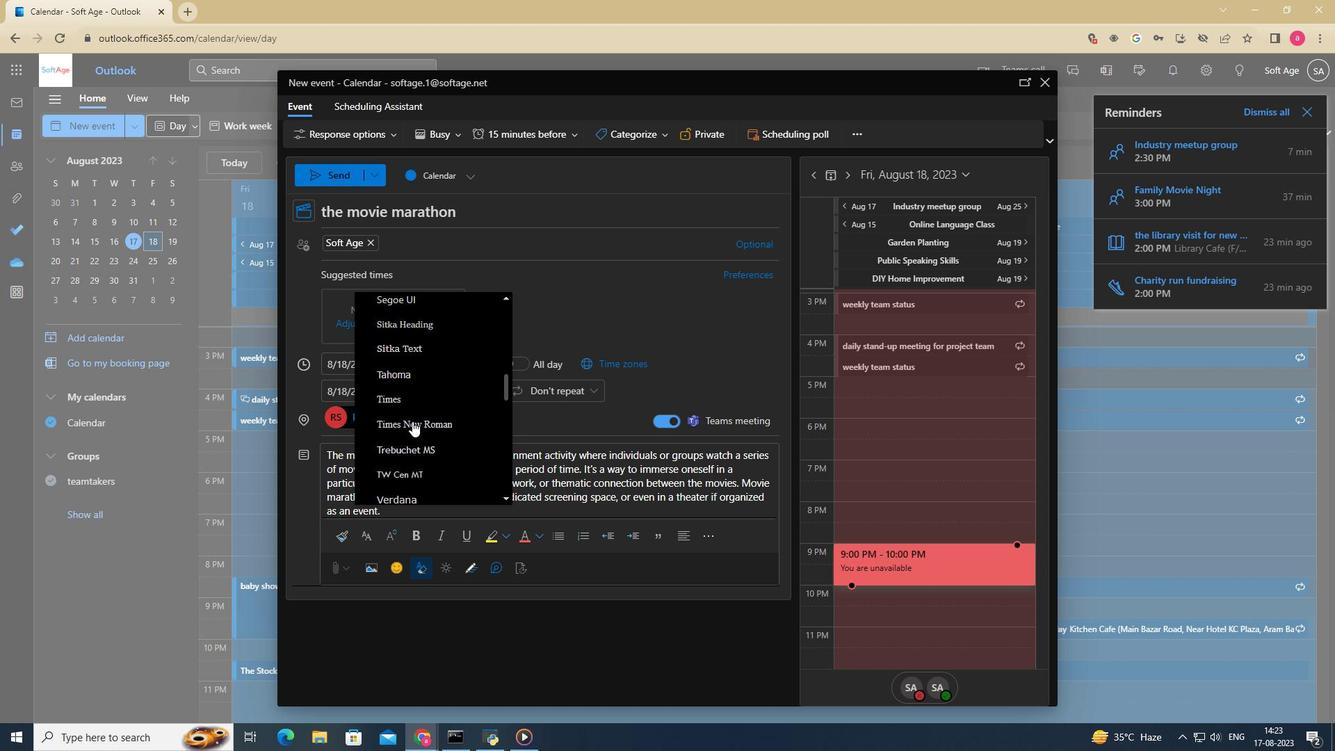 
Action: Mouse moved to (390, 337)
Screenshot: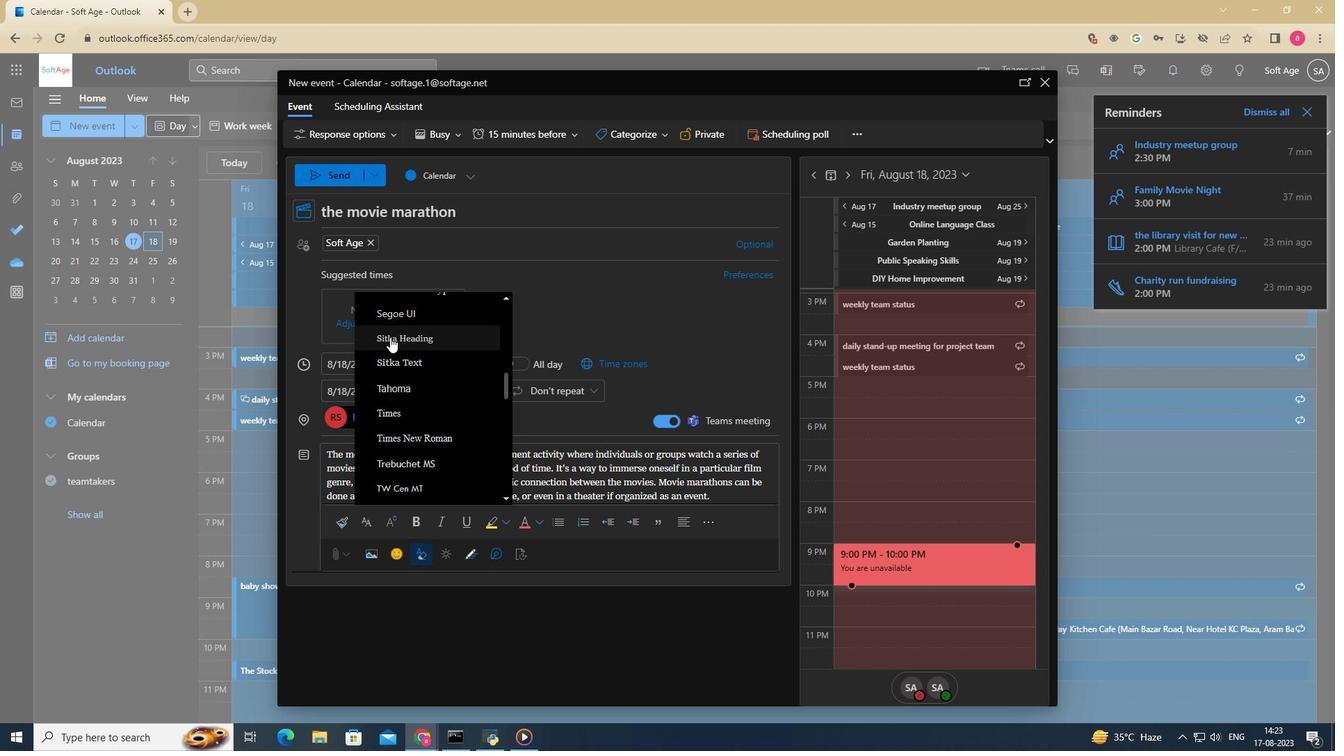
Action: Mouse pressed left at (390, 337)
Screenshot: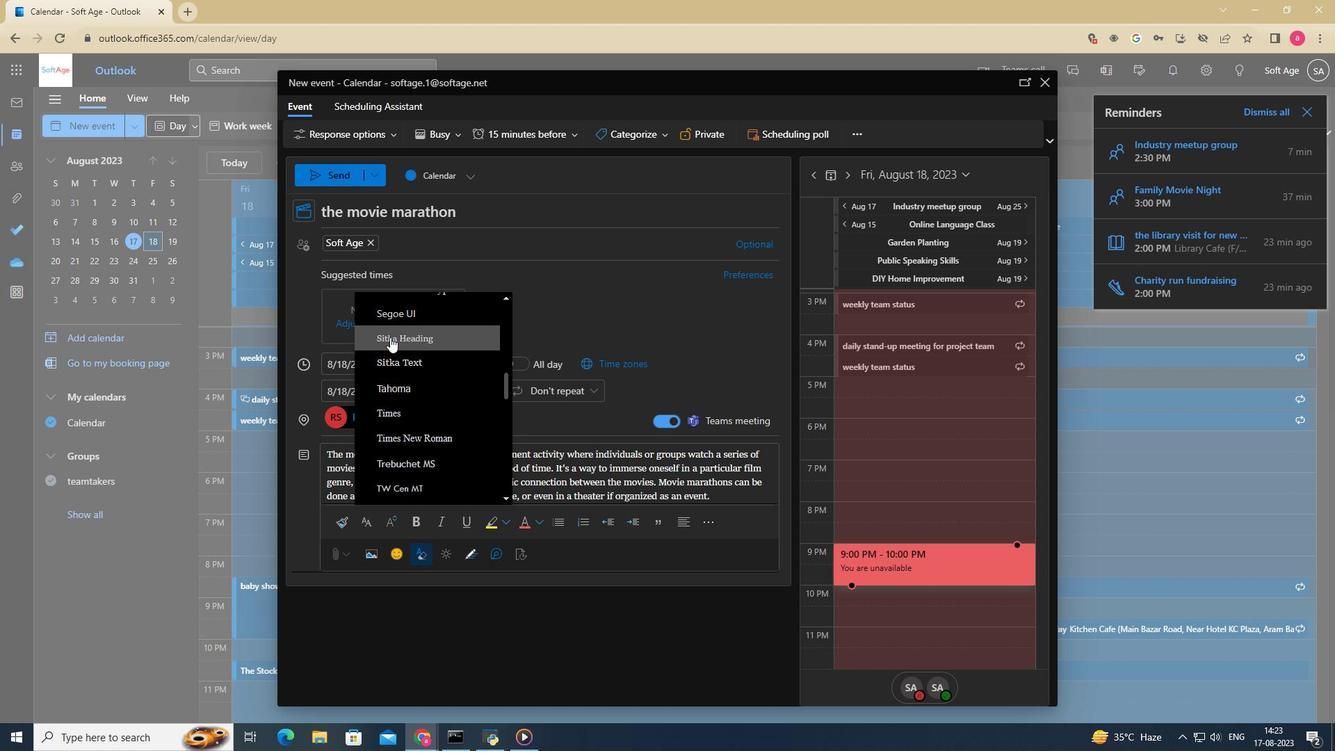 
Action: Mouse moved to (448, 519)
Screenshot: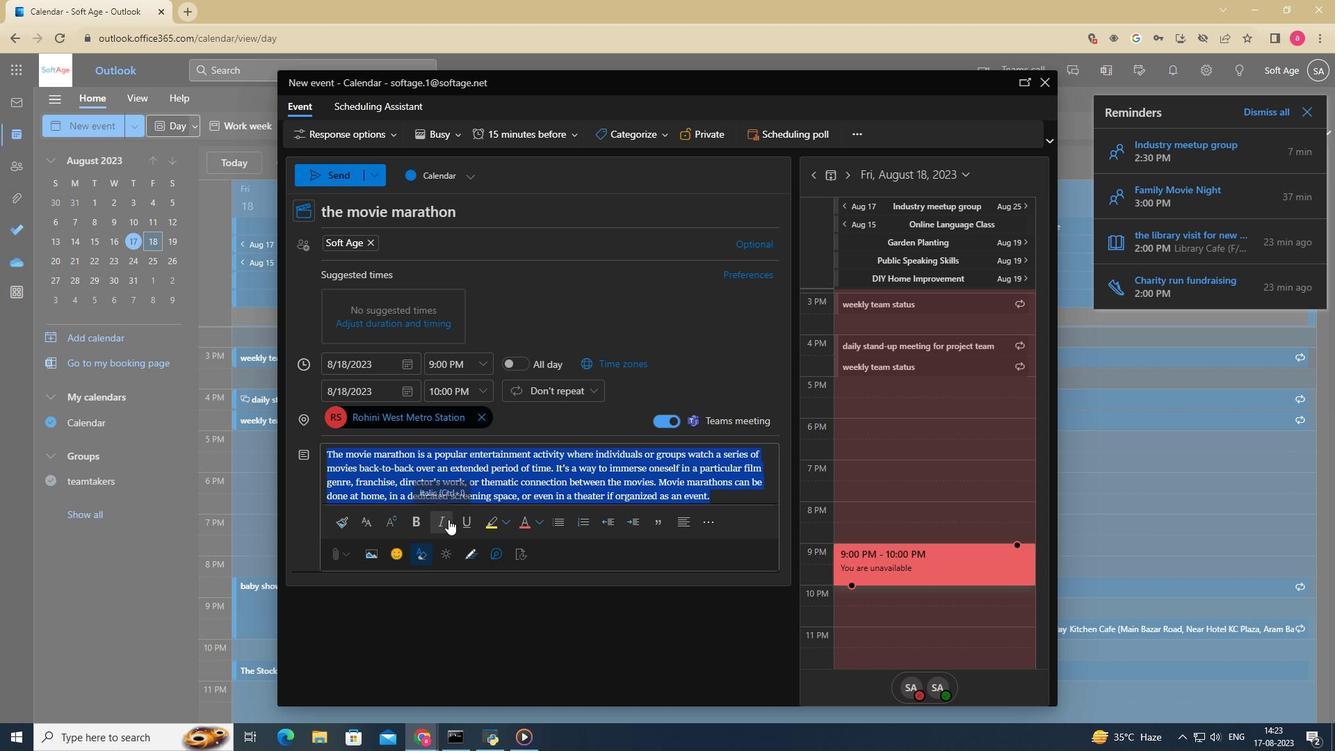 
Action: Mouse pressed left at (448, 519)
Screenshot: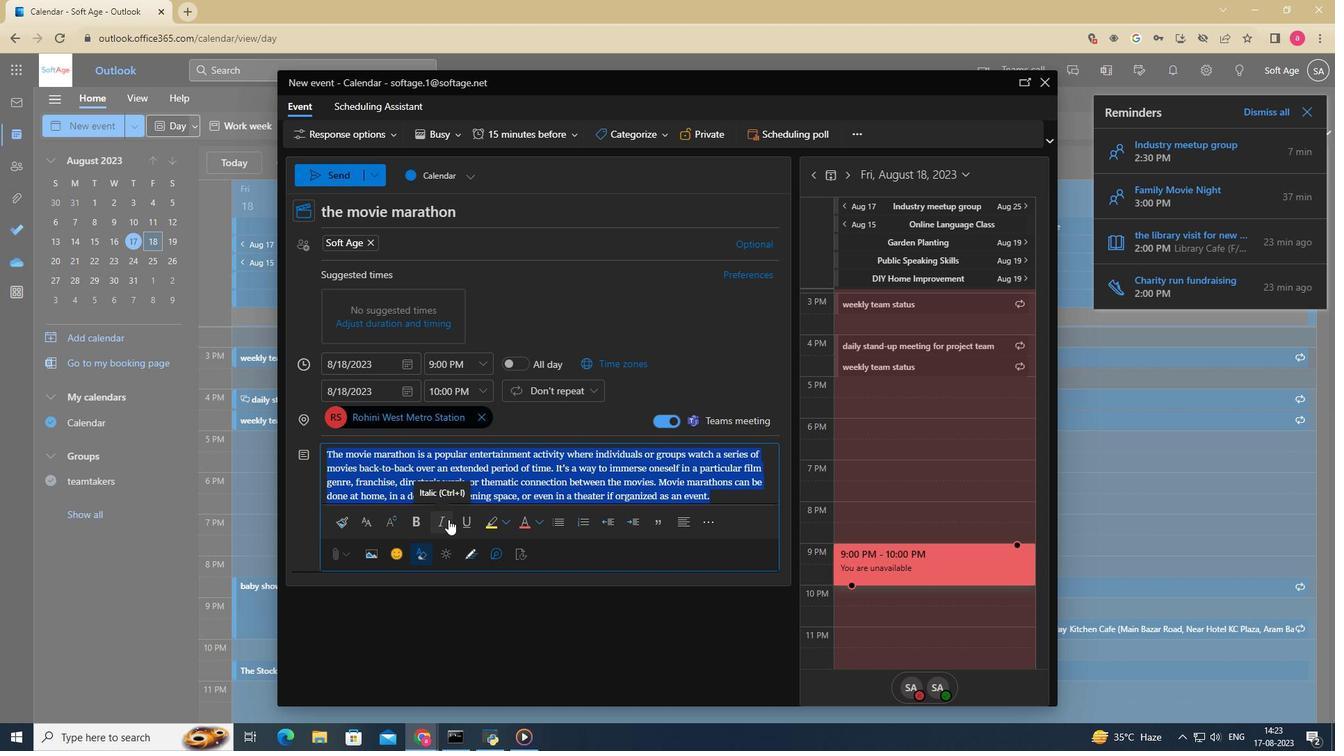 
Action: Mouse moved to (529, 523)
Screenshot: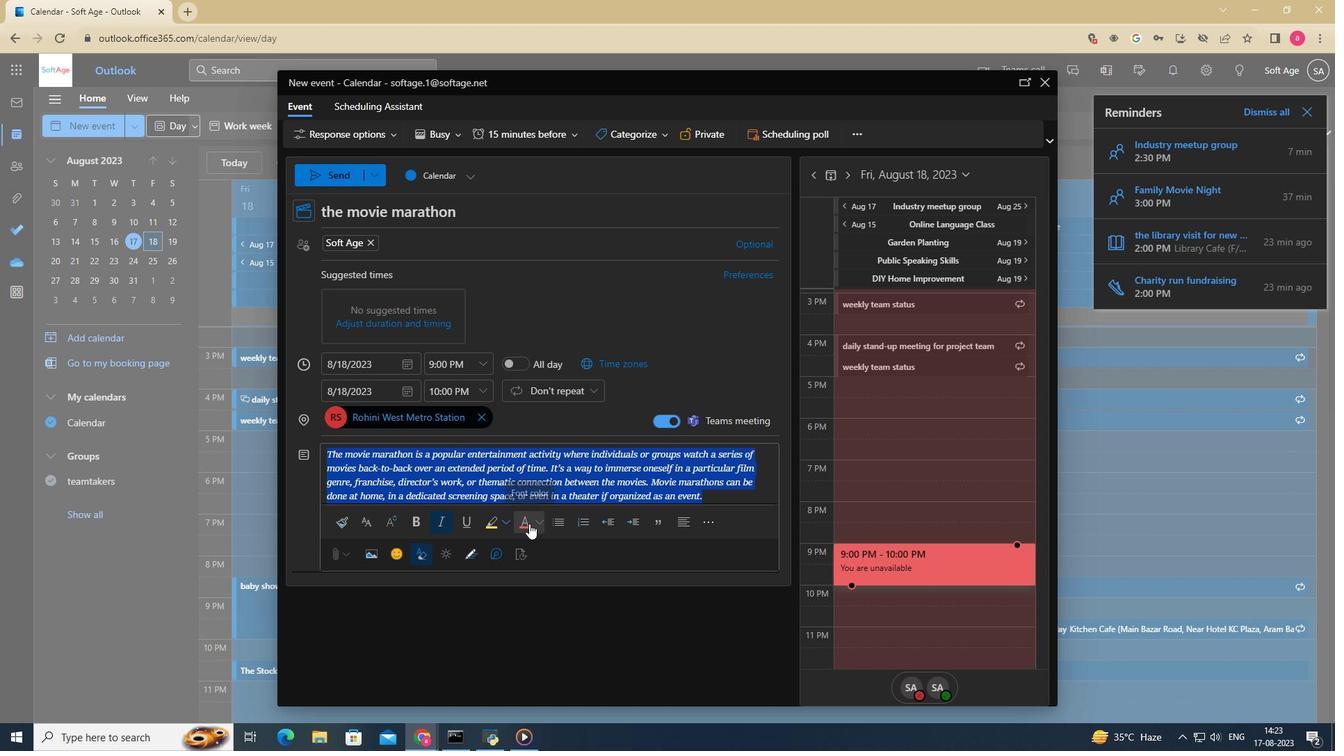 
Action: Mouse pressed left at (529, 523)
Screenshot: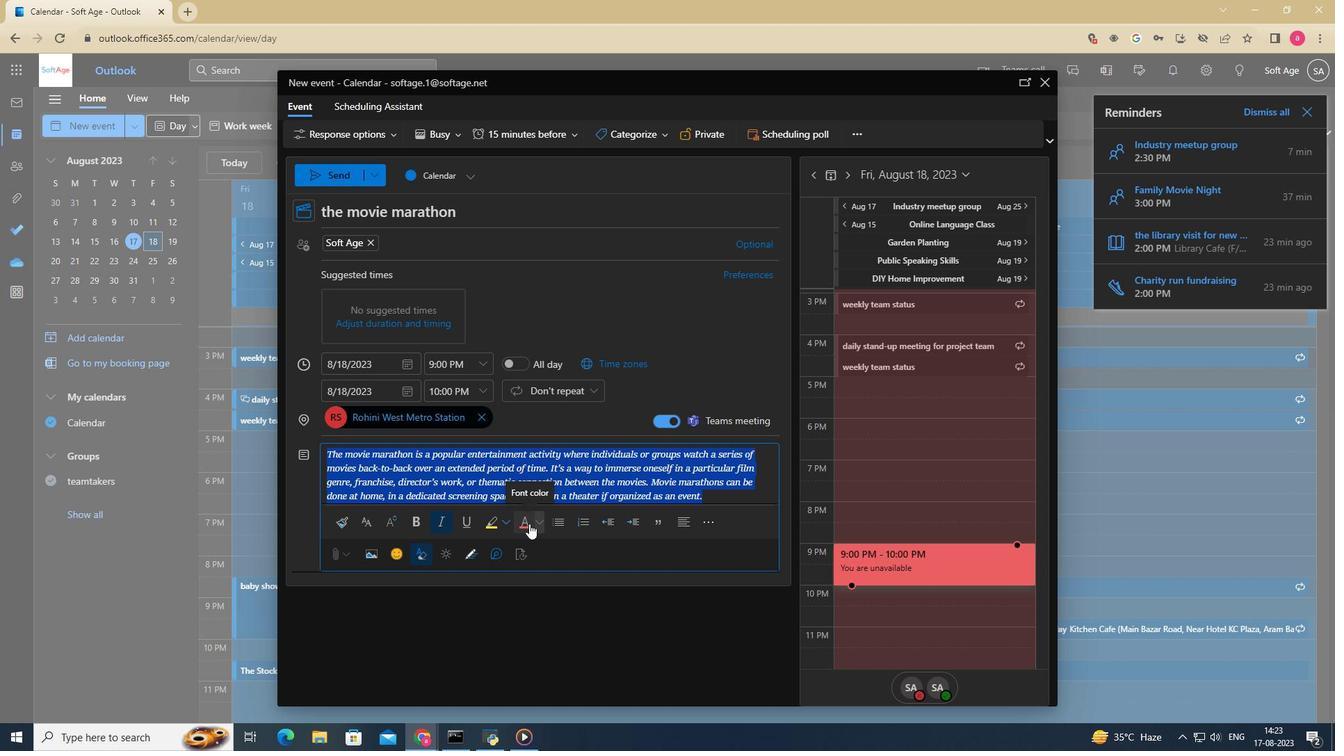 
Action: Mouse moved to (533, 519)
Screenshot: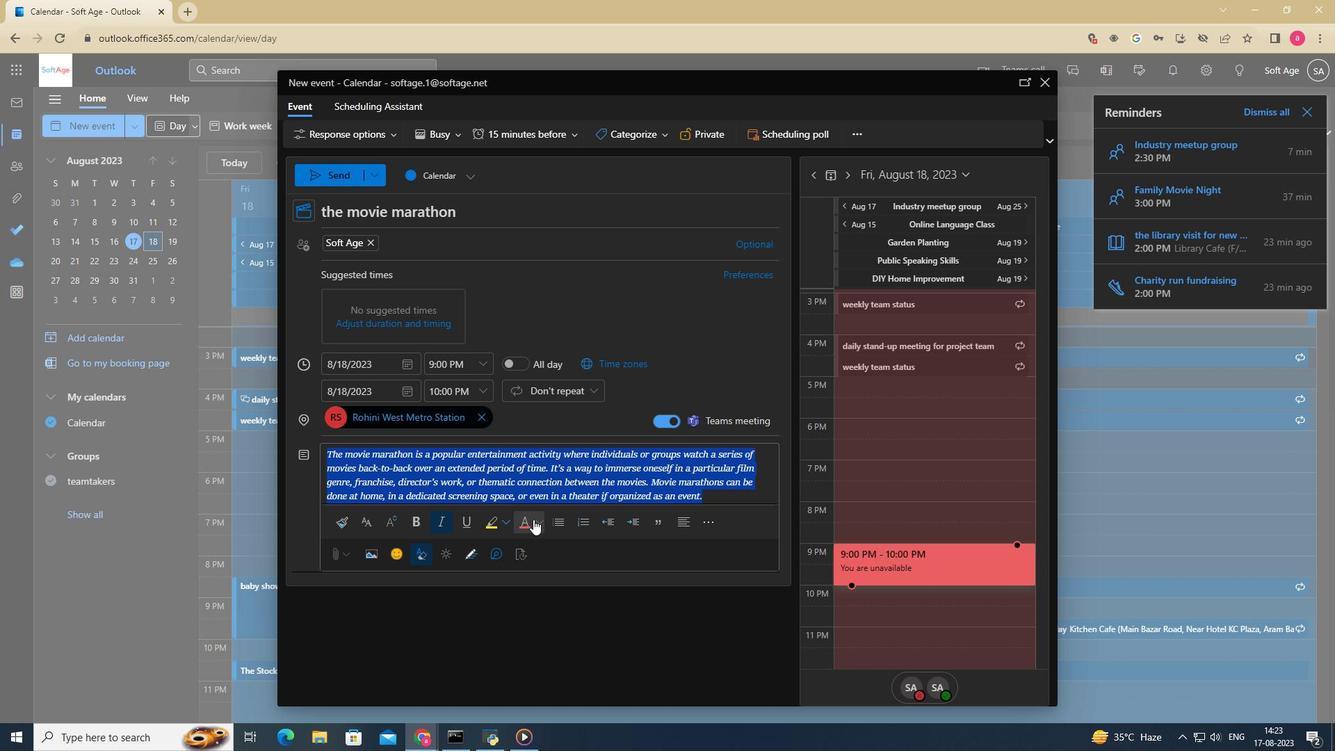 
Action: Mouse pressed left at (533, 519)
Screenshot: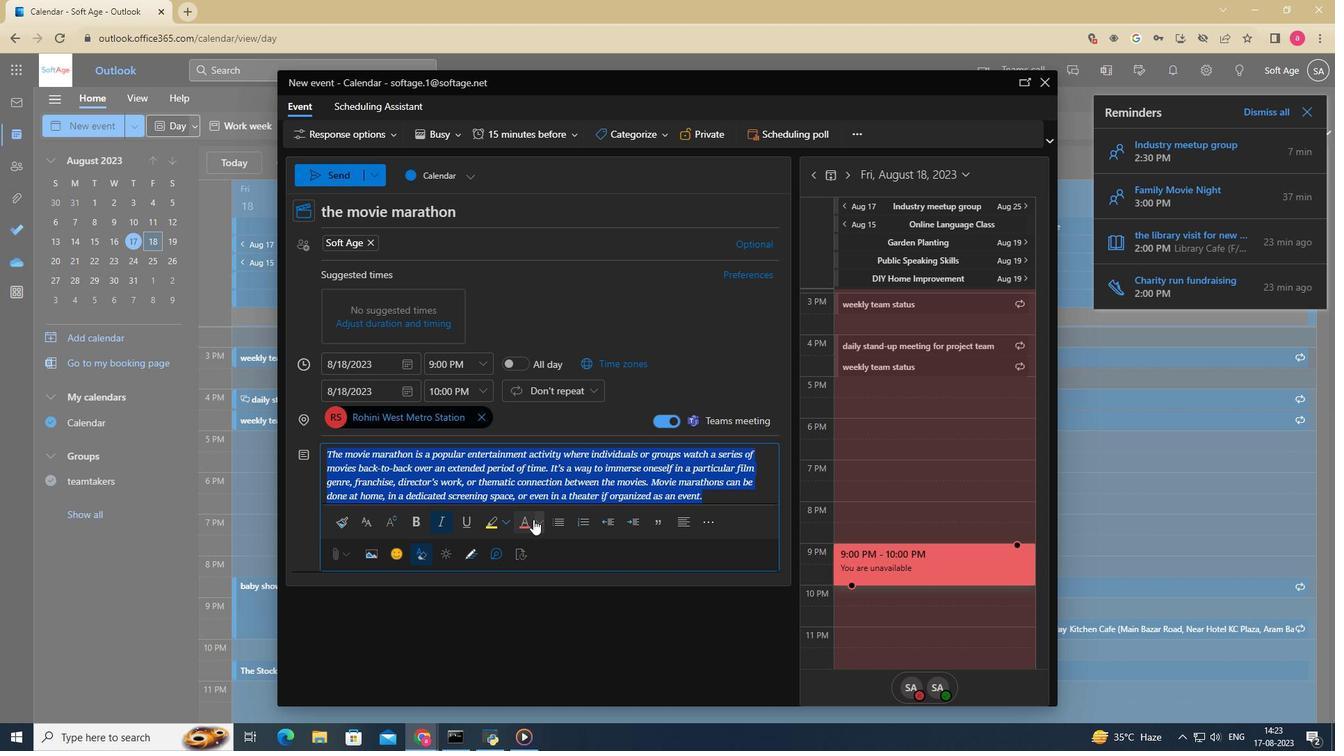 
Action: Mouse moved to (534, 521)
Screenshot: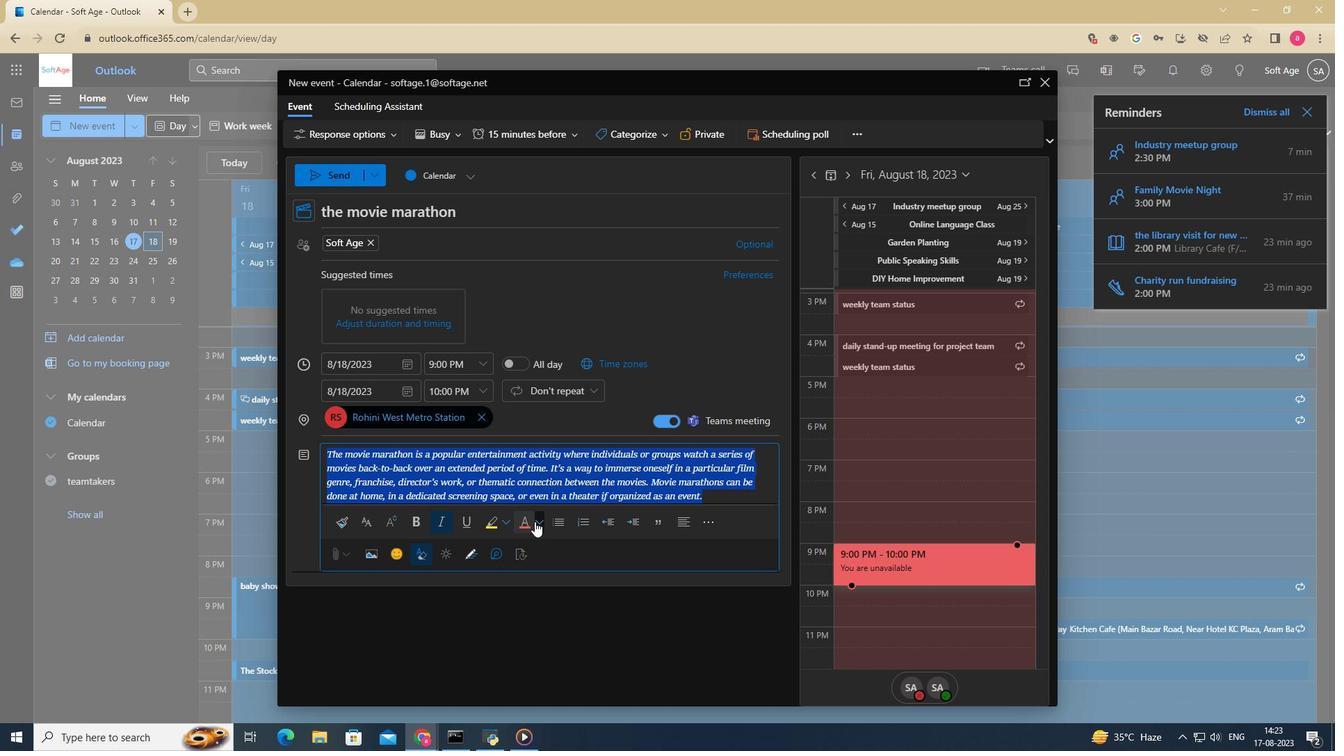 
Action: Mouse pressed left at (534, 521)
Screenshot: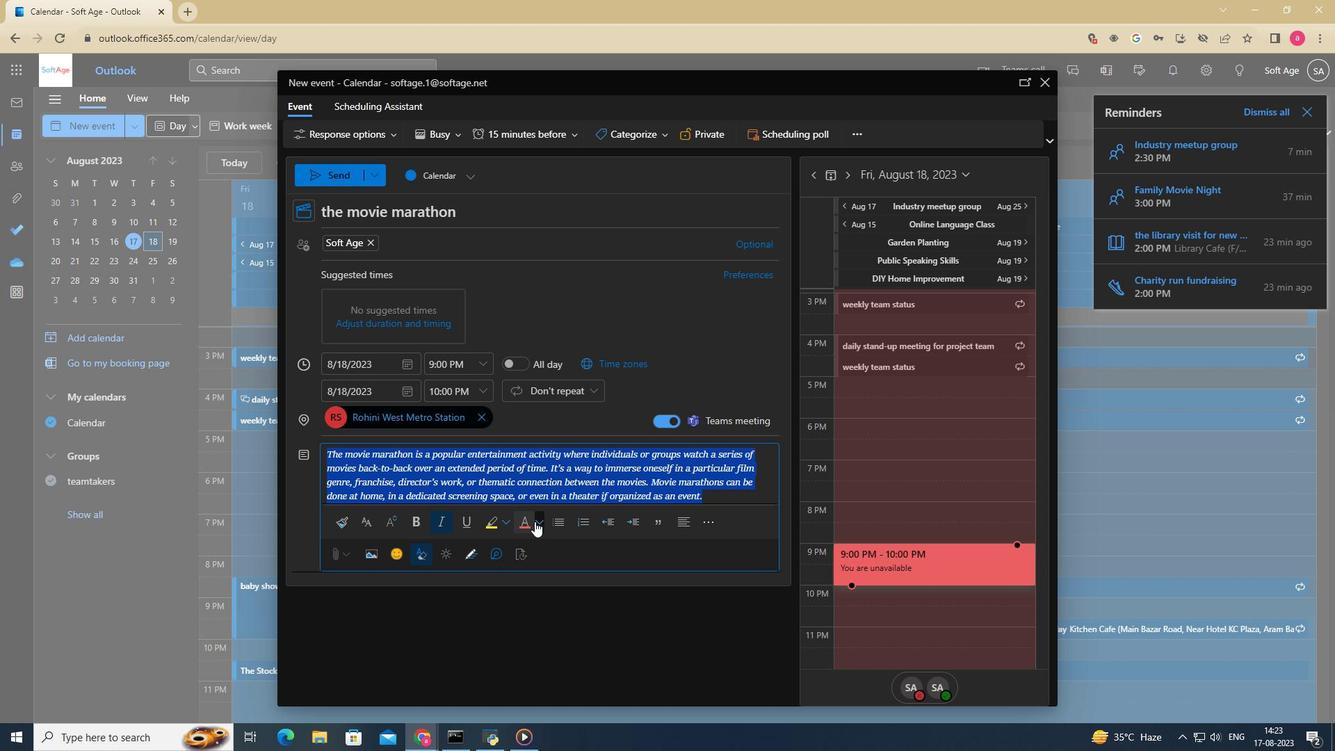 
Action: Mouse moved to (540, 523)
Screenshot: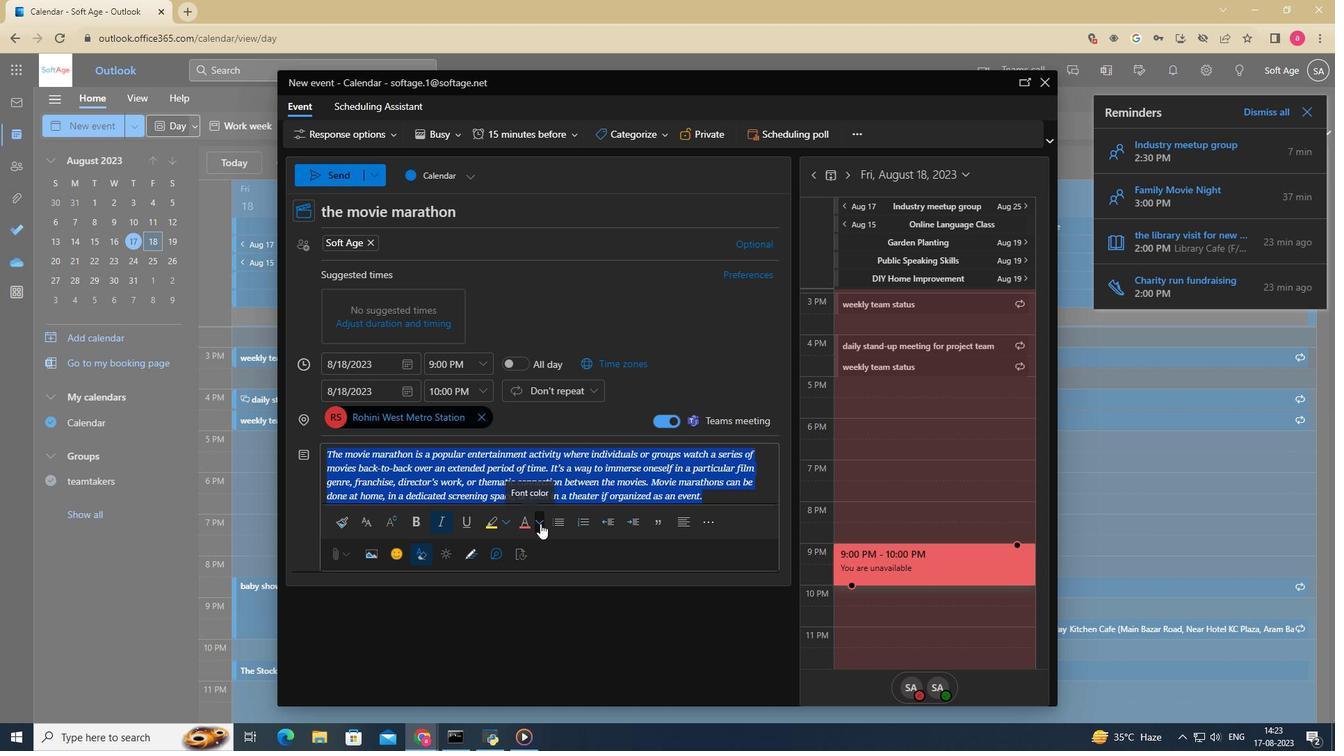 
Action: Mouse pressed left at (540, 523)
Screenshot: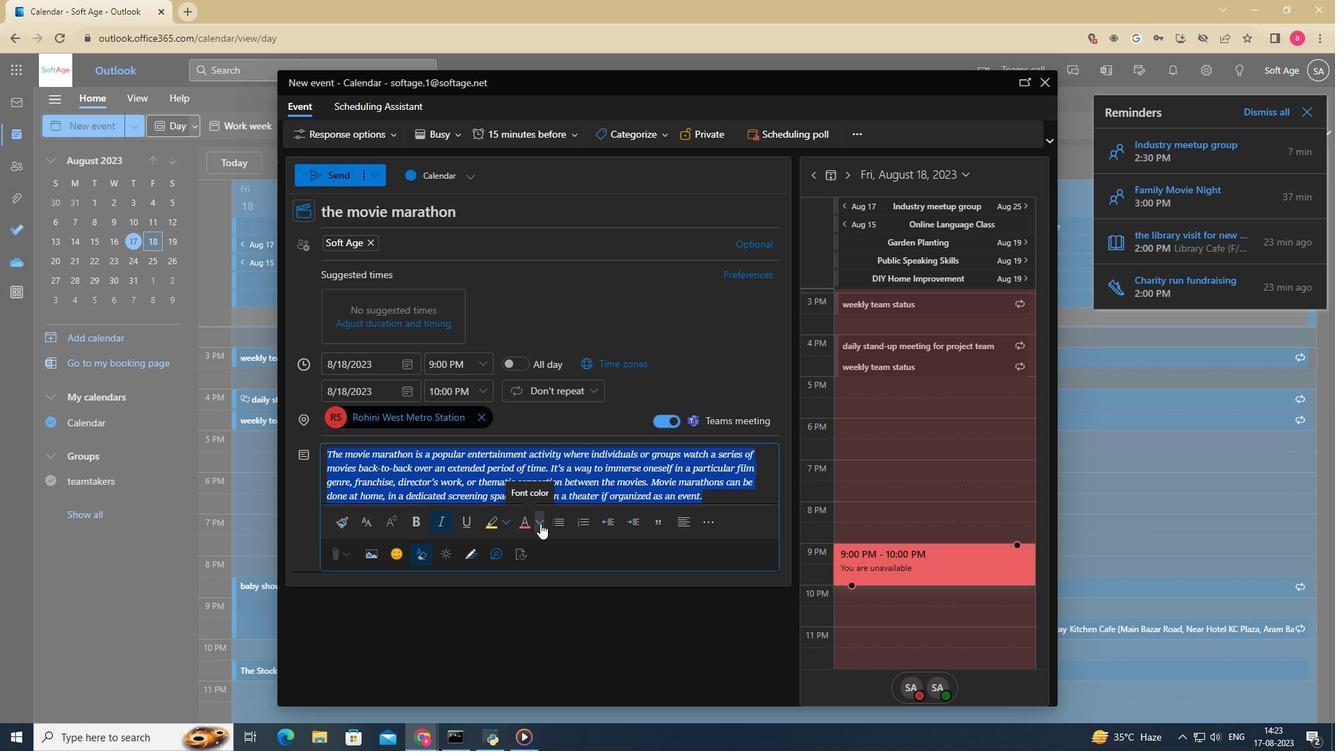 
Action: Mouse moved to (553, 623)
Screenshot: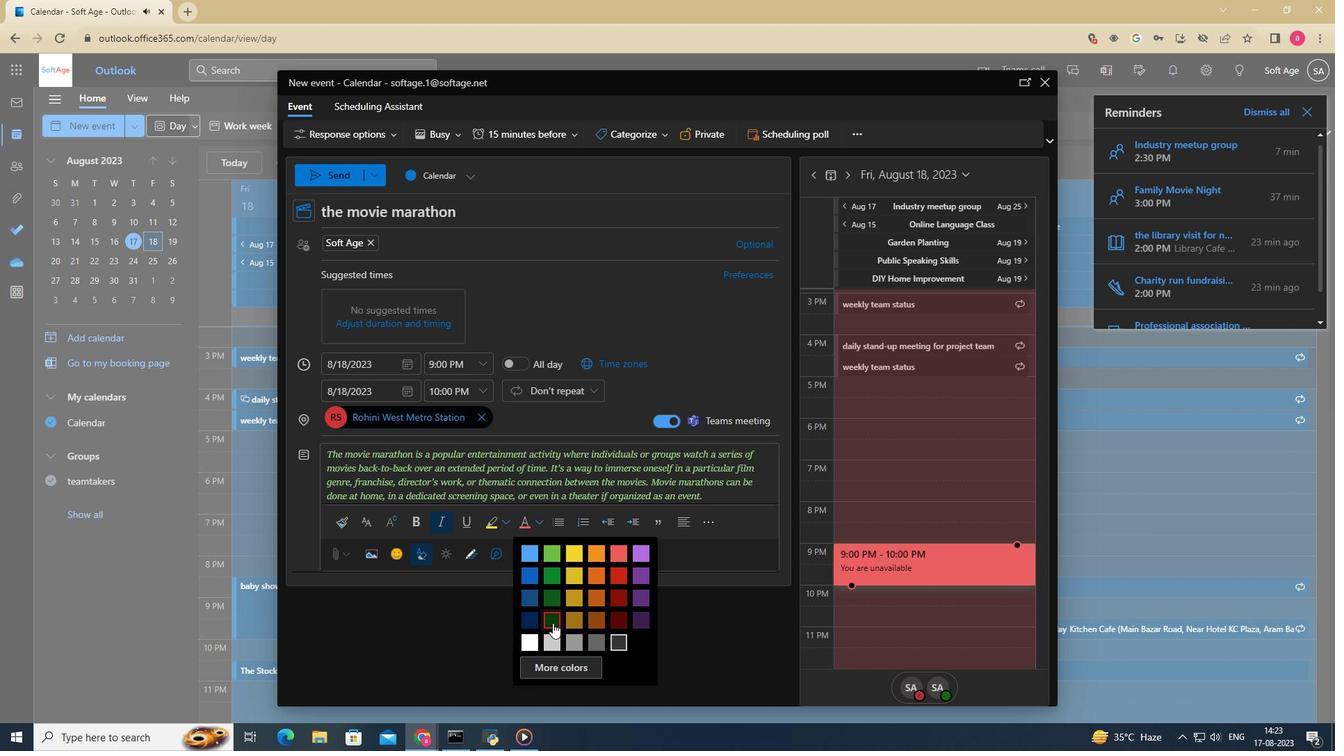 
Action: Mouse pressed left at (553, 623)
Screenshot: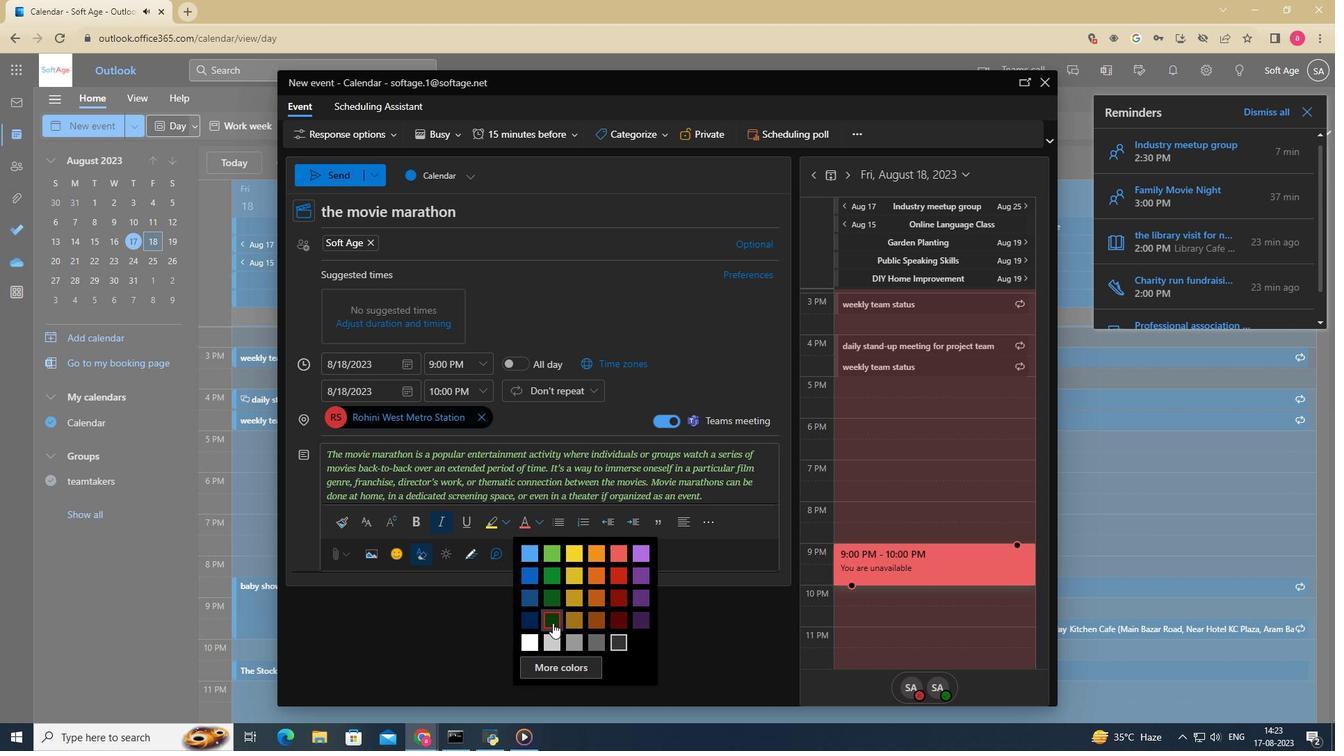 
Action: Mouse moved to (708, 496)
Screenshot: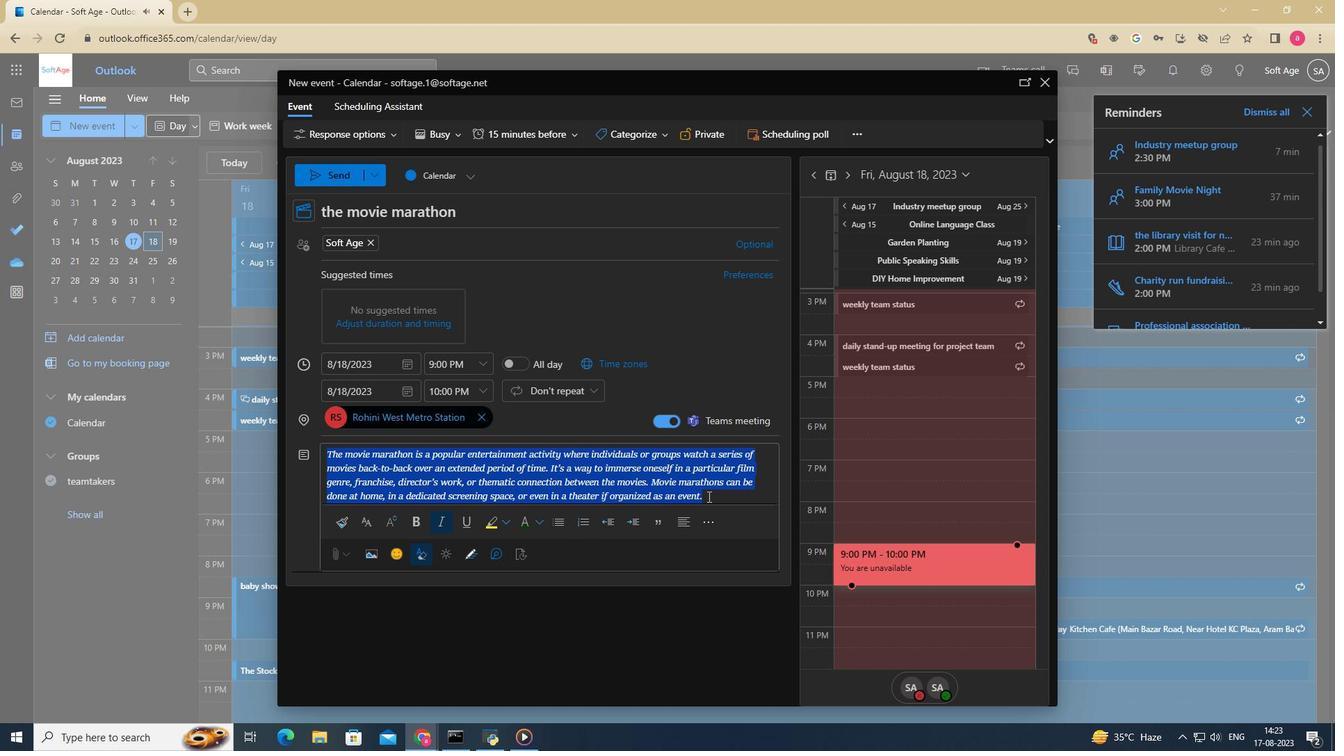 
Action: Mouse pressed left at (708, 496)
Screenshot: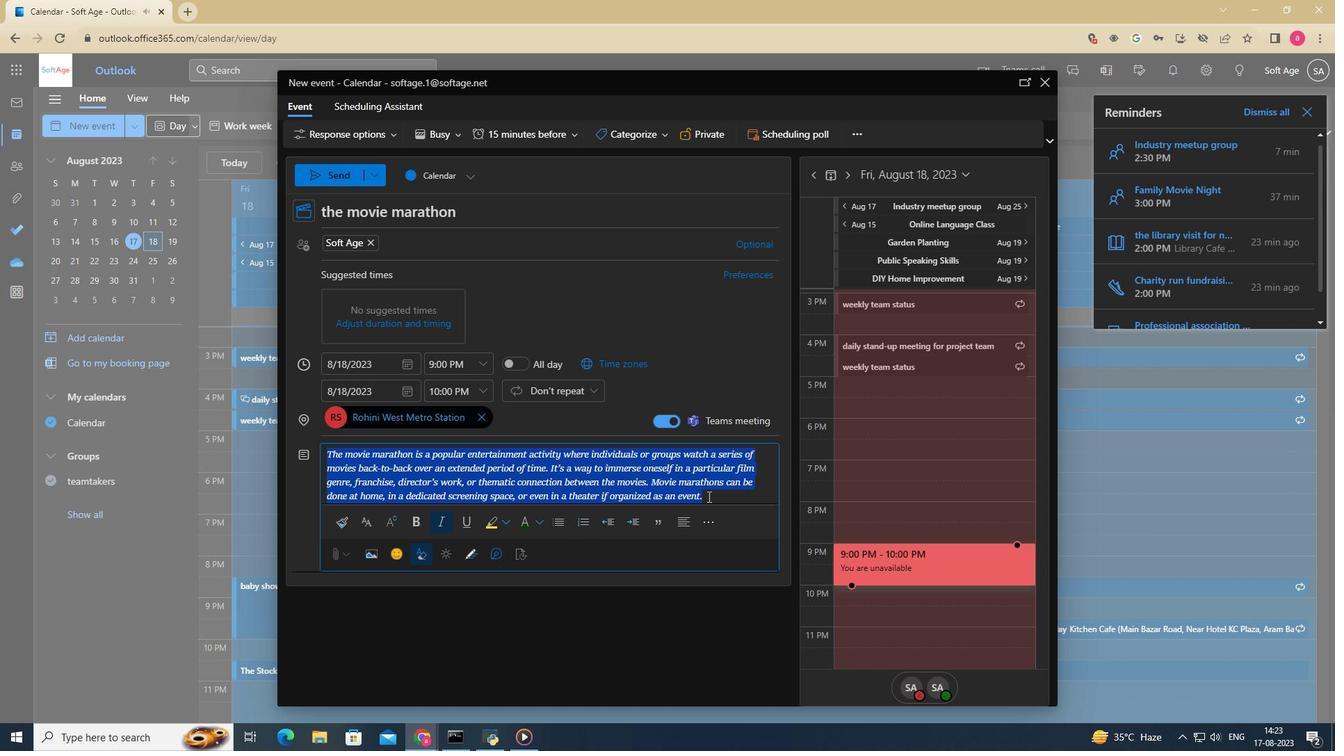 
Action: Mouse moved to (420, 560)
Screenshot: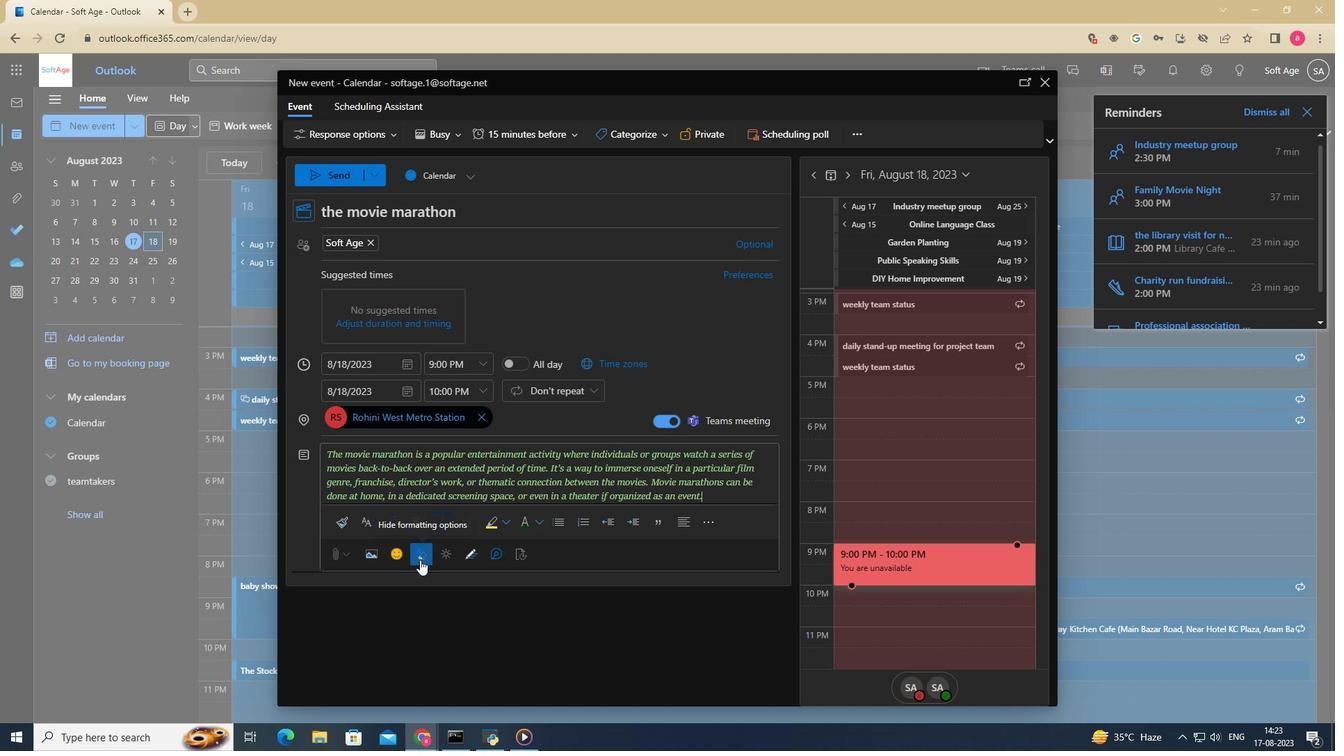 
Action: Mouse pressed left at (420, 560)
Screenshot: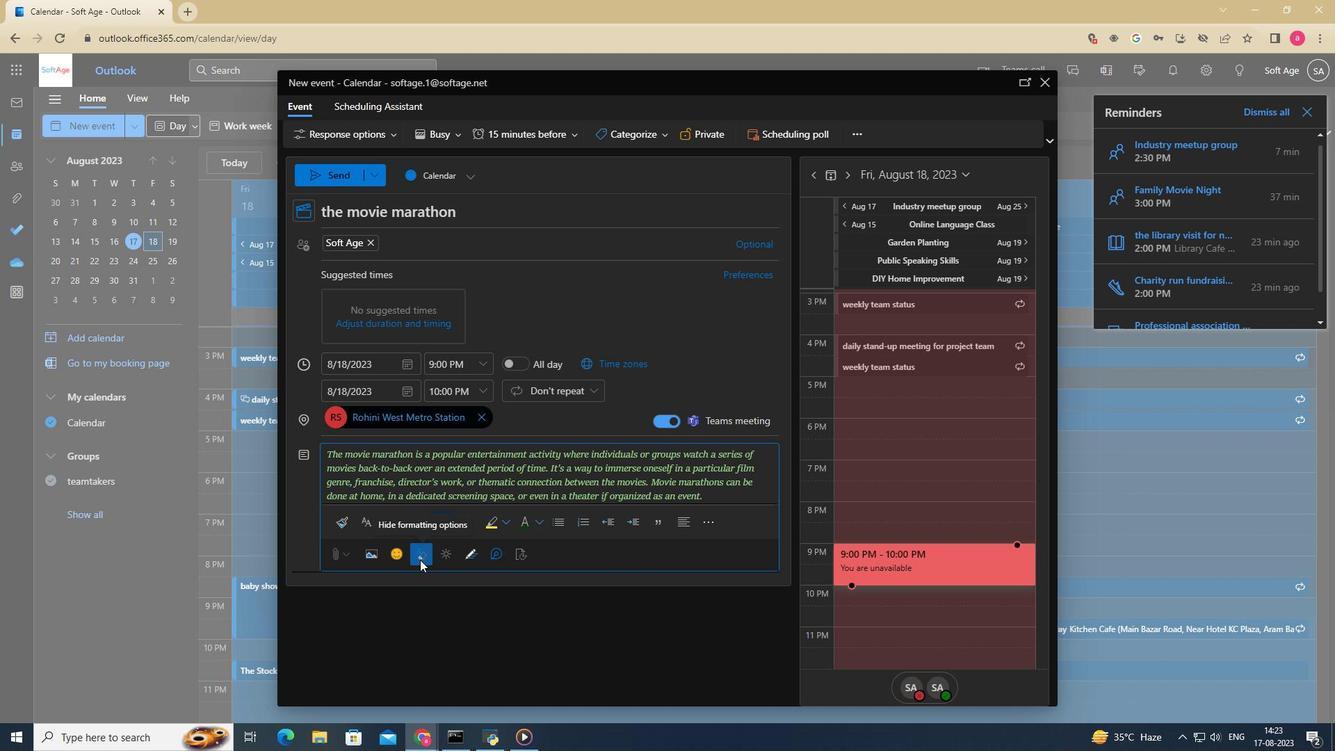 
Action: Mouse moved to (404, 522)
Screenshot: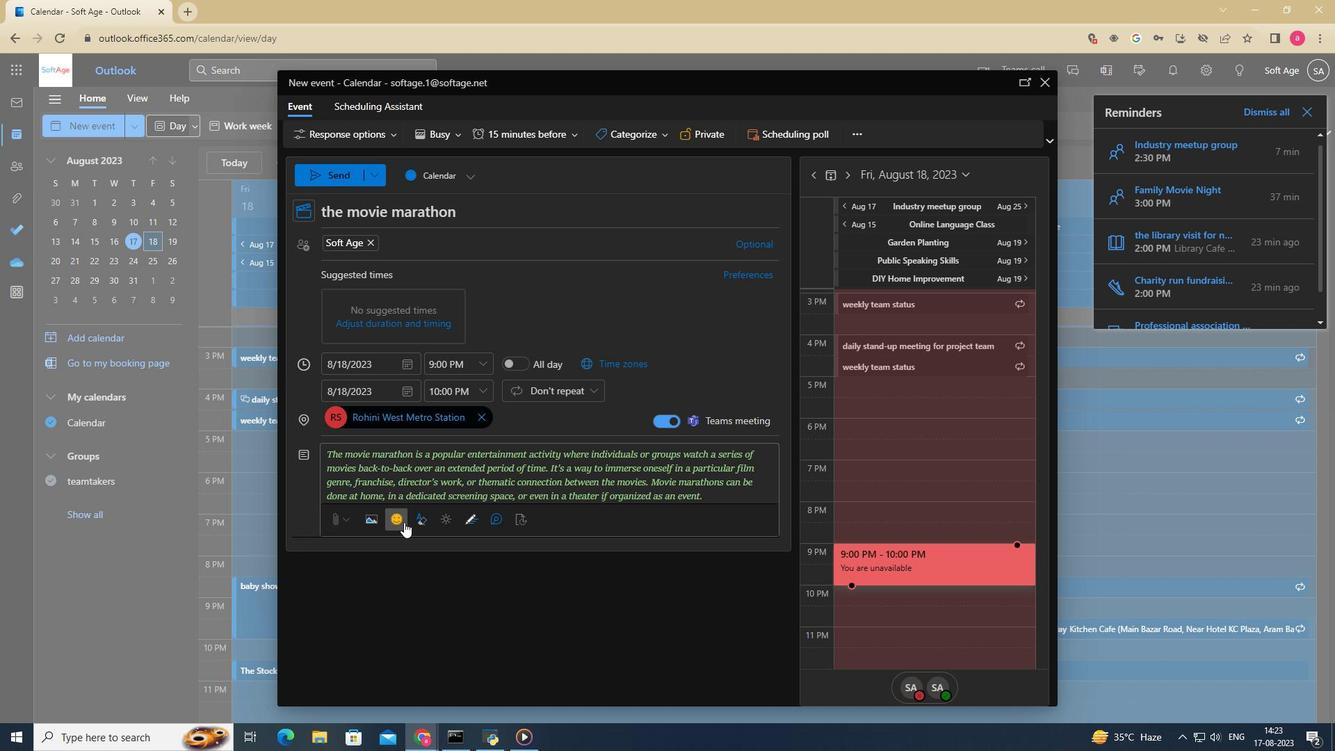
Action: Mouse pressed left at (404, 522)
Screenshot: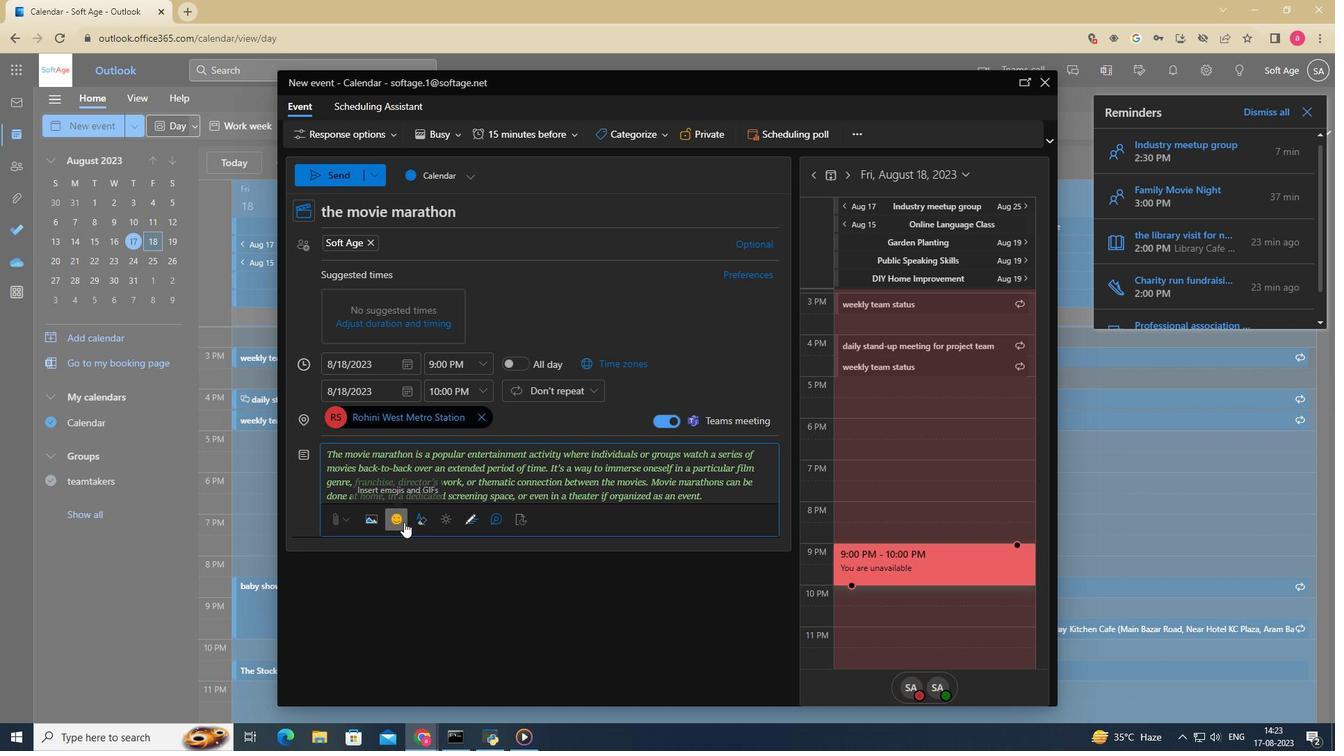 
Action: Mouse moved to (859, 583)
Screenshot: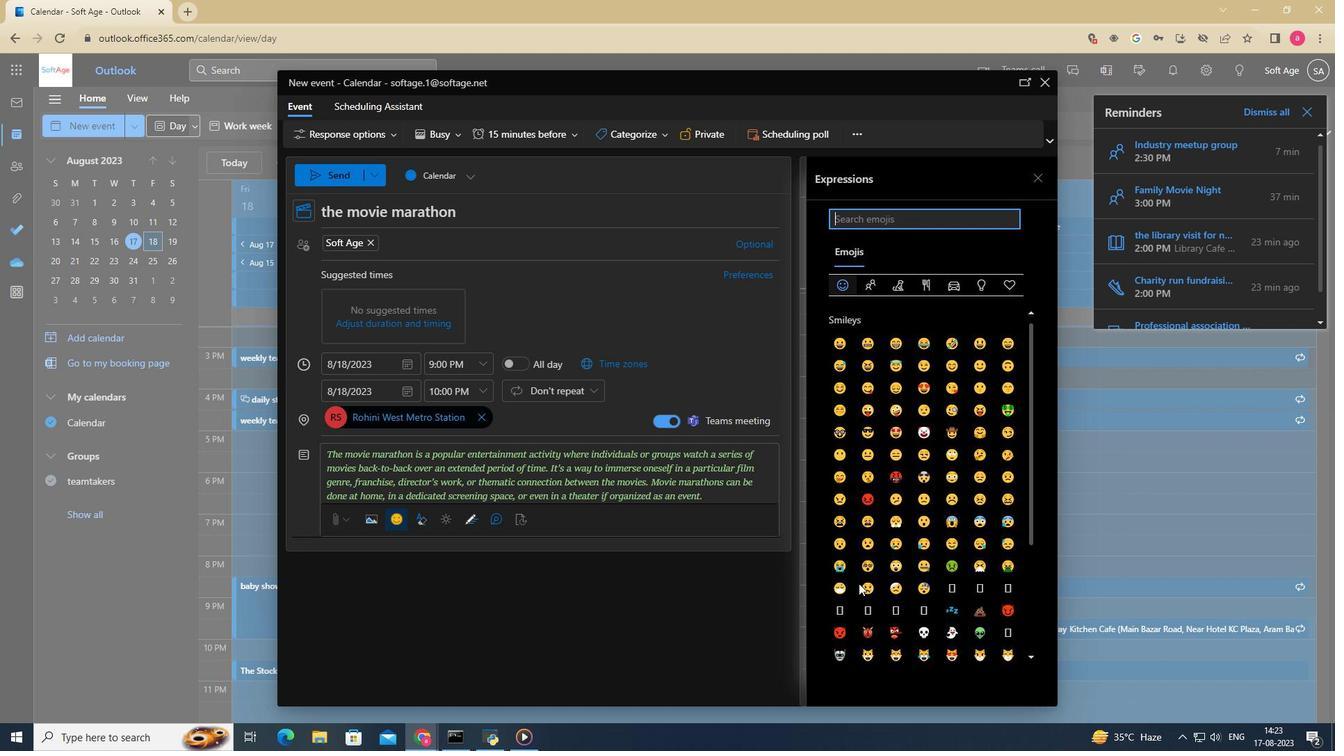 
Action: Mouse scrolled (859, 582) with delta (0, 0)
Screenshot: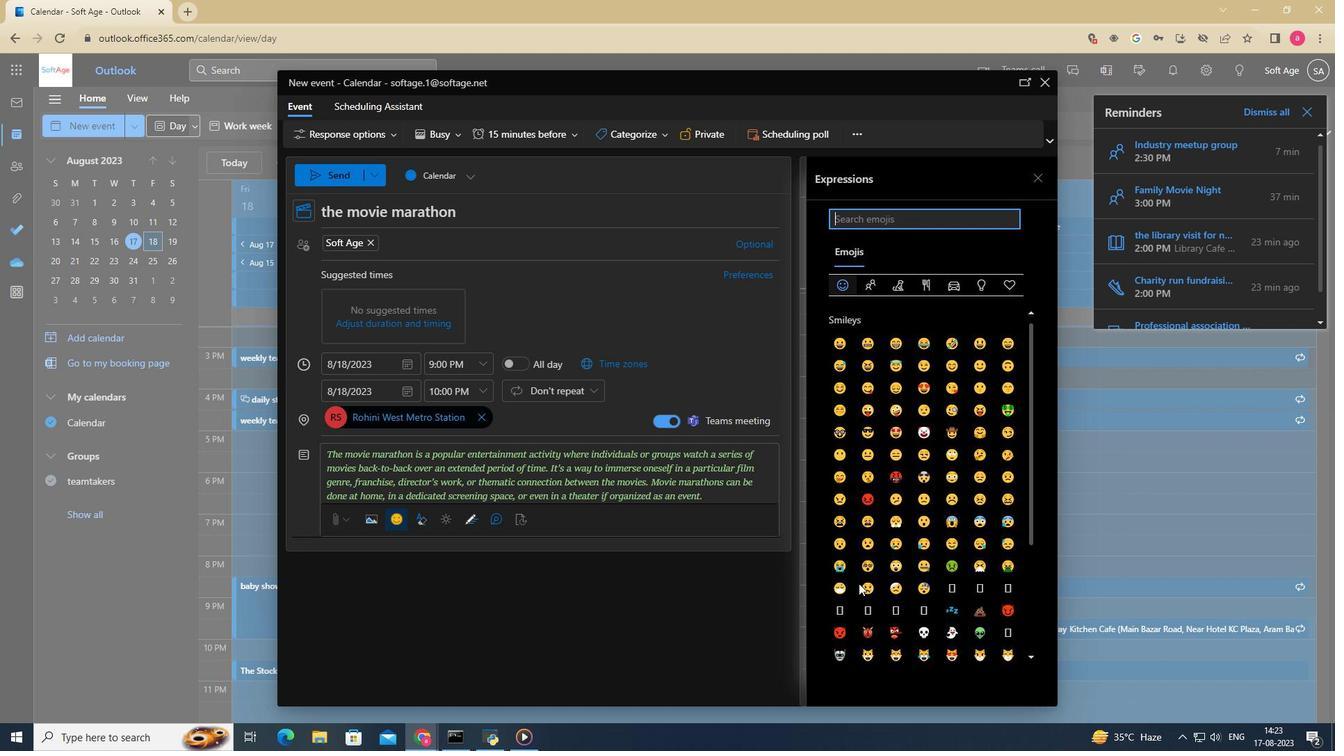
Action: Mouse scrolled (859, 582) with delta (0, 0)
Screenshot: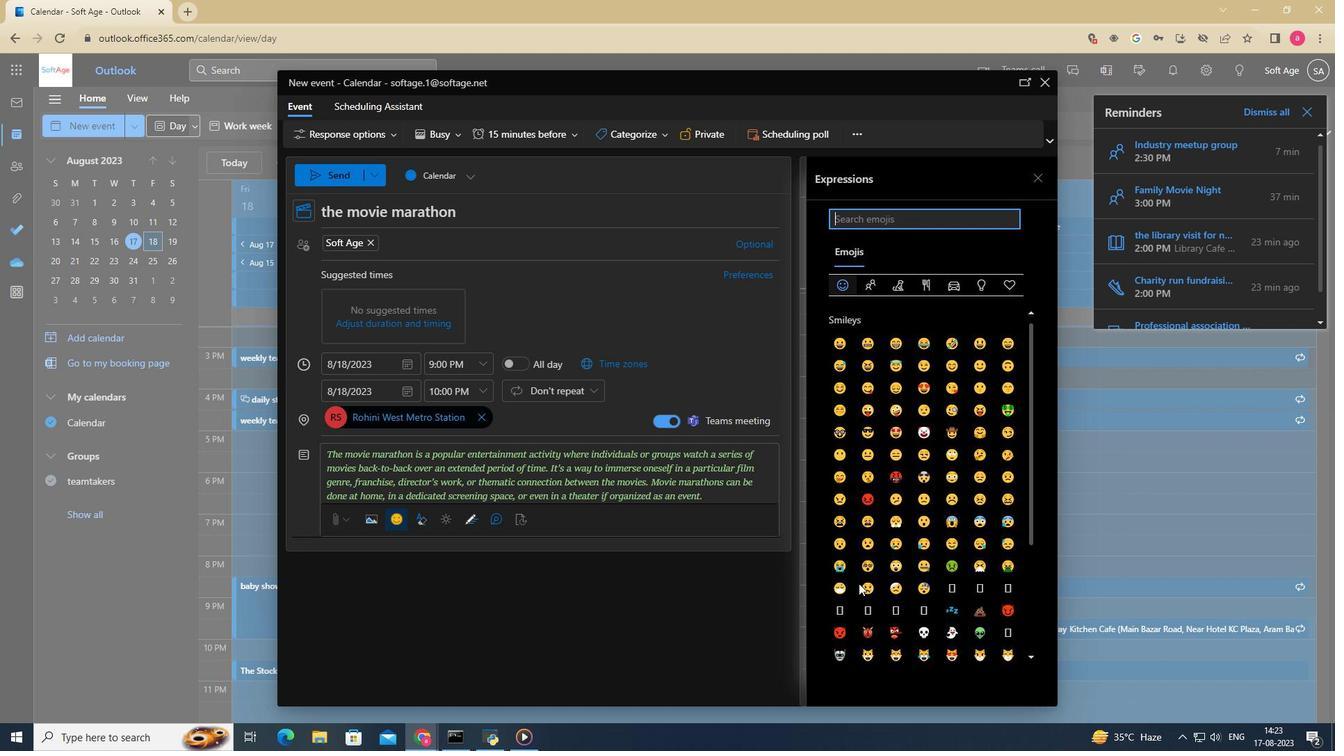 
Action: Mouse scrolled (859, 582) with delta (0, 0)
Screenshot: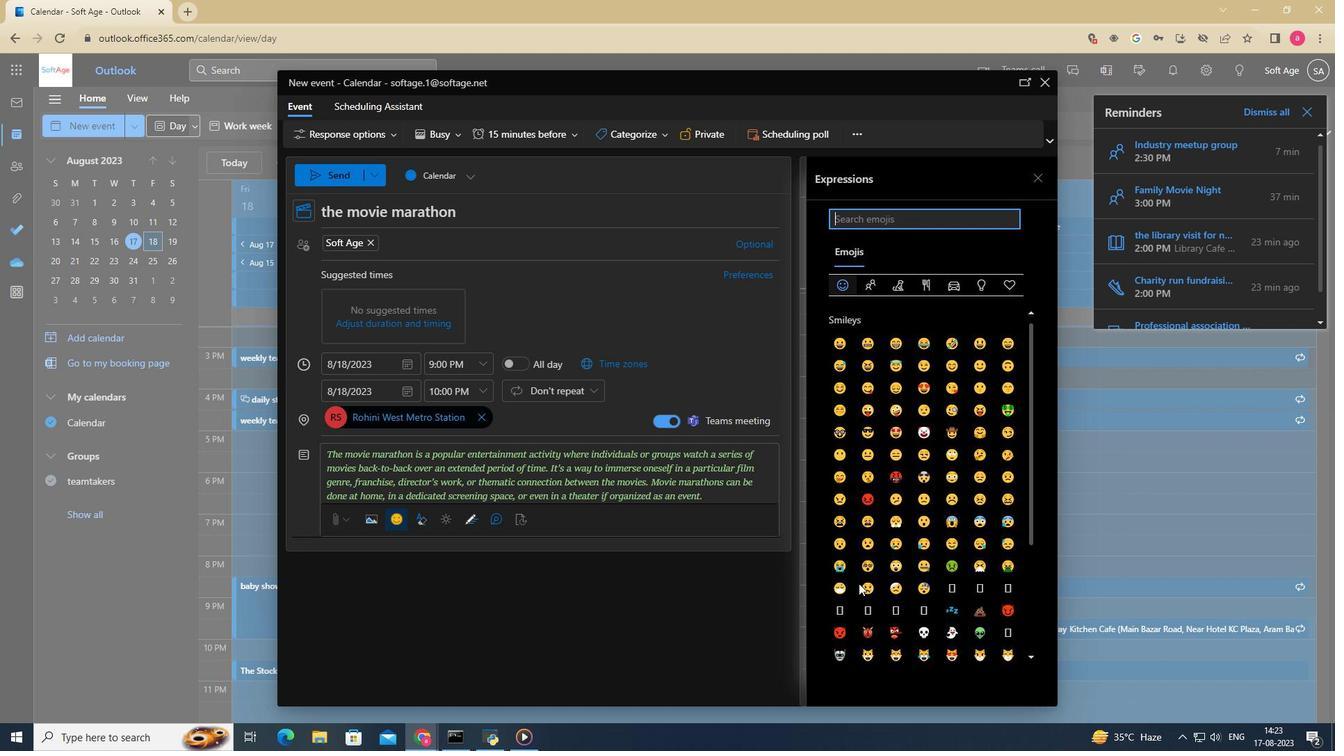 
Action: Mouse scrolled (859, 582) with delta (0, 0)
Screenshot: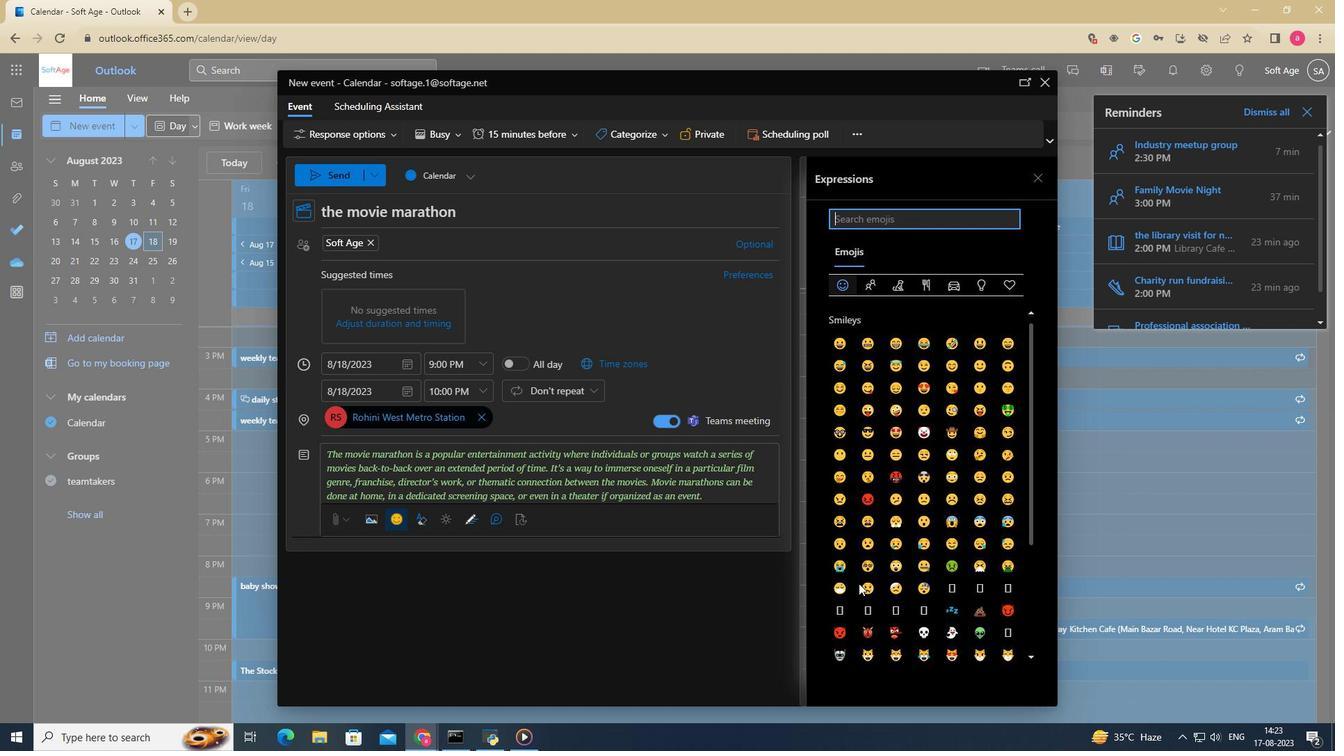 
Action: Mouse scrolled (859, 582) with delta (0, 0)
Screenshot: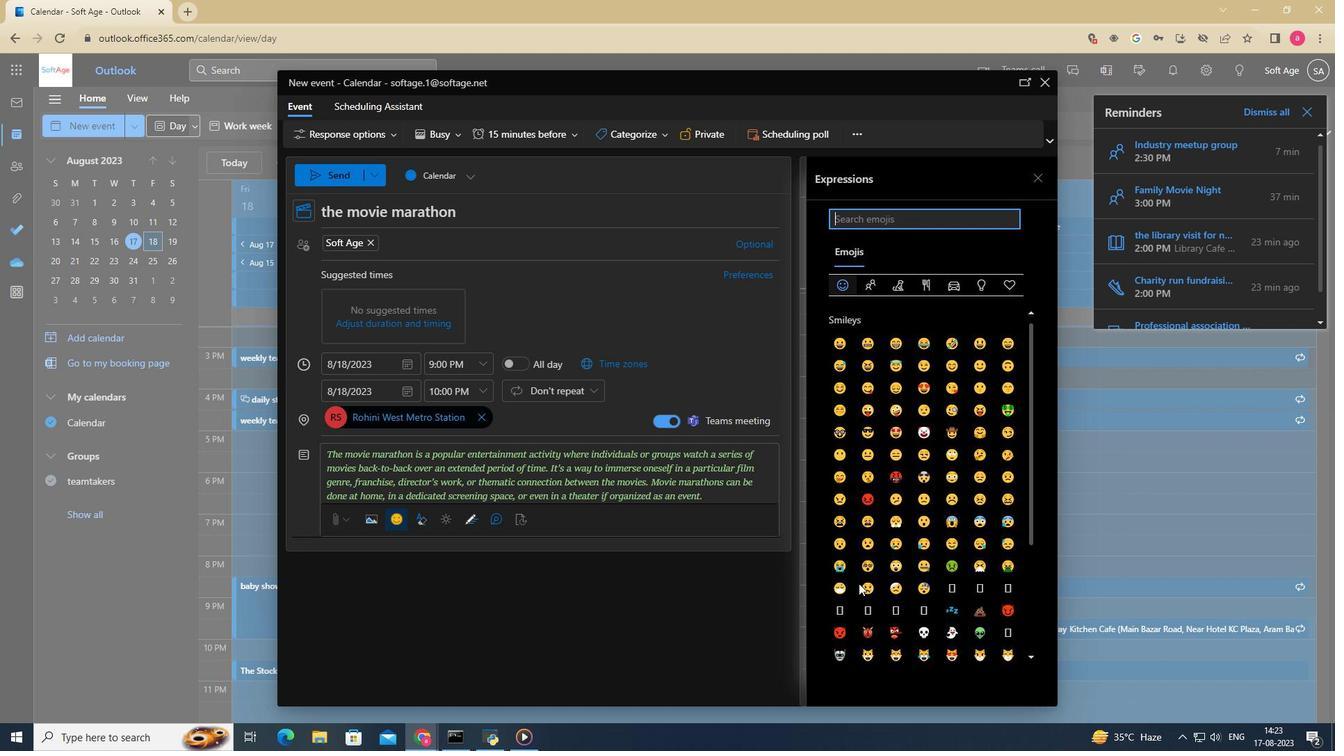 
Action: Mouse scrolled (859, 582) with delta (0, 0)
Screenshot: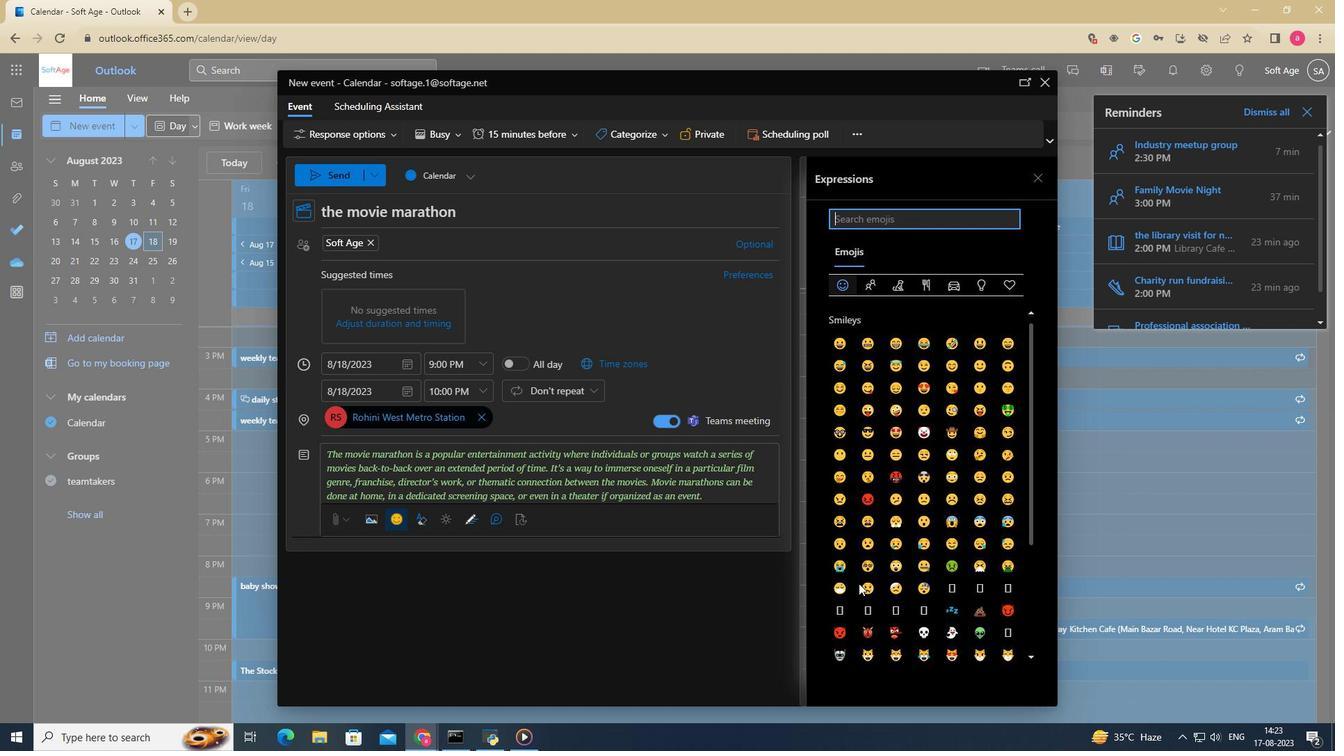 
Action: Mouse scrolled (859, 582) with delta (0, 0)
Screenshot: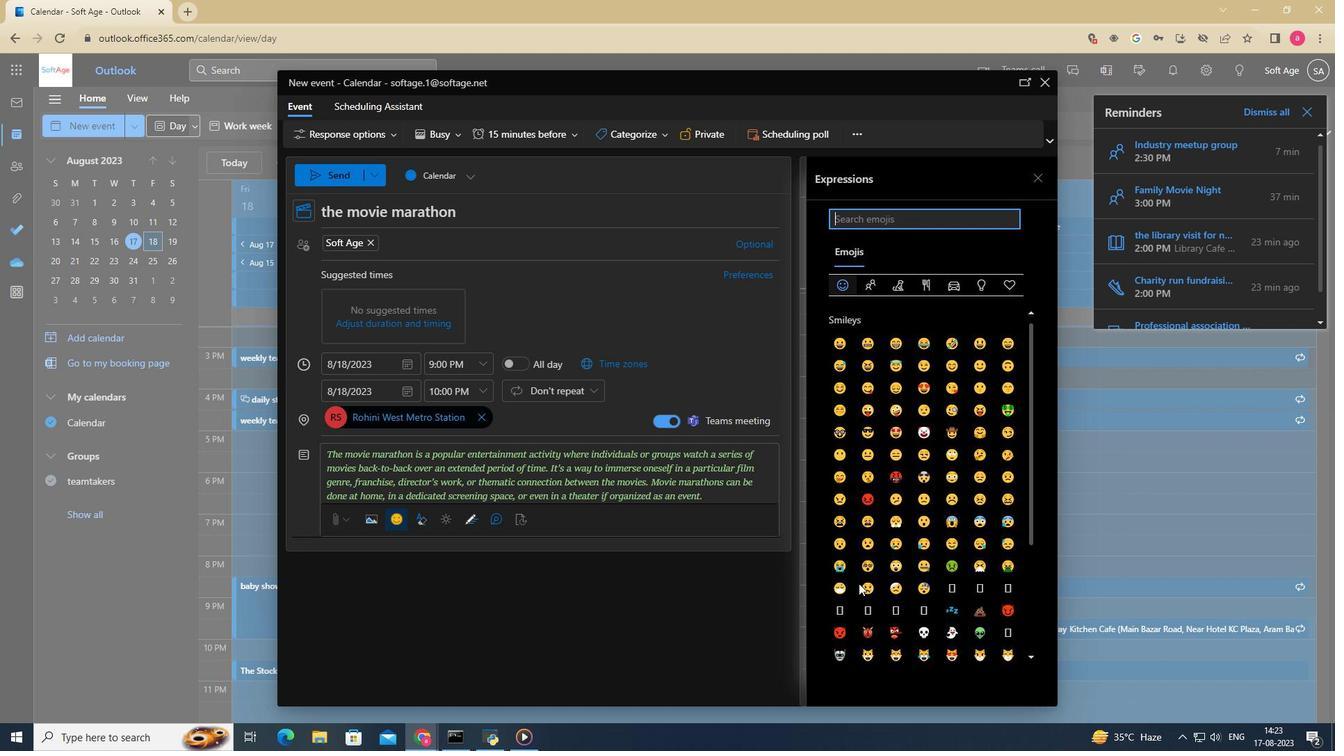 
Action: Mouse scrolled (859, 582) with delta (0, 0)
Screenshot: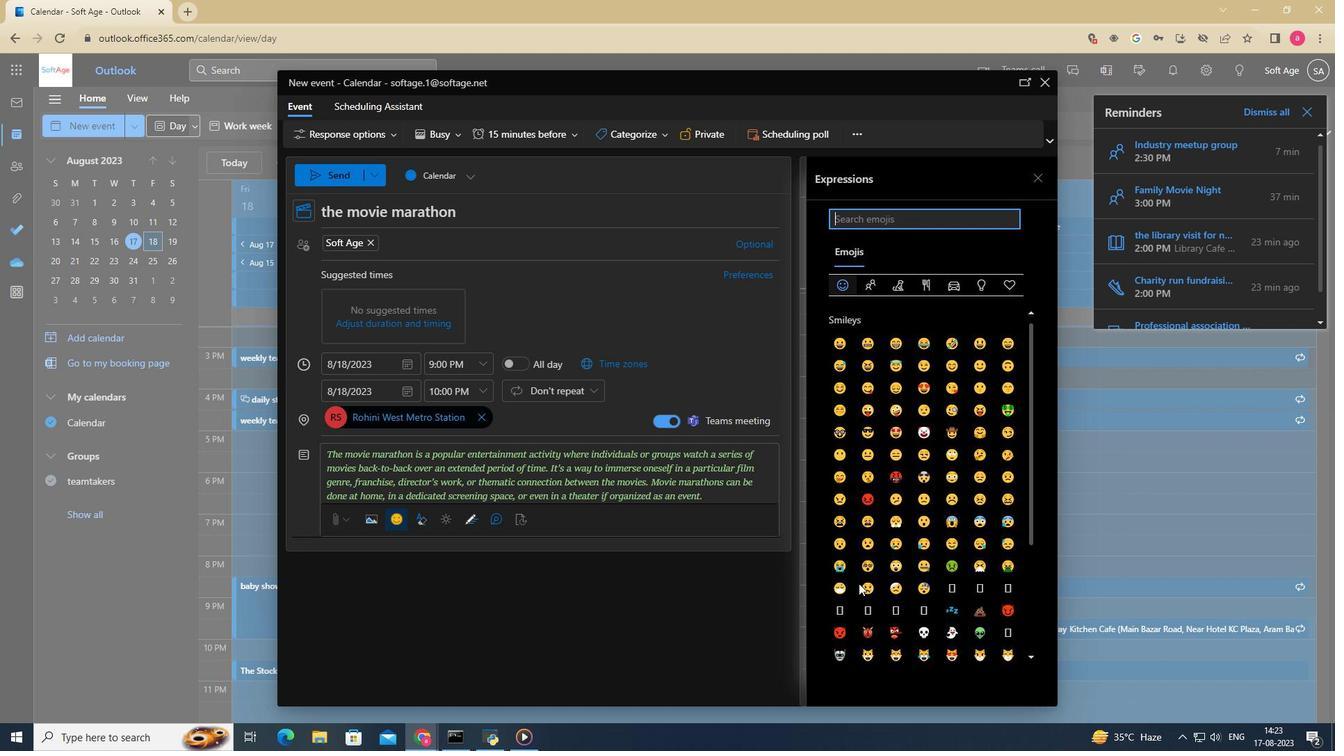 
Action: Mouse moved to (1005, 262)
Screenshot: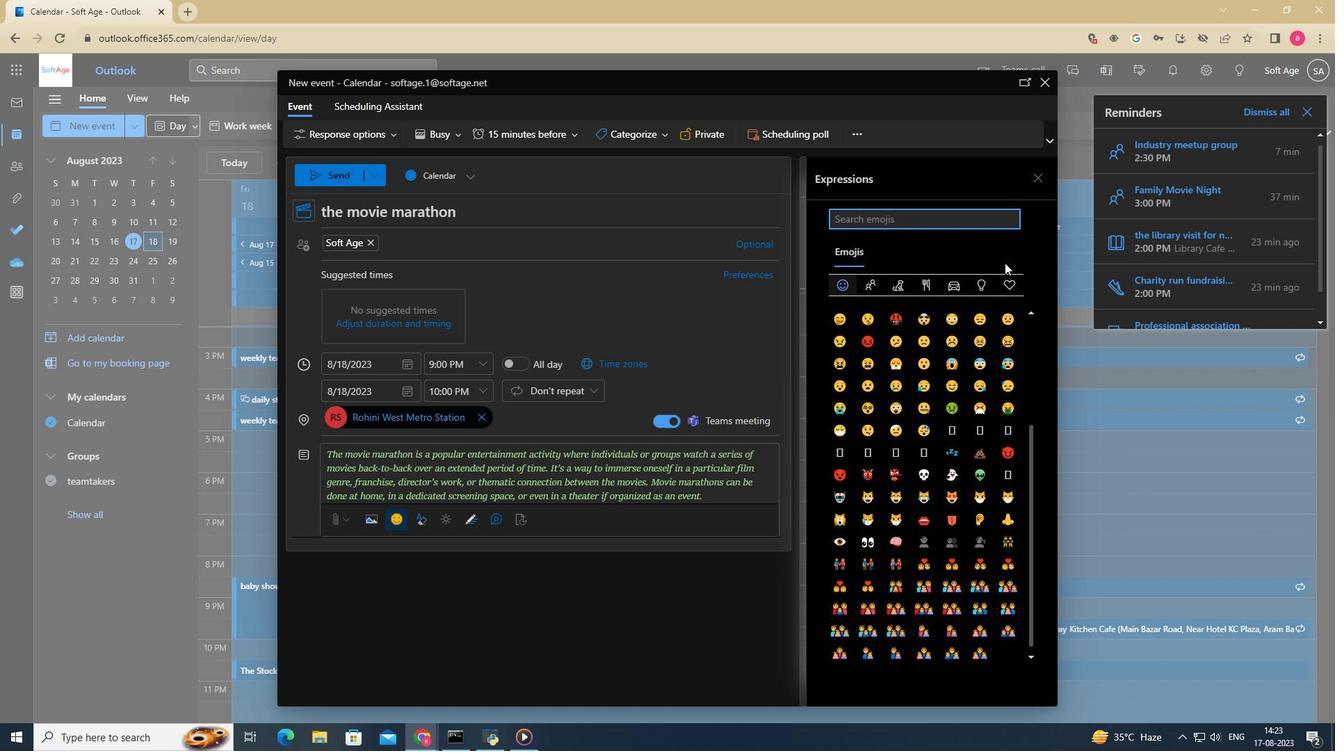 
Action: Mouse pressed left at (1005, 262)
Screenshot: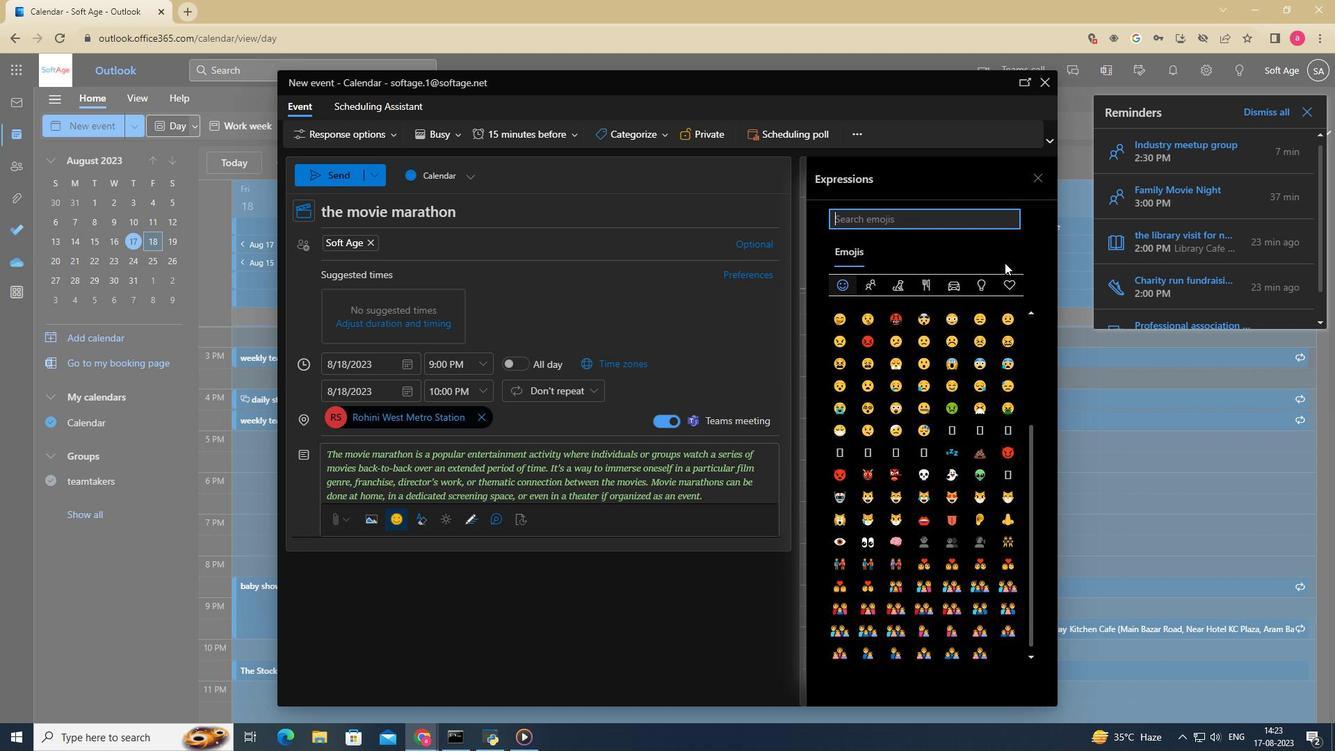 
Action: Mouse moved to (1008, 292)
Screenshot: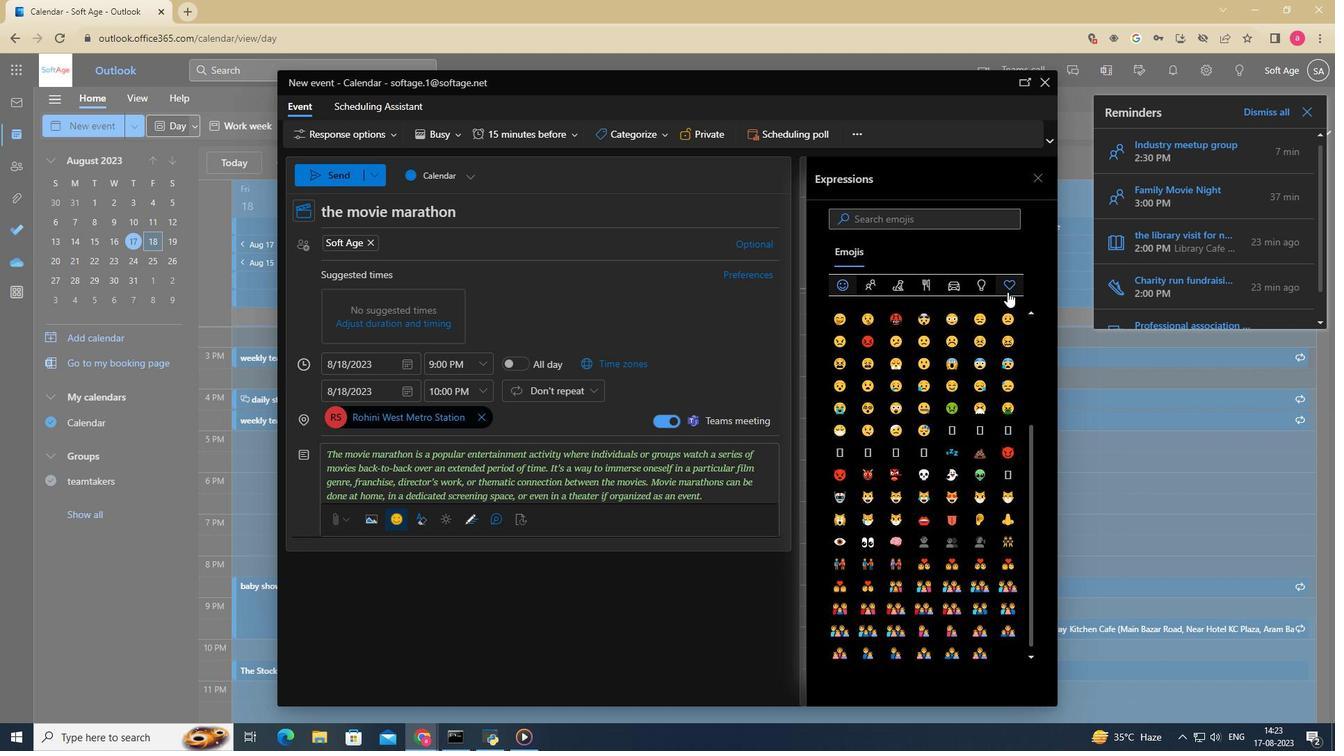 
Action: Mouse pressed left at (1008, 292)
Screenshot: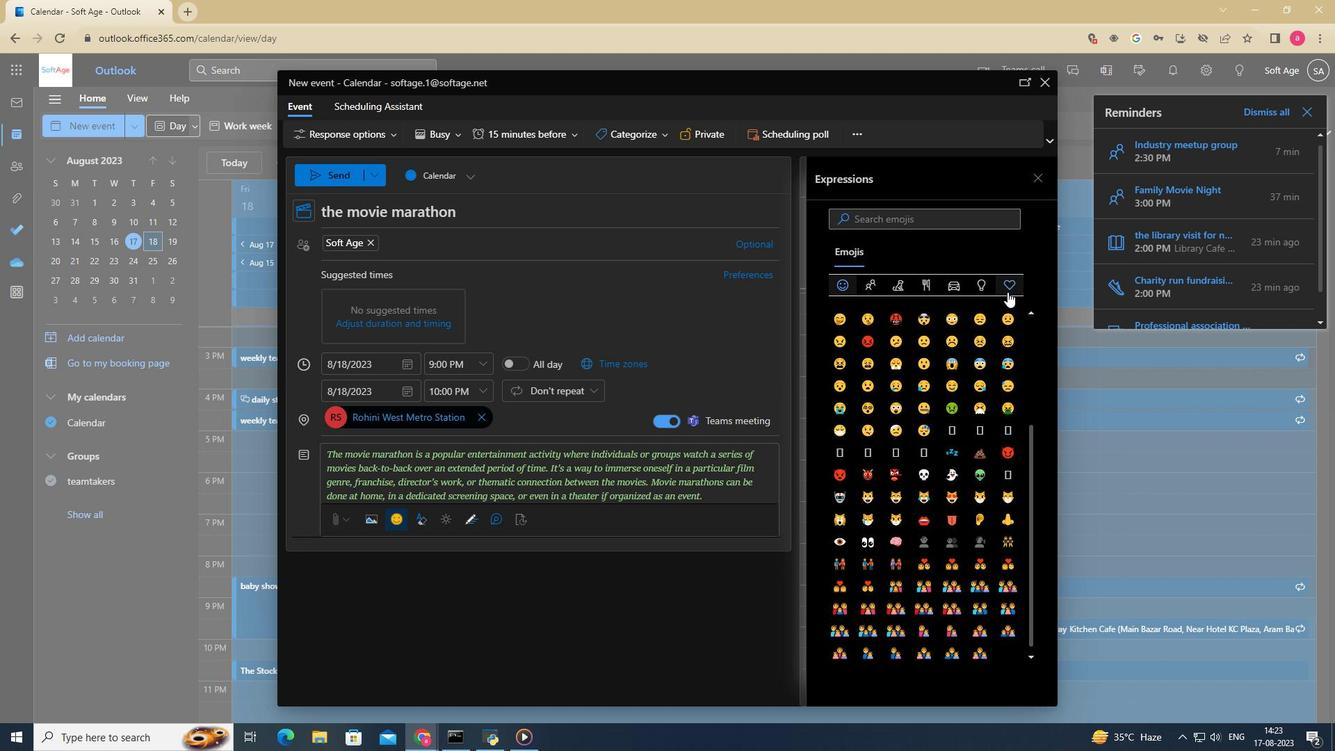 
Action: Mouse moved to (916, 427)
Screenshot: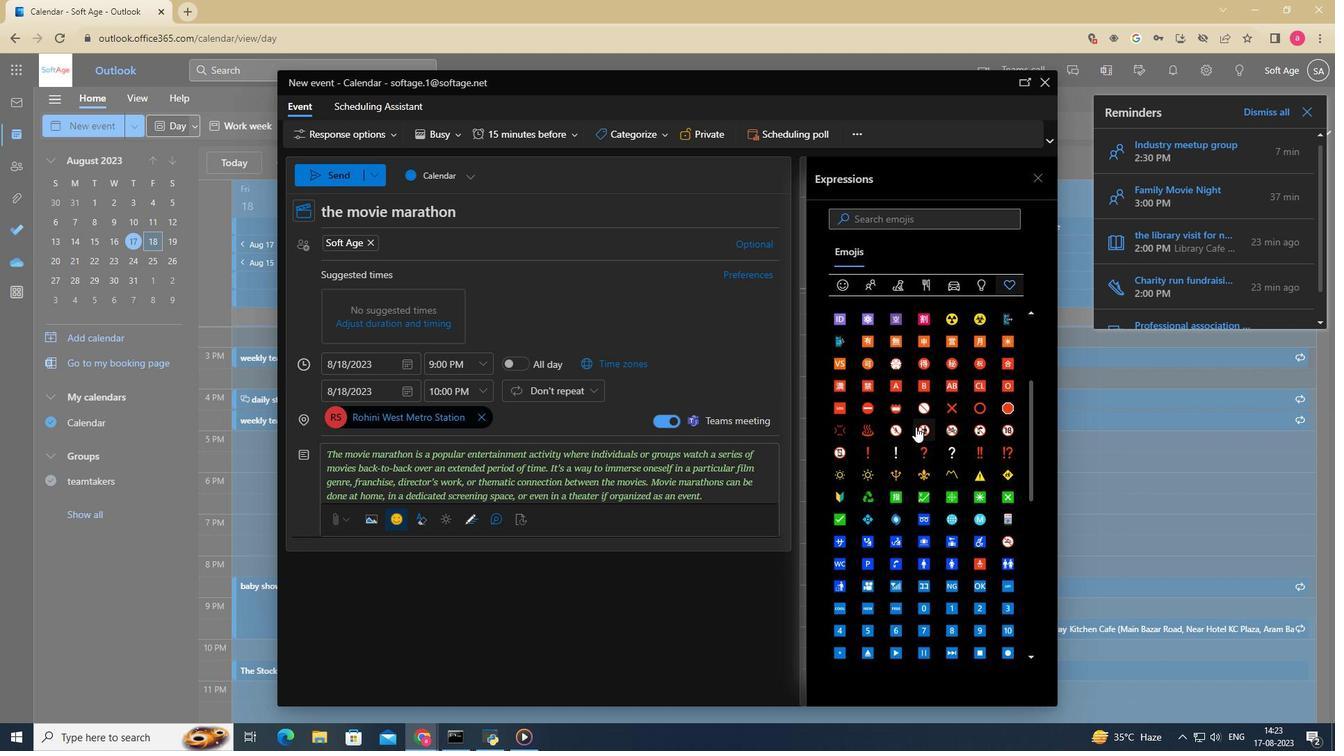 
Action: Mouse scrolled (916, 427) with delta (0, 0)
Screenshot: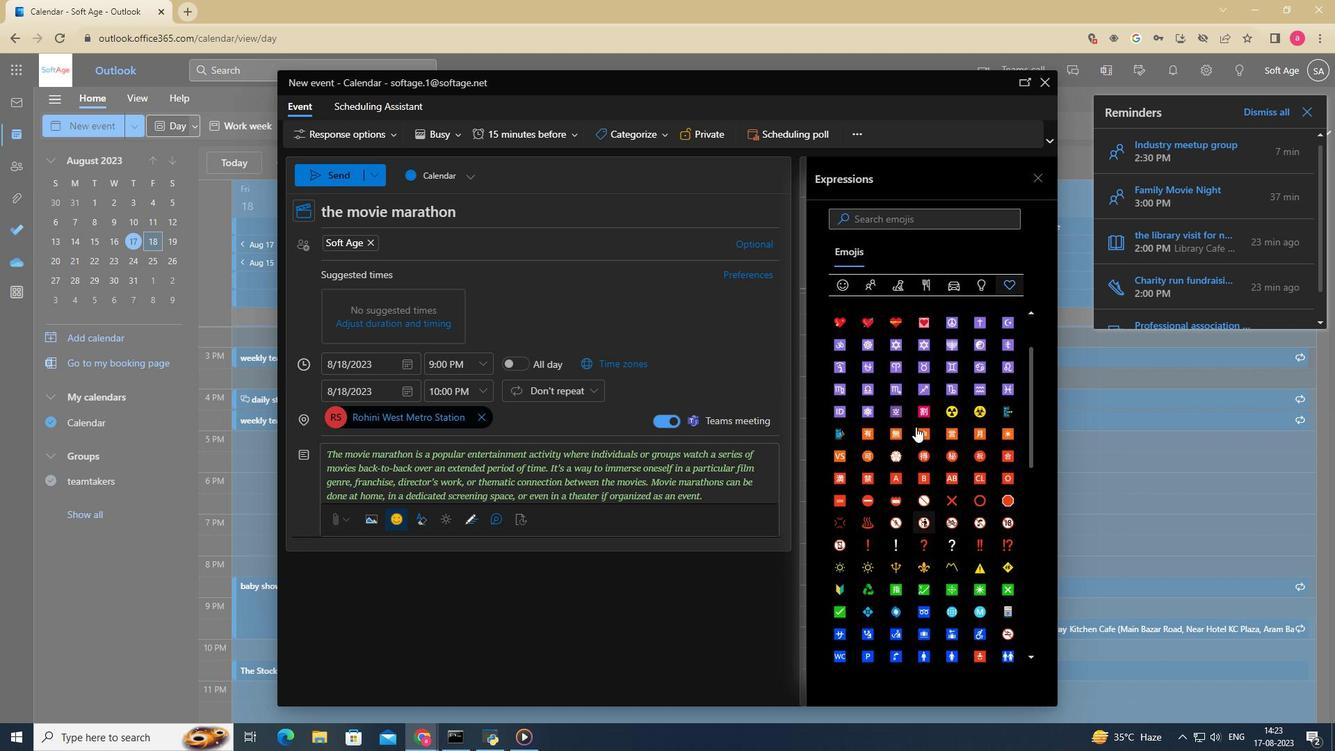 
Action: Mouse scrolled (916, 427) with delta (0, 0)
Screenshot: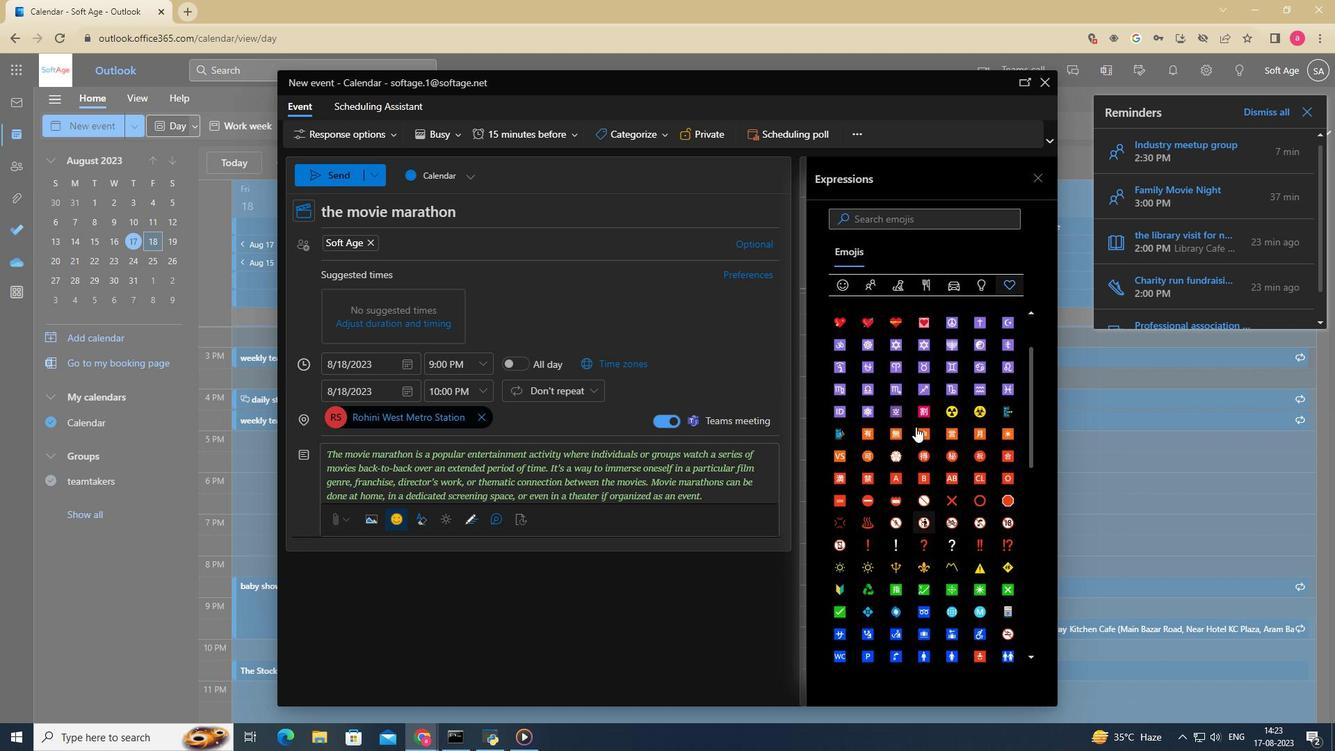 
Action: Mouse scrolled (916, 427) with delta (0, 0)
Screenshot: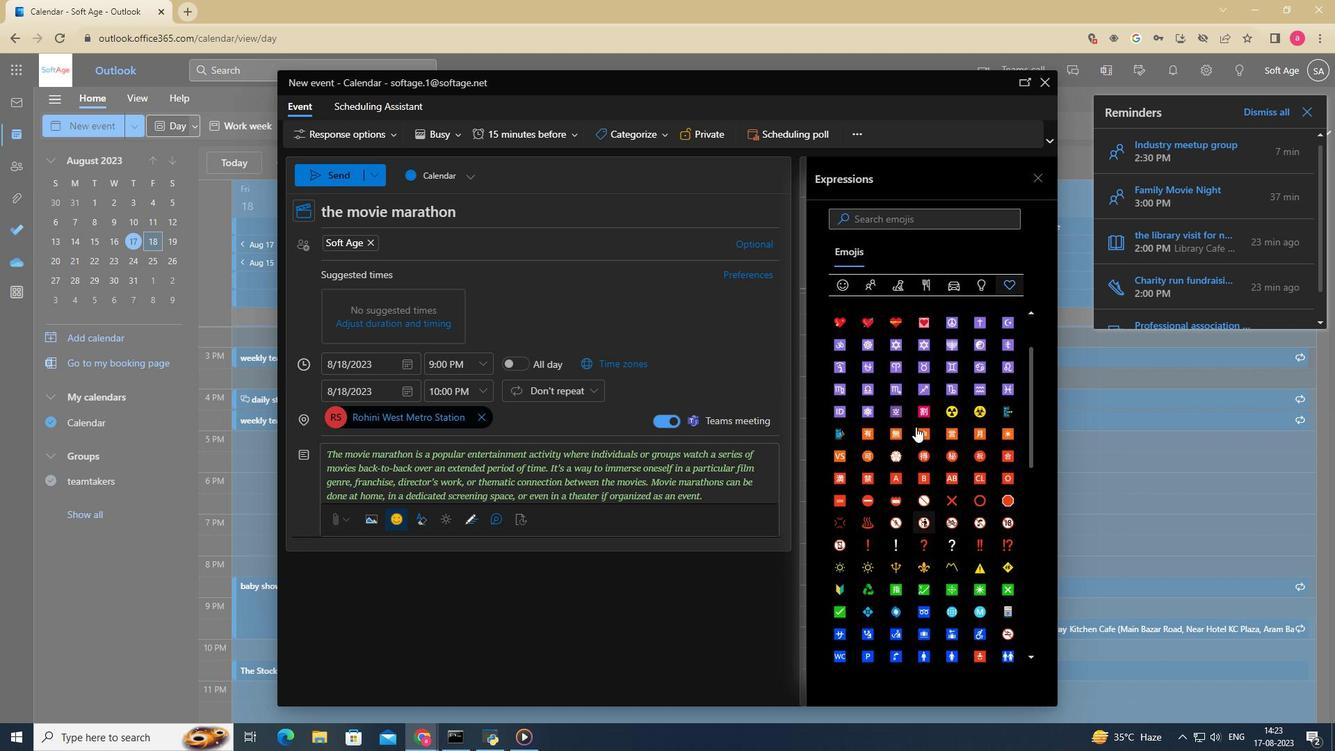 
Action: Mouse scrolled (916, 428) with delta (0, 1)
Screenshot: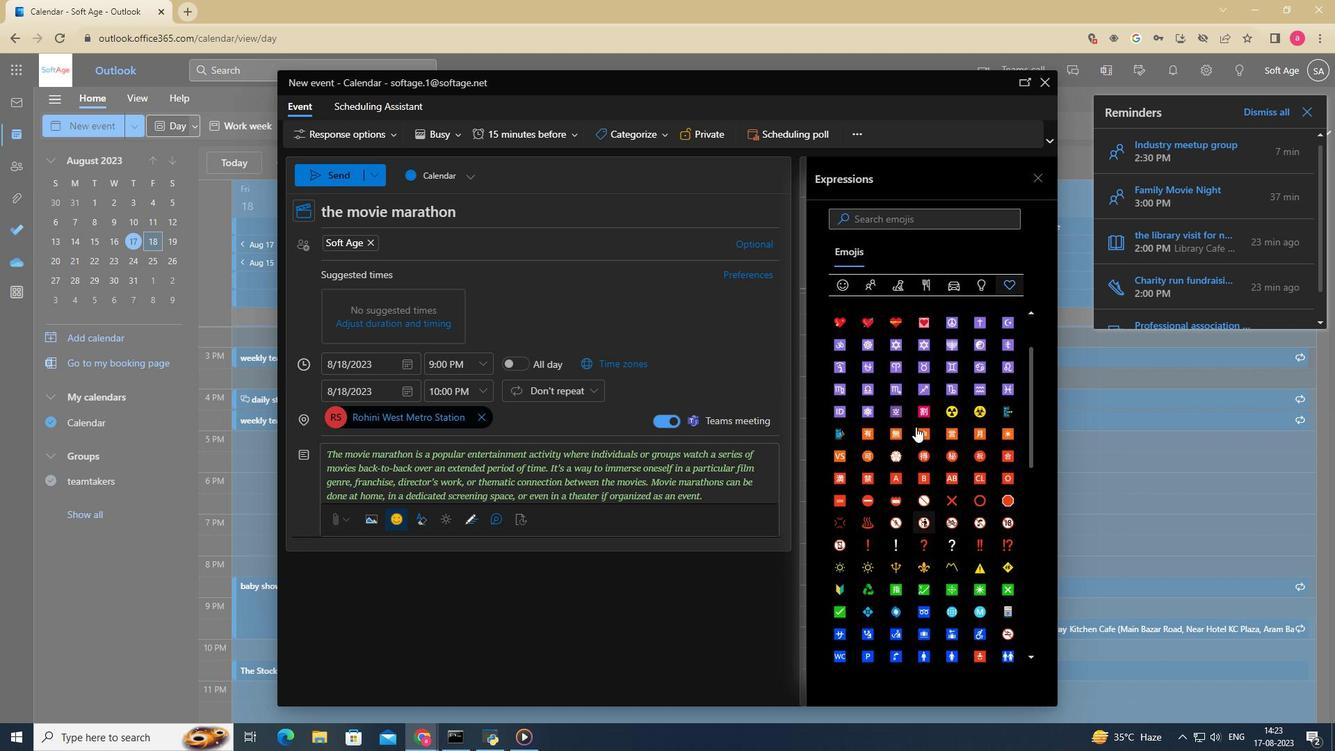 
Action: Mouse scrolled (916, 427) with delta (0, 0)
Screenshot: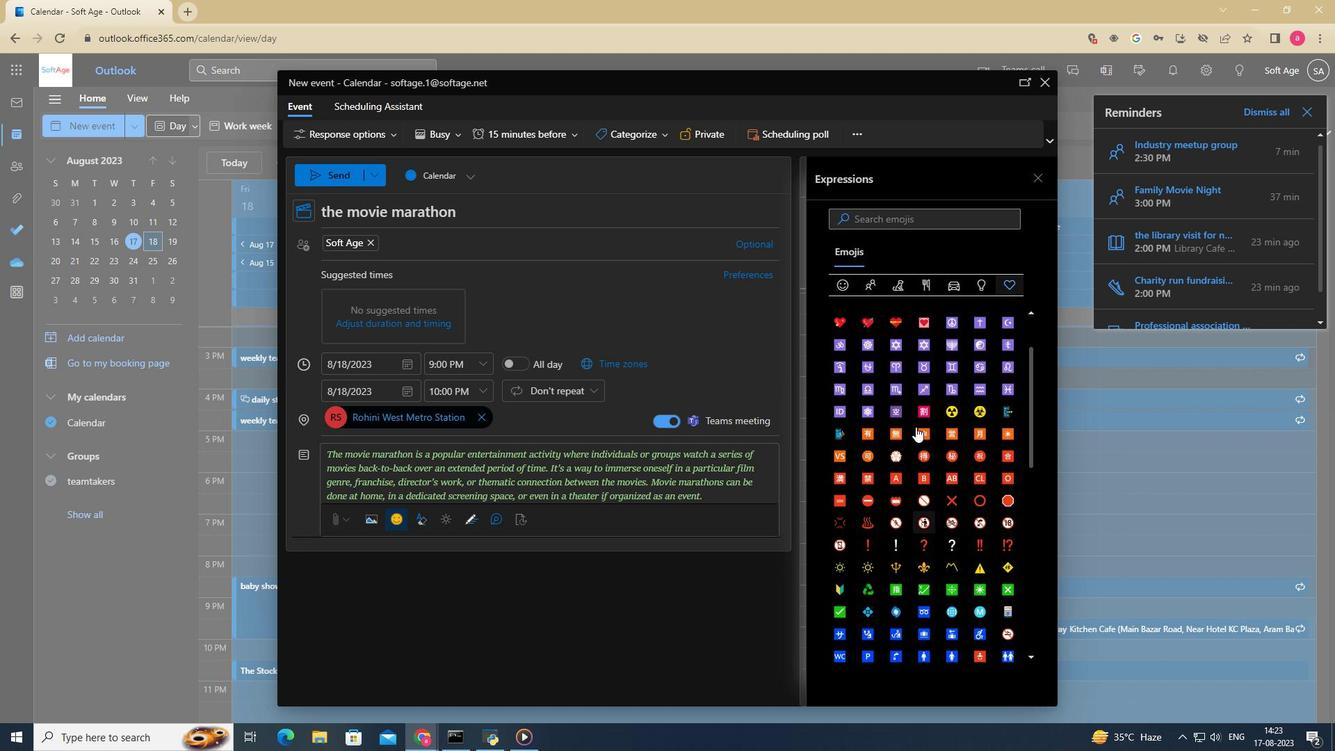 
Action: Mouse scrolled (916, 427) with delta (0, 0)
Screenshot: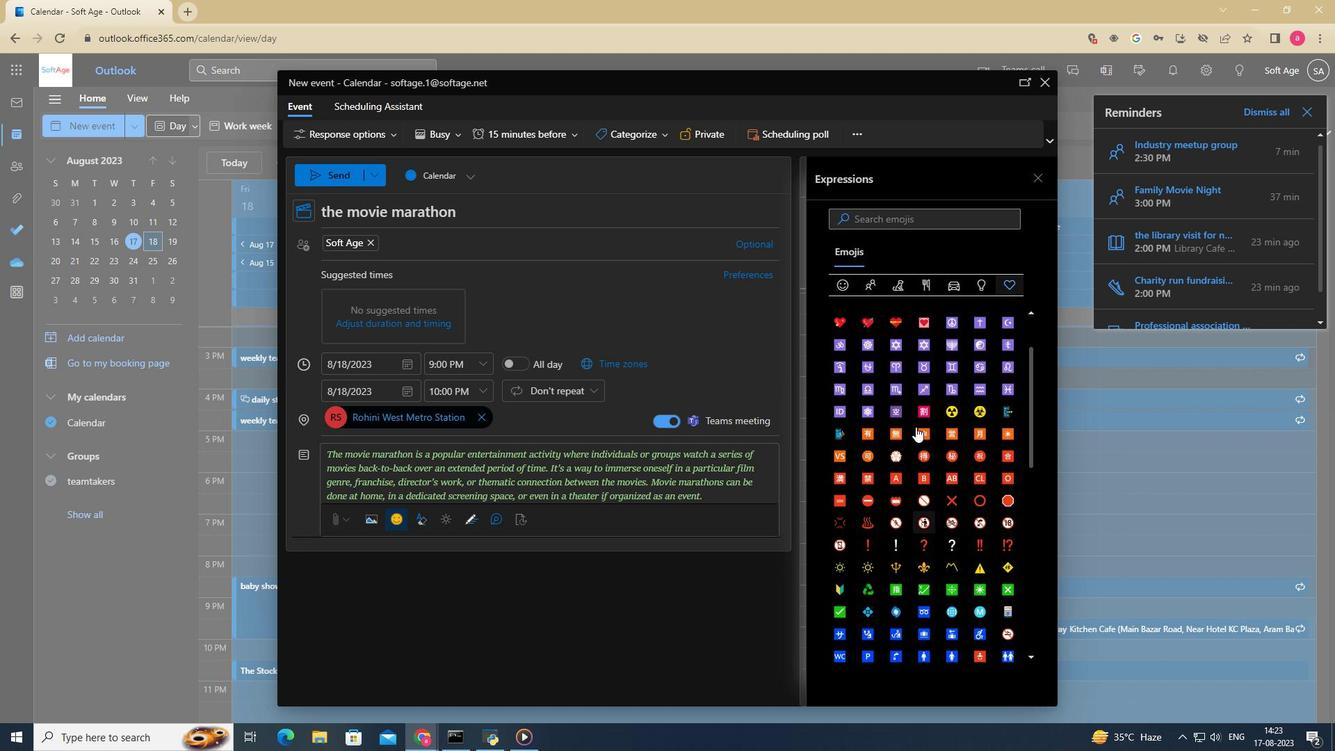 
Action: Mouse scrolled (916, 427) with delta (0, 0)
Screenshot: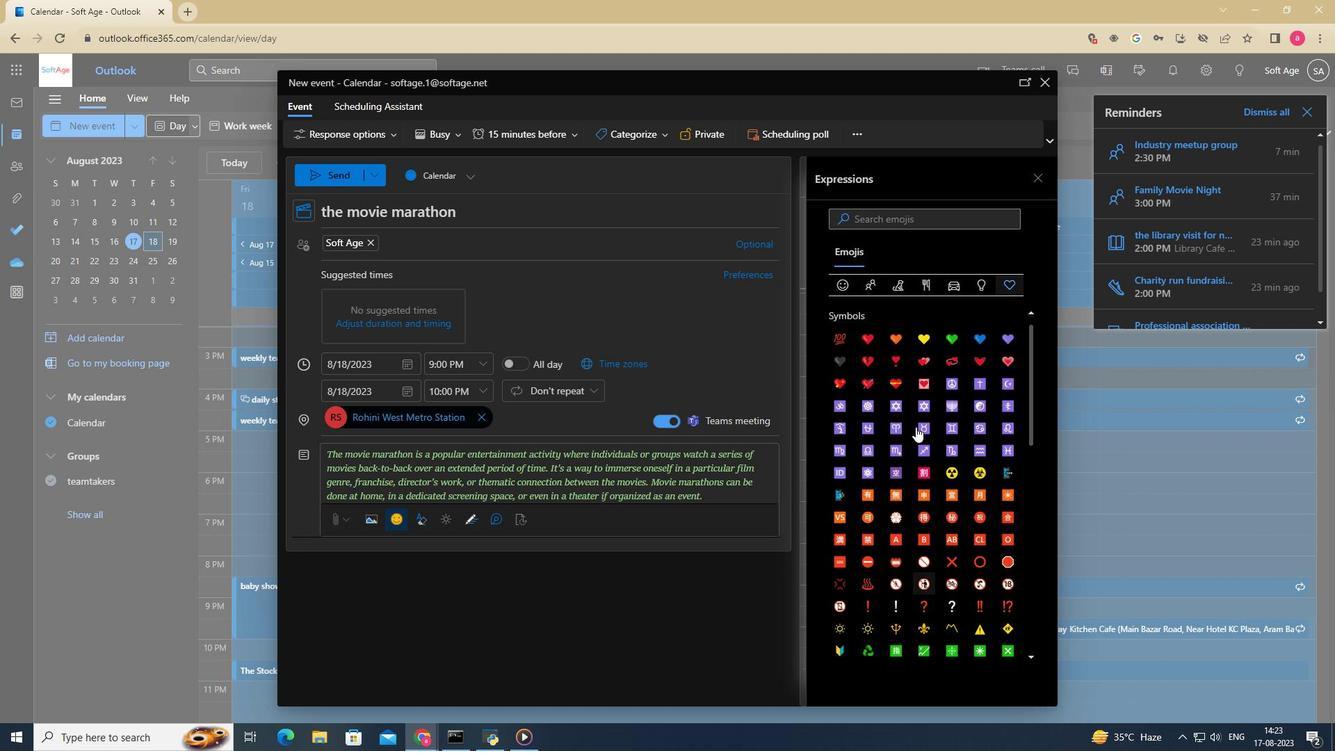 
Action: Mouse scrolled (916, 427) with delta (0, 0)
Screenshot: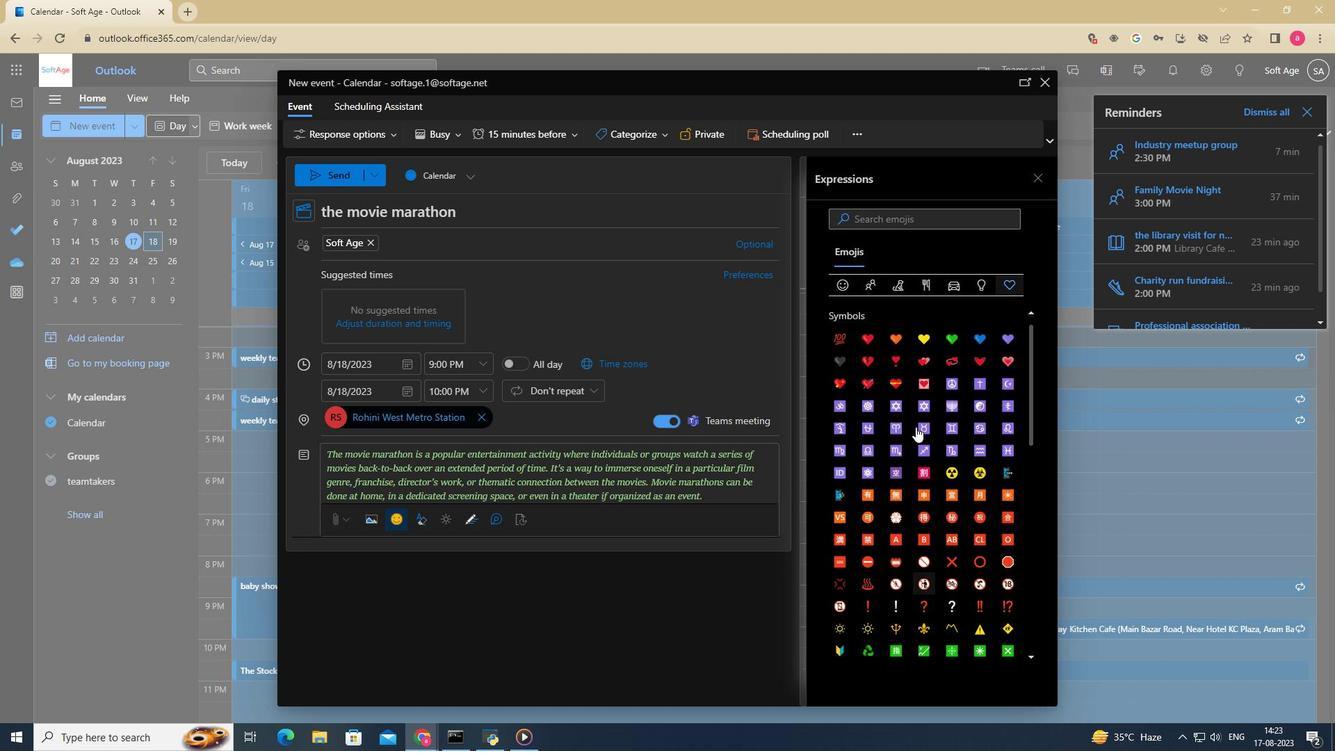 
Action: Mouse moved to (948, 347)
Screenshot: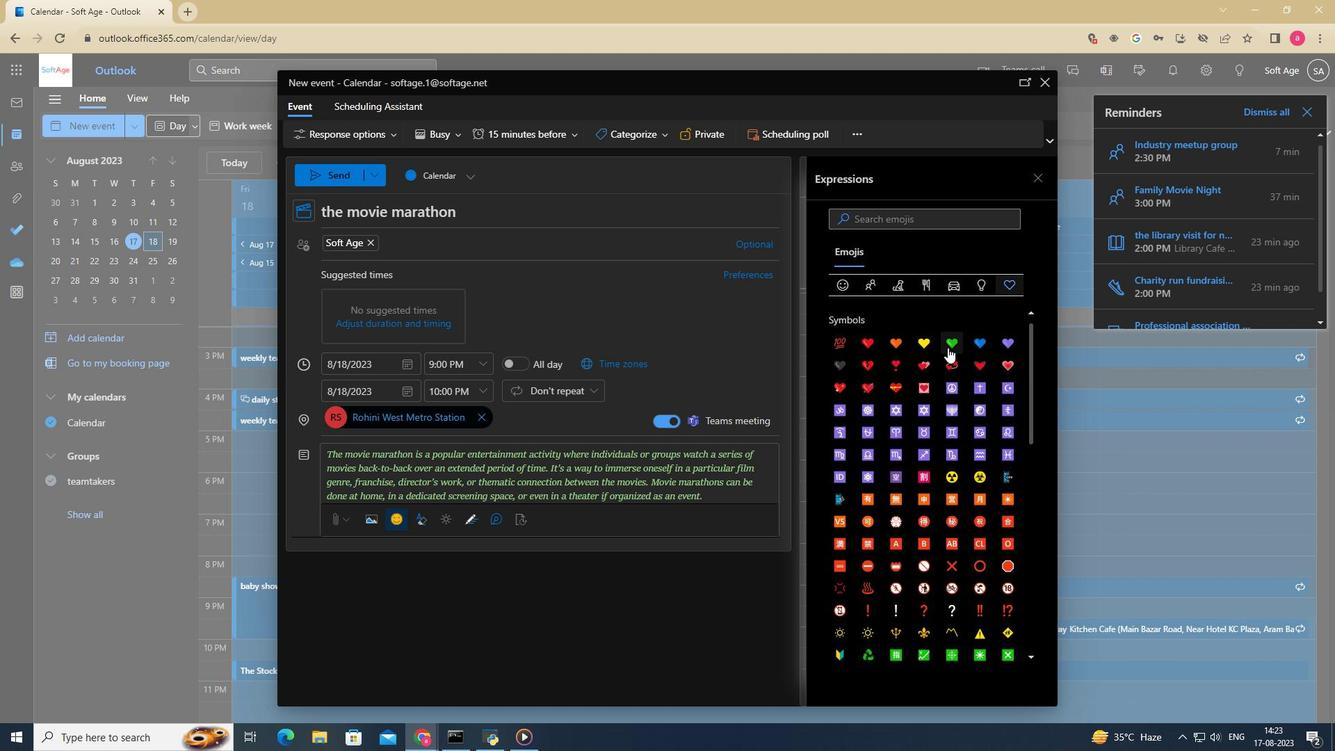 
Action: Mouse pressed left at (948, 347)
Screenshot: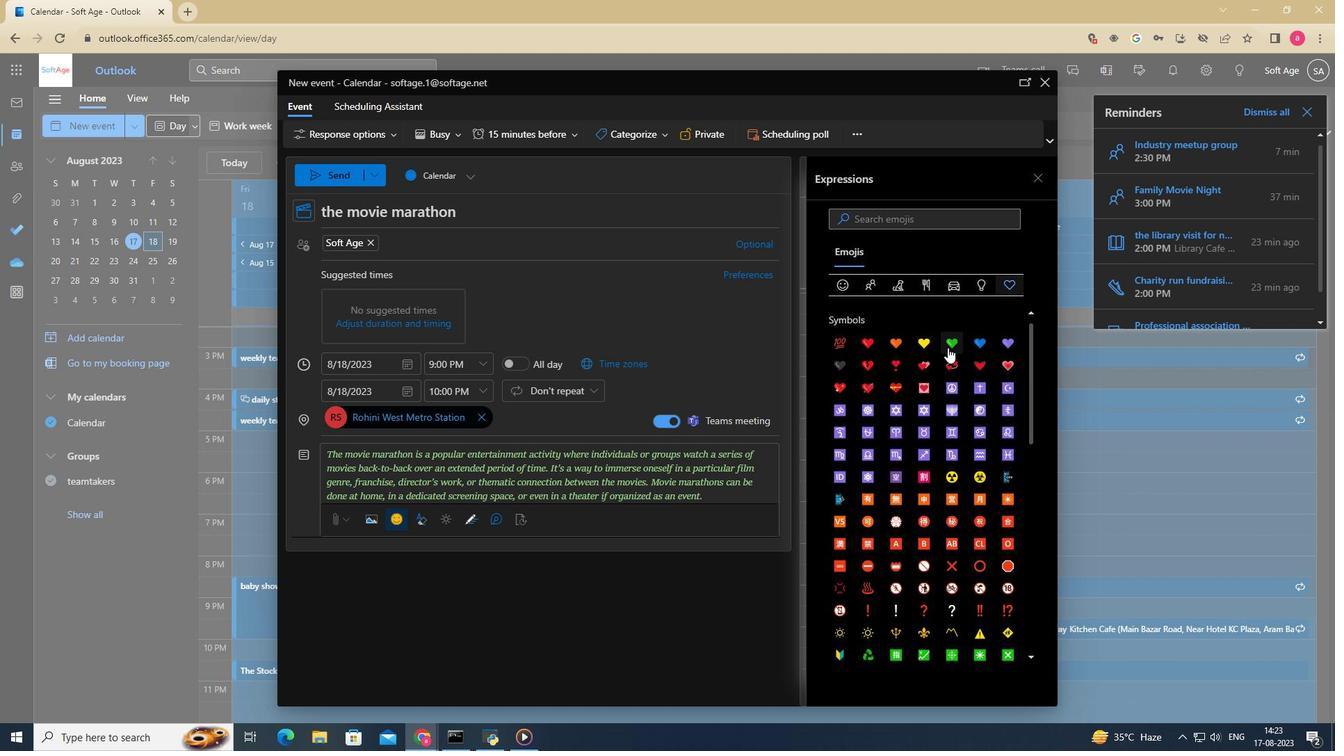 
Action: Mouse pressed left at (948, 347)
Screenshot: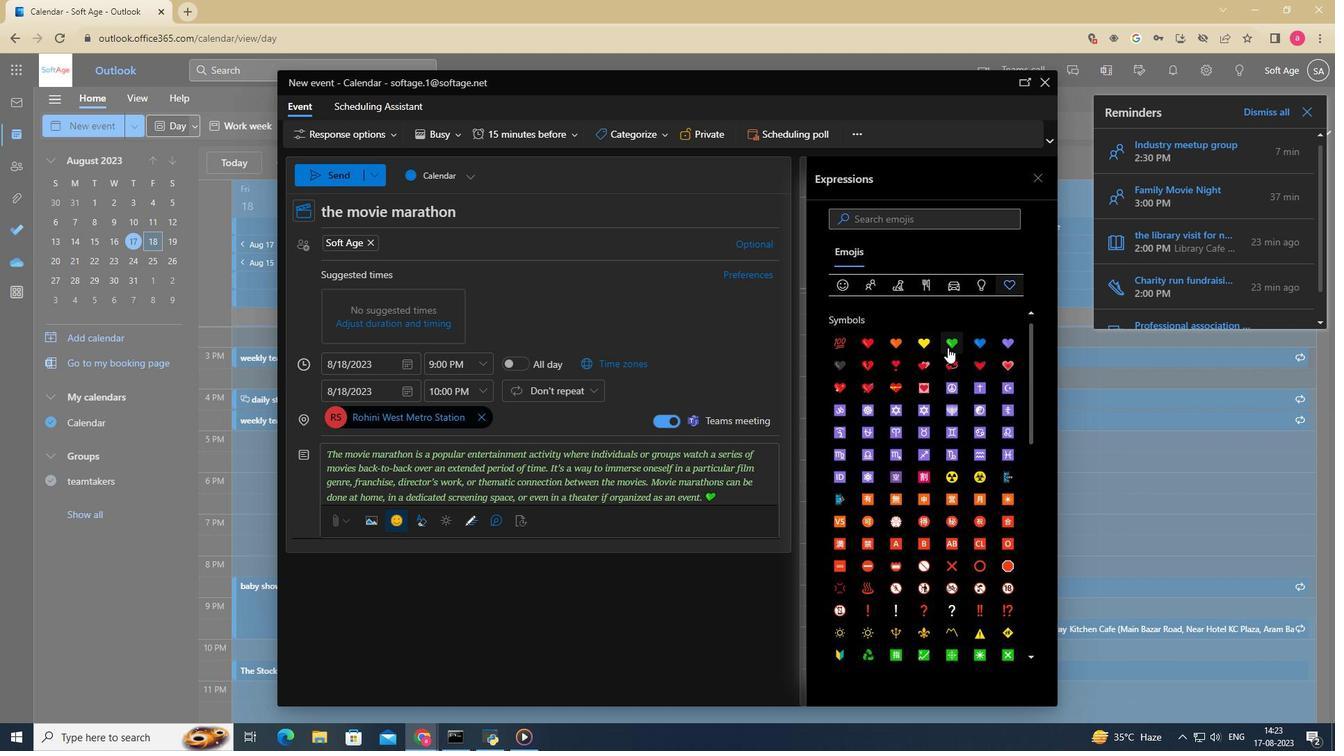 
Action: Mouse moved to (582, 500)
Screenshot: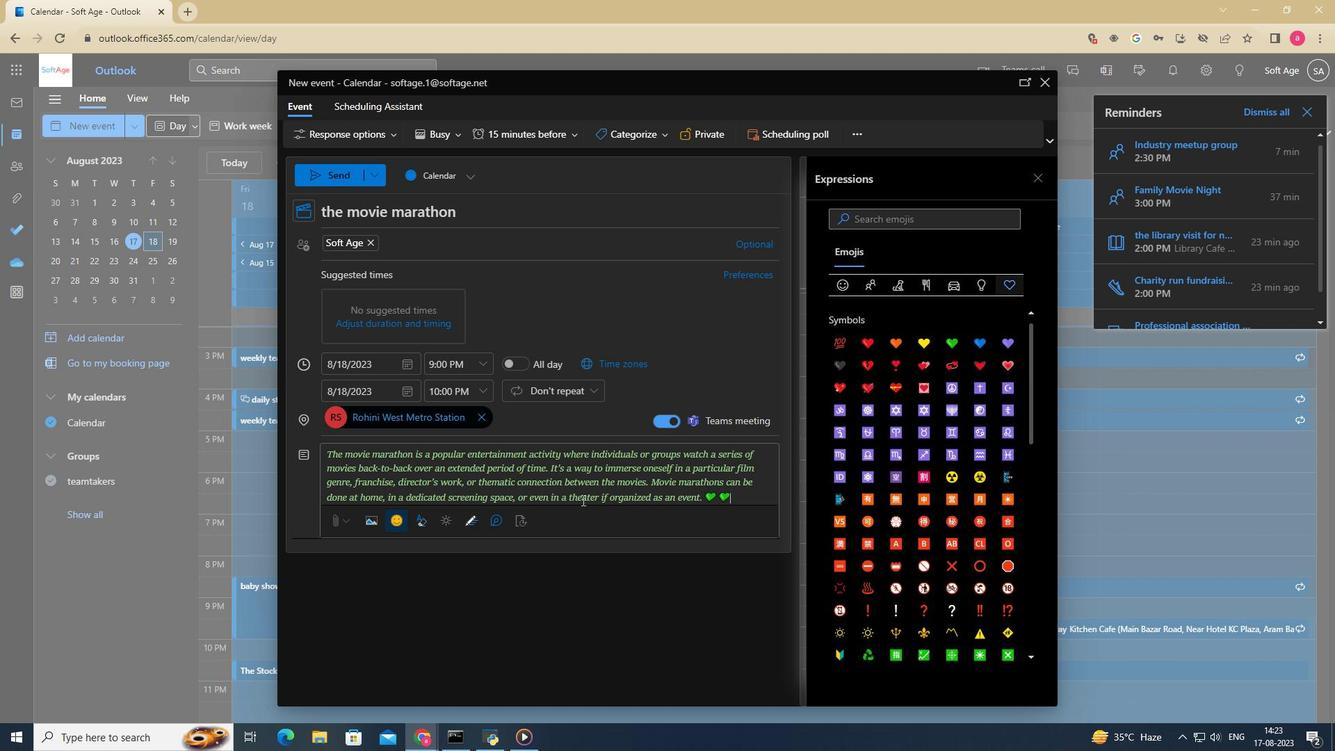 
Action: Mouse pressed left at (582, 500)
Screenshot: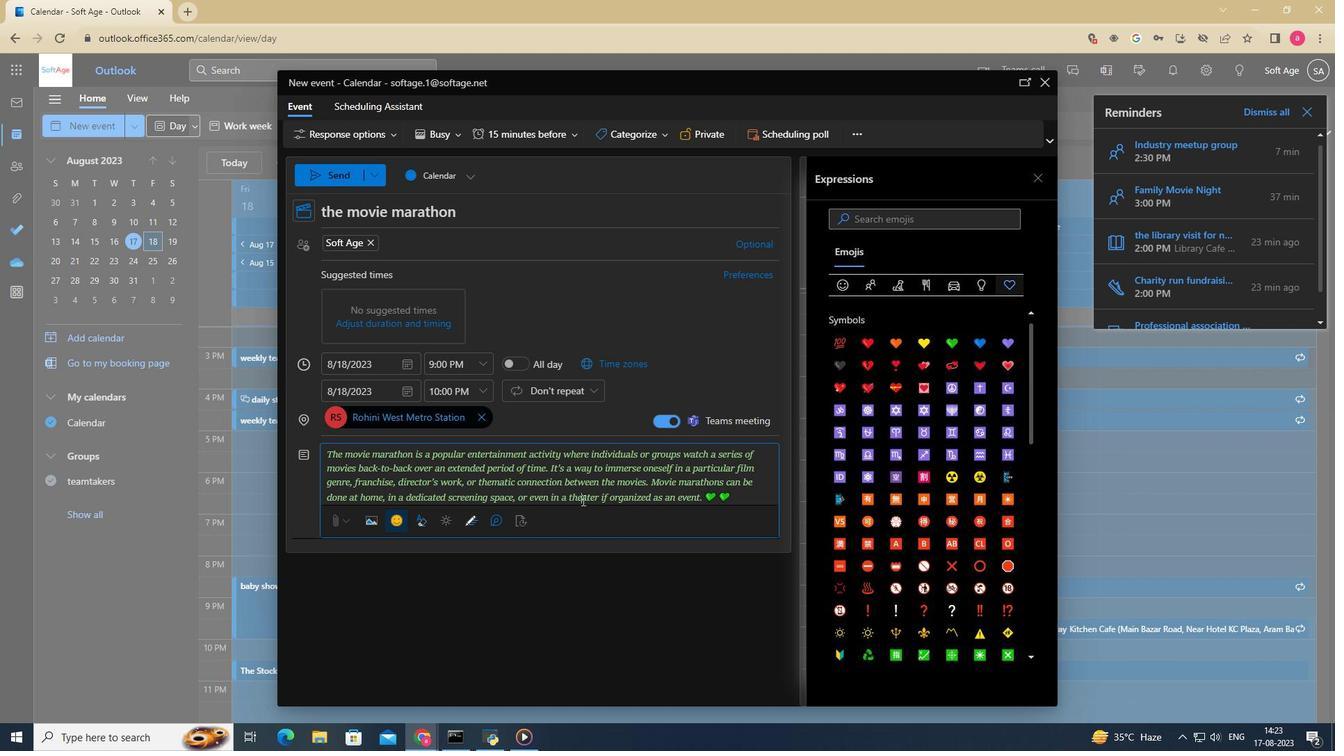 
Action: Mouse moved to (722, 499)
Screenshot: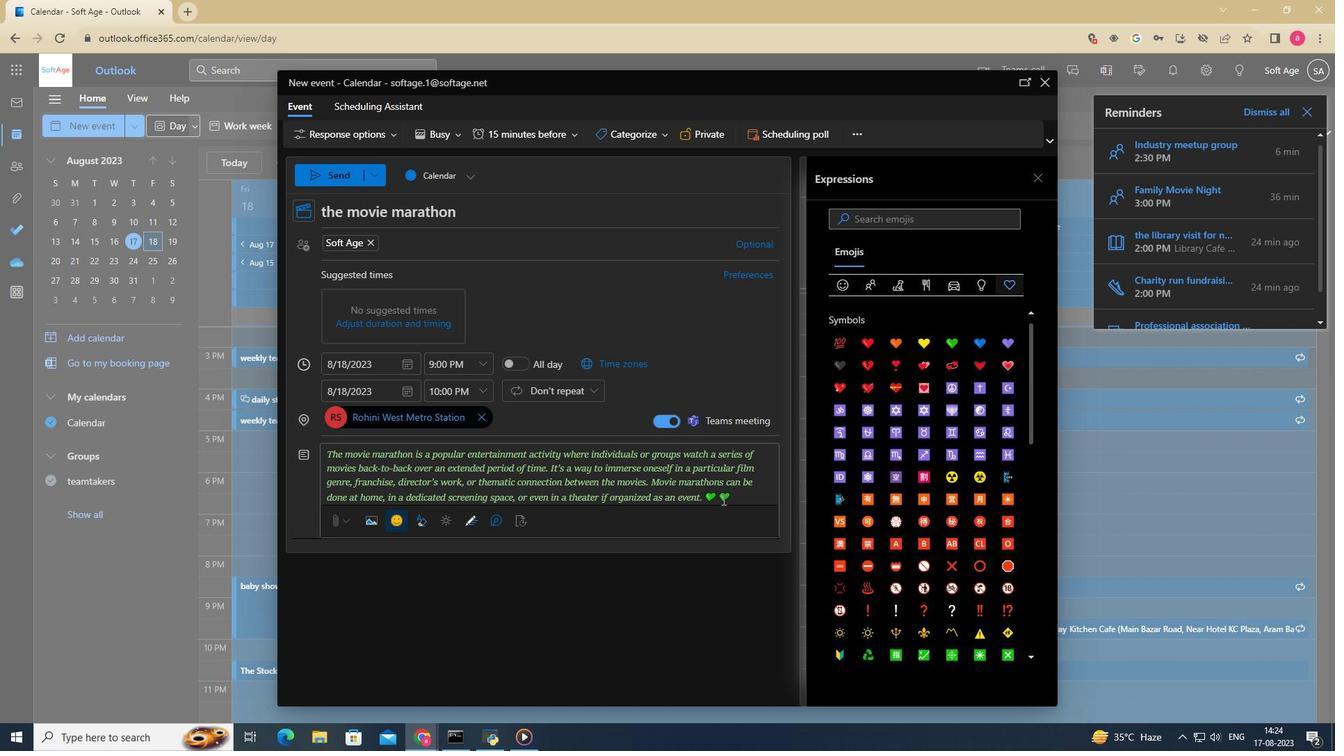 
Action: Mouse pressed left at (722, 499)
Screenshot: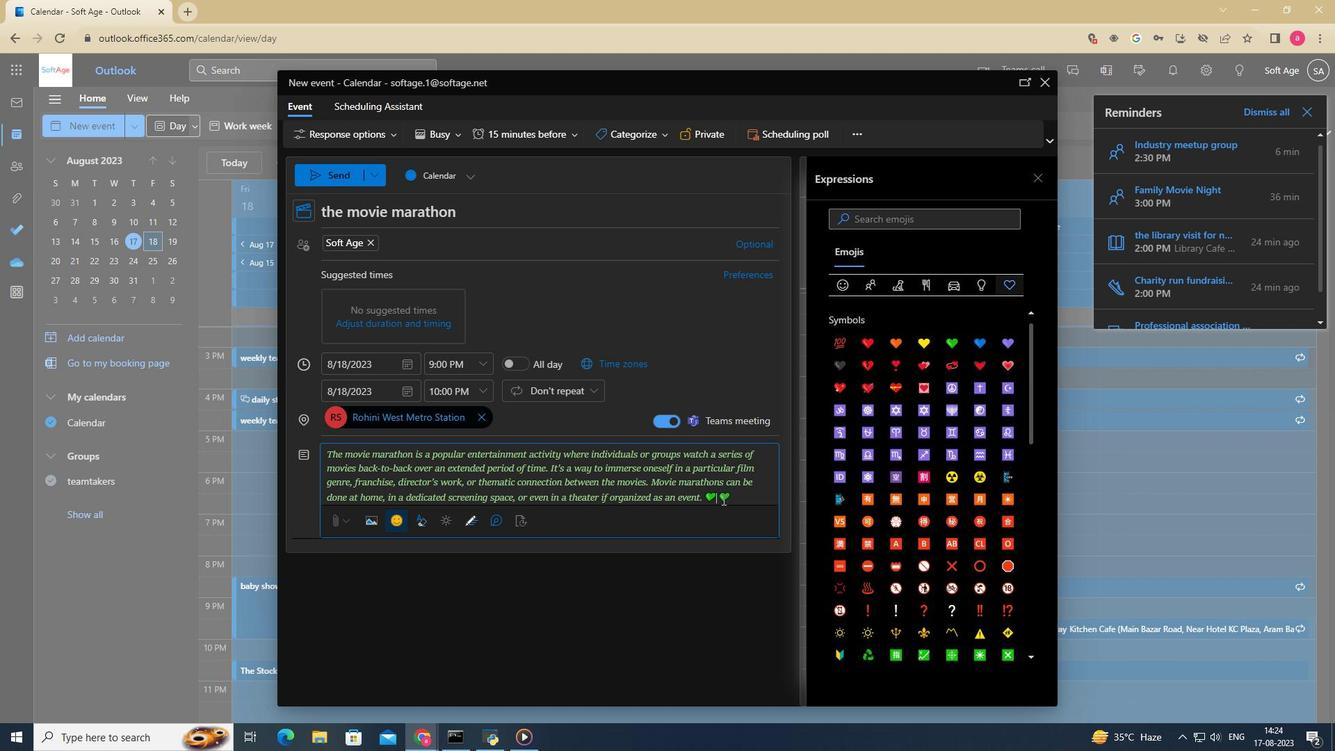 
Action: Mouse moved to (349, 525)
Screenshot: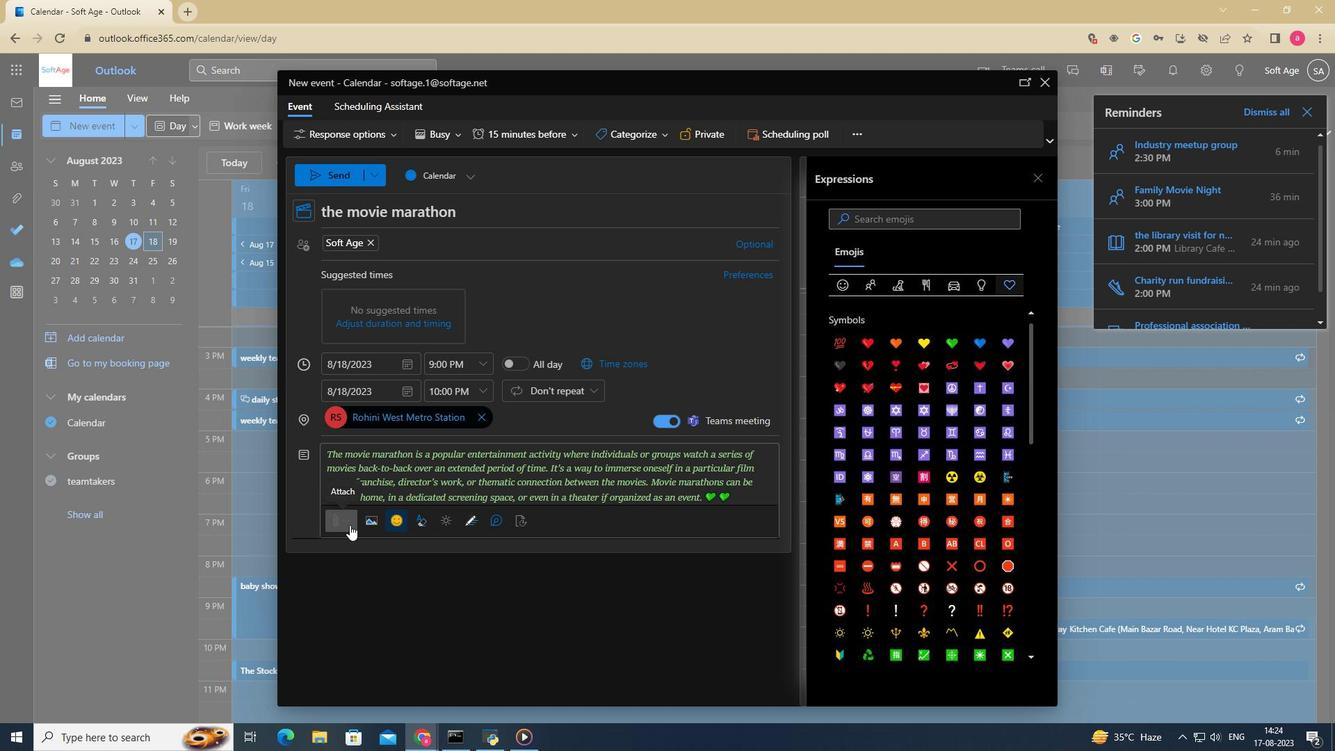 
Action: Mouse pressed left at (349, 525)
Screenshot: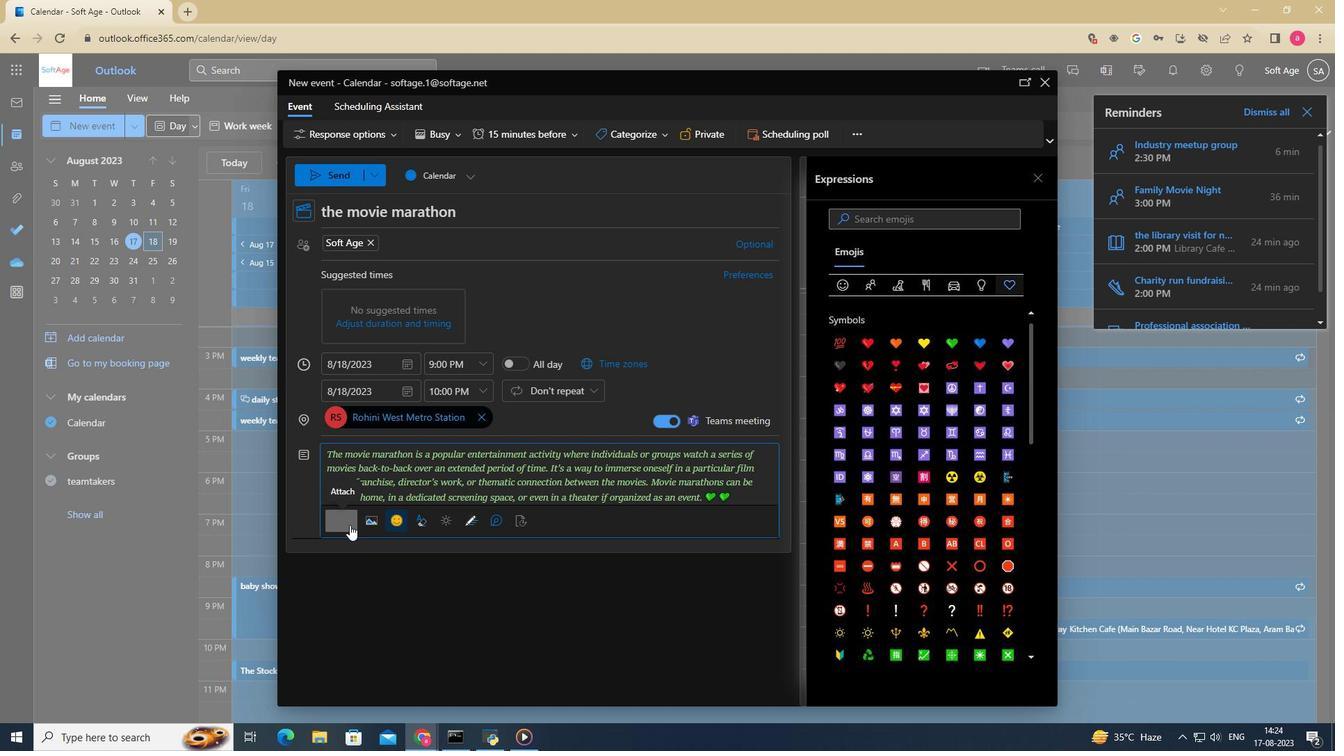 
Action: Mouse pressed left at (349, 525)
Screenshot: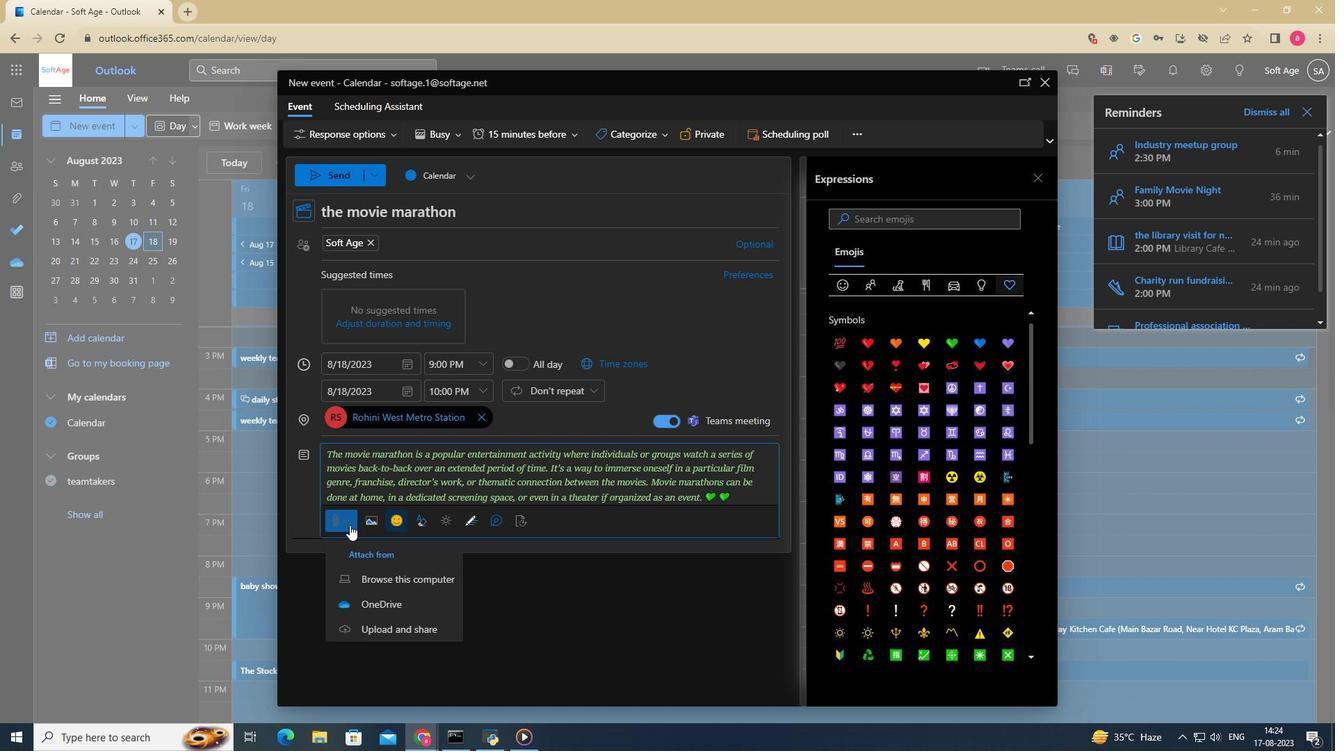 
Action: Mouse moved to (1037, 178)
Screenshot: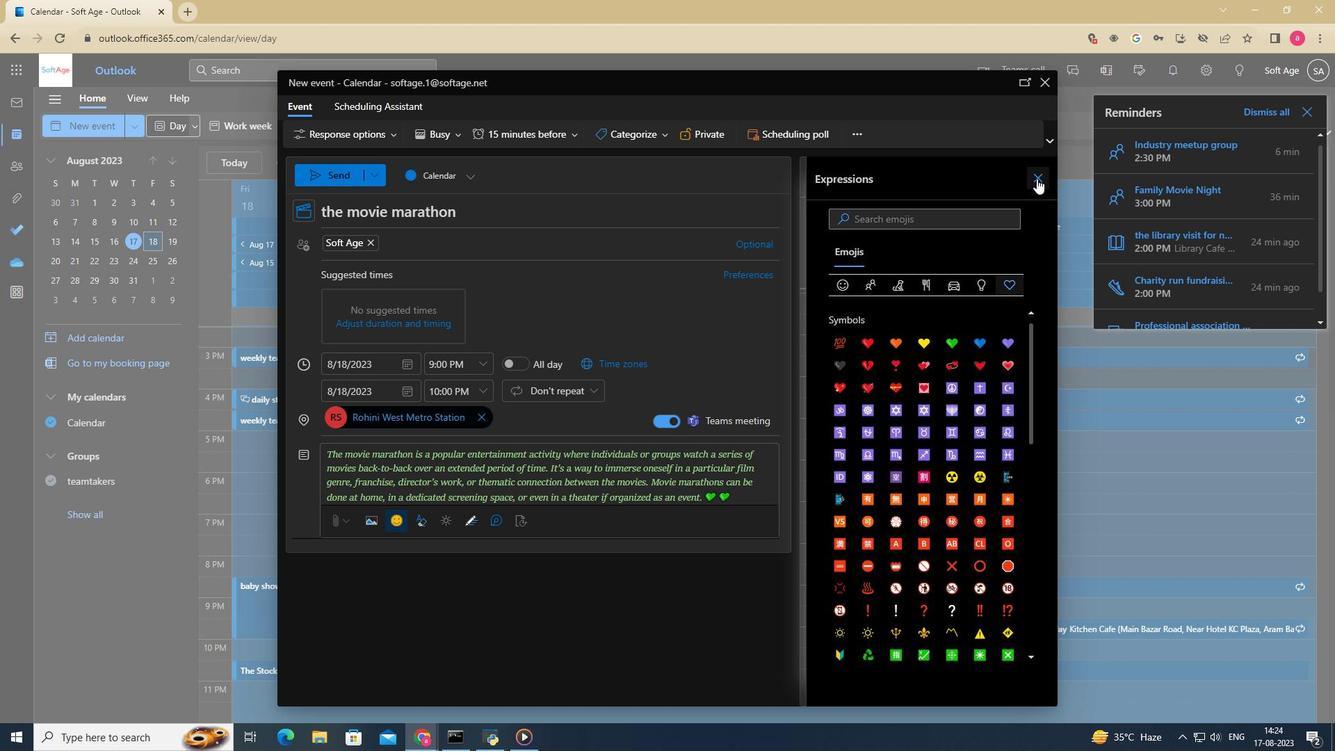
Action: Mouse pressed left at (1037, 178)
Screenshot: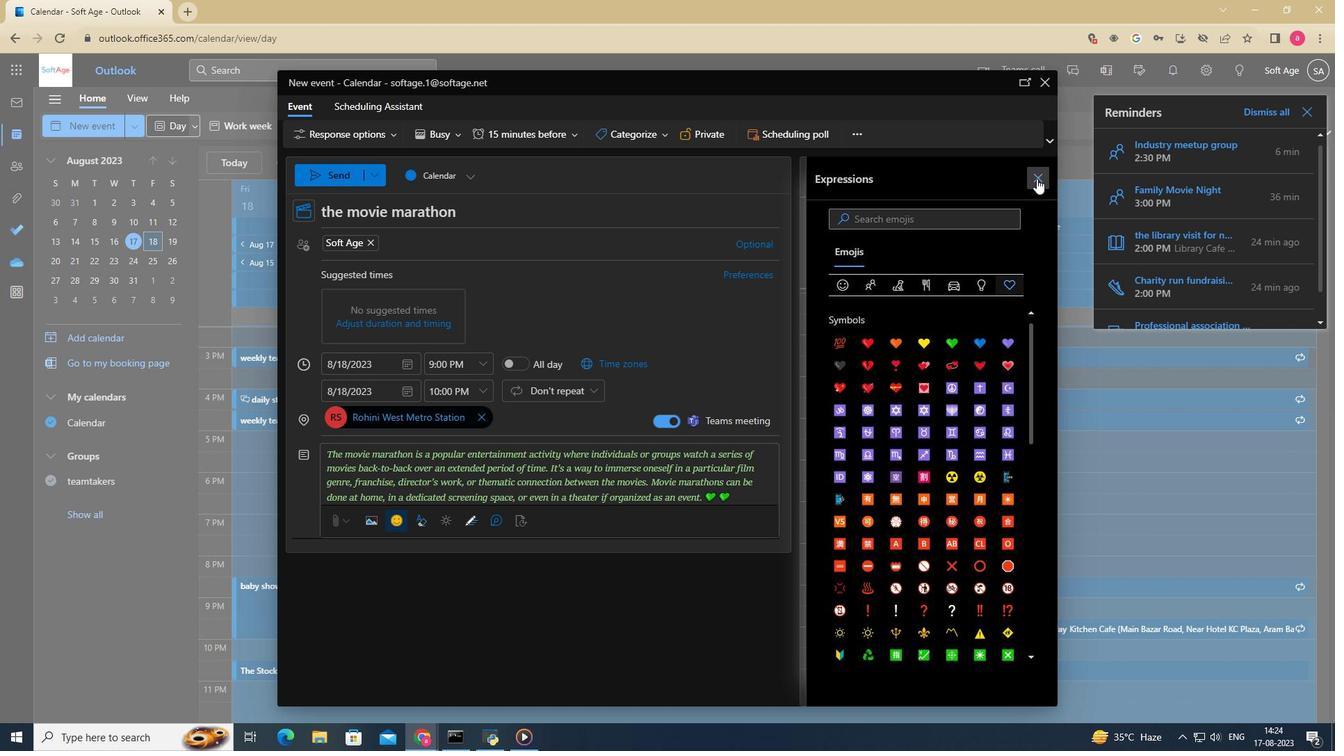 
Action: Mouse moved to (512, 483)
Screenshot: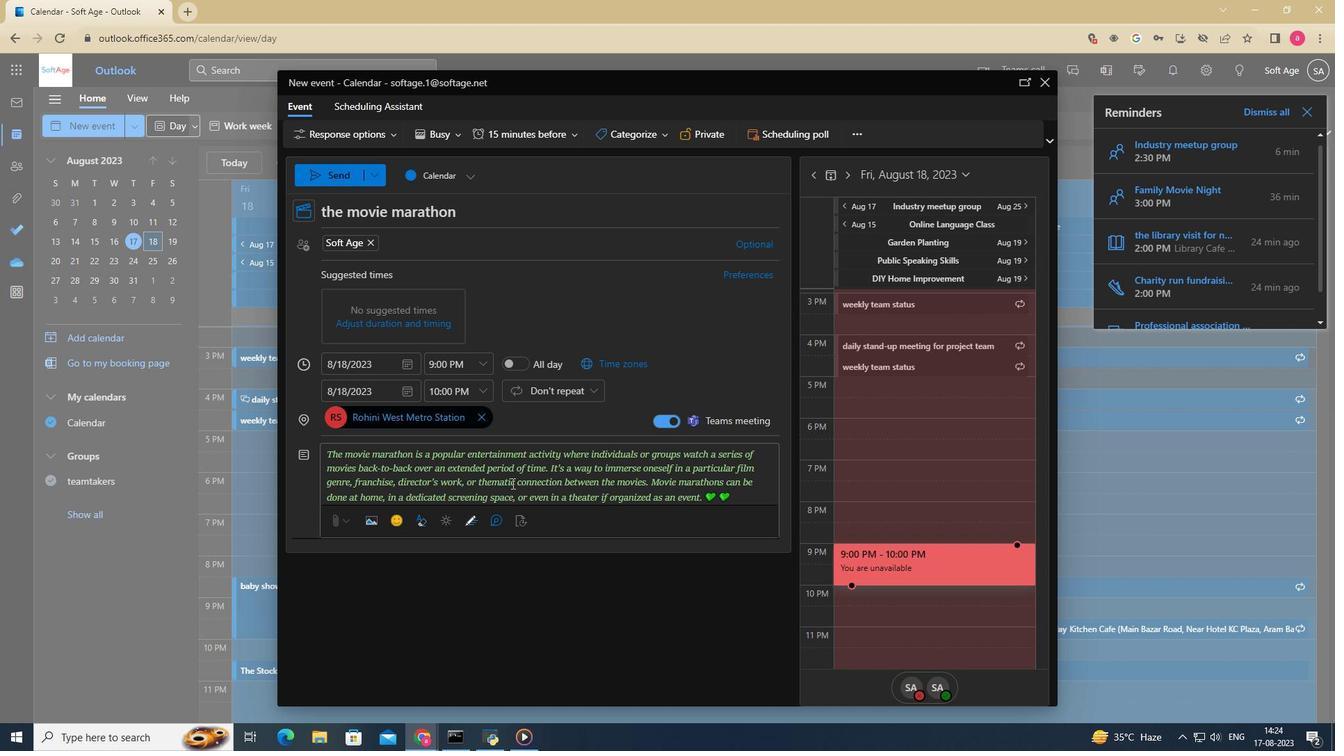 
Action: Mouse pressed left at (512, 483)
Screenshot: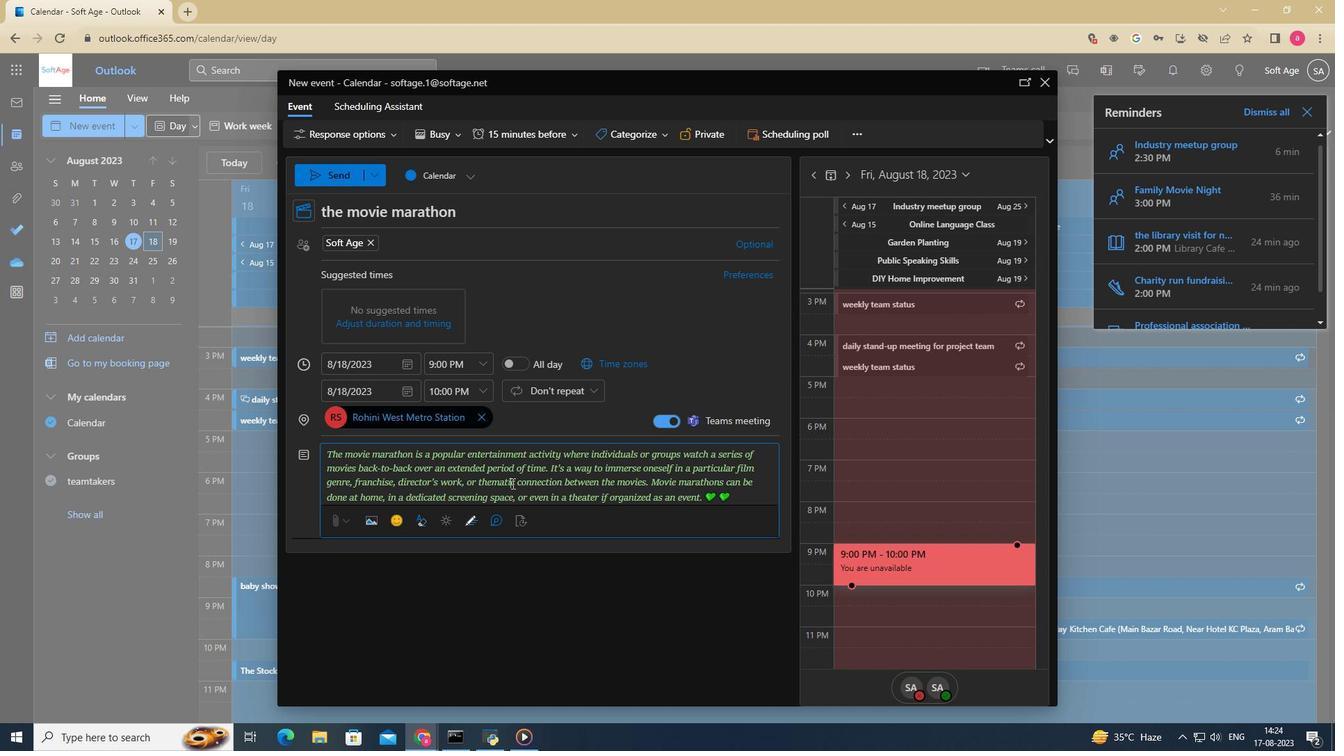 
Action: Mouse pressed left at (512, 483)
Screenshot: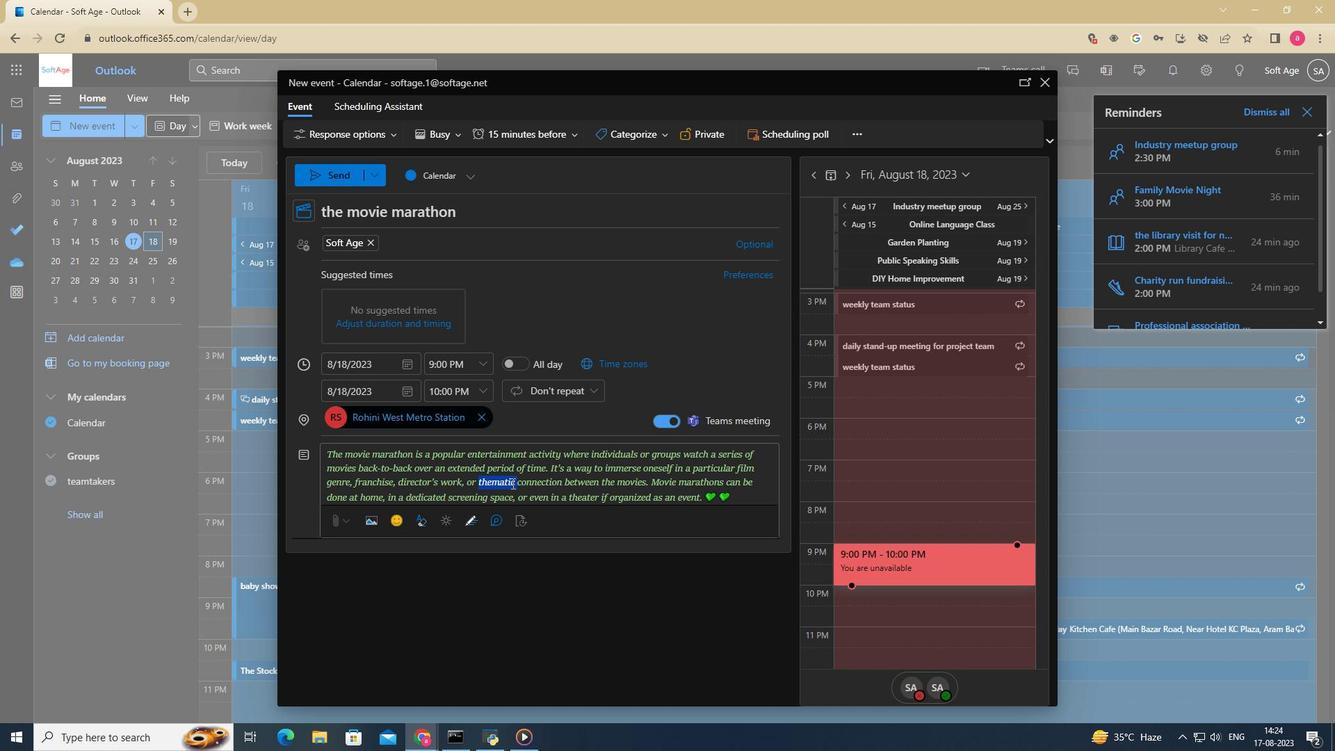 
Action: Mouse pressed left at (512, 483)
Screenshot: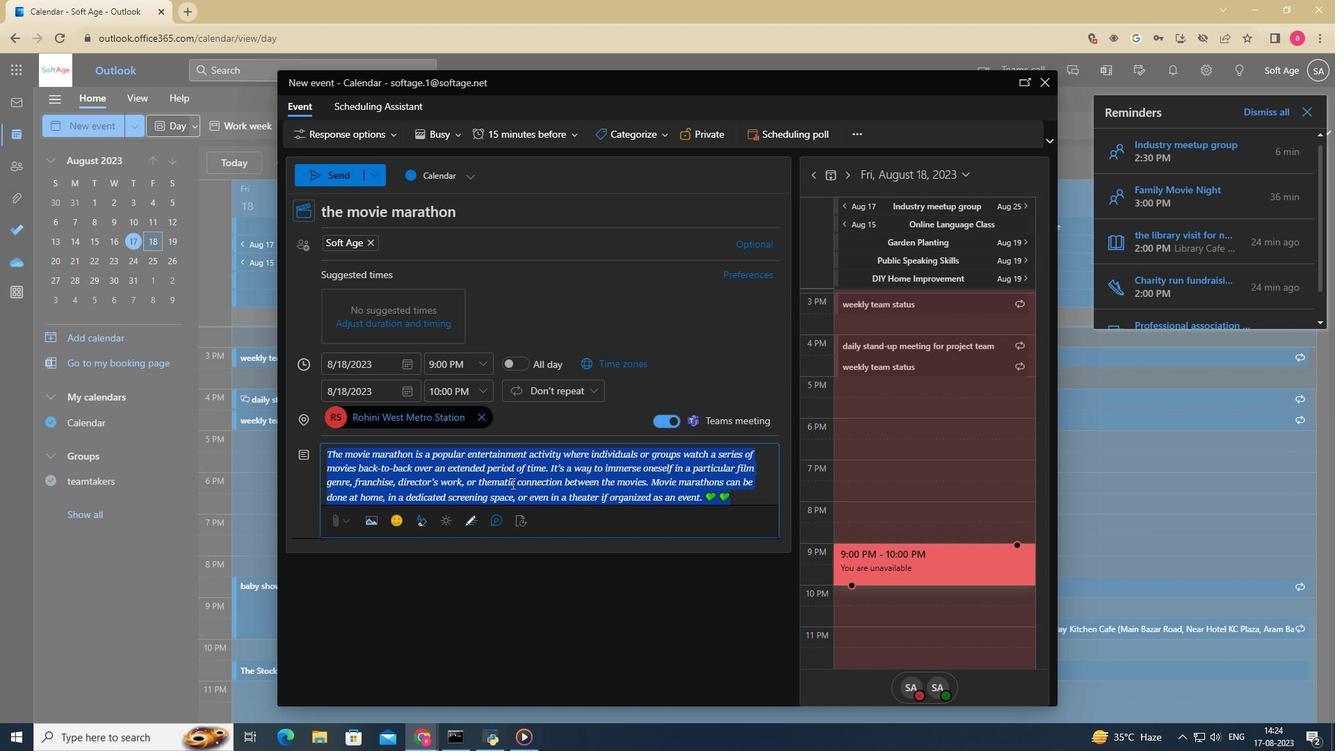 
Action: Mouse moved to (649, 292)
Screenshot: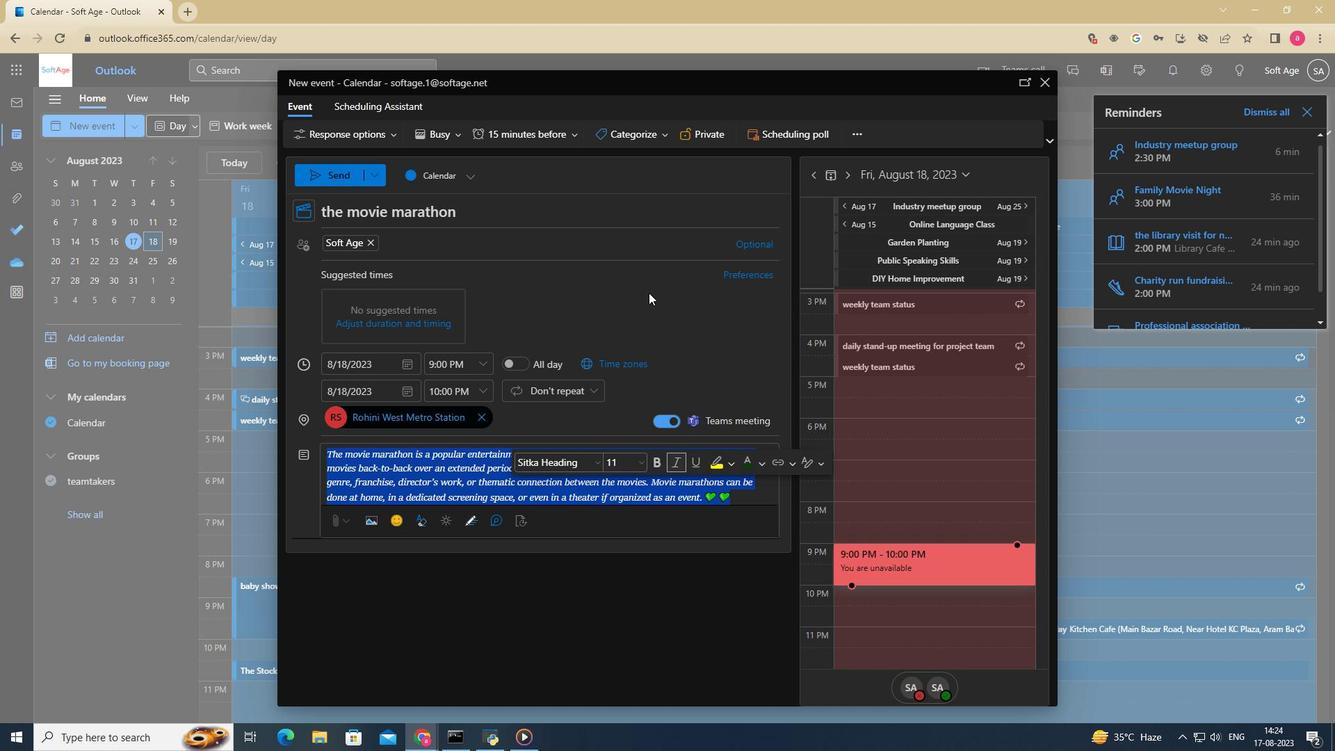 
Action: Mouse pressed left at (649, 292)
Screenshot: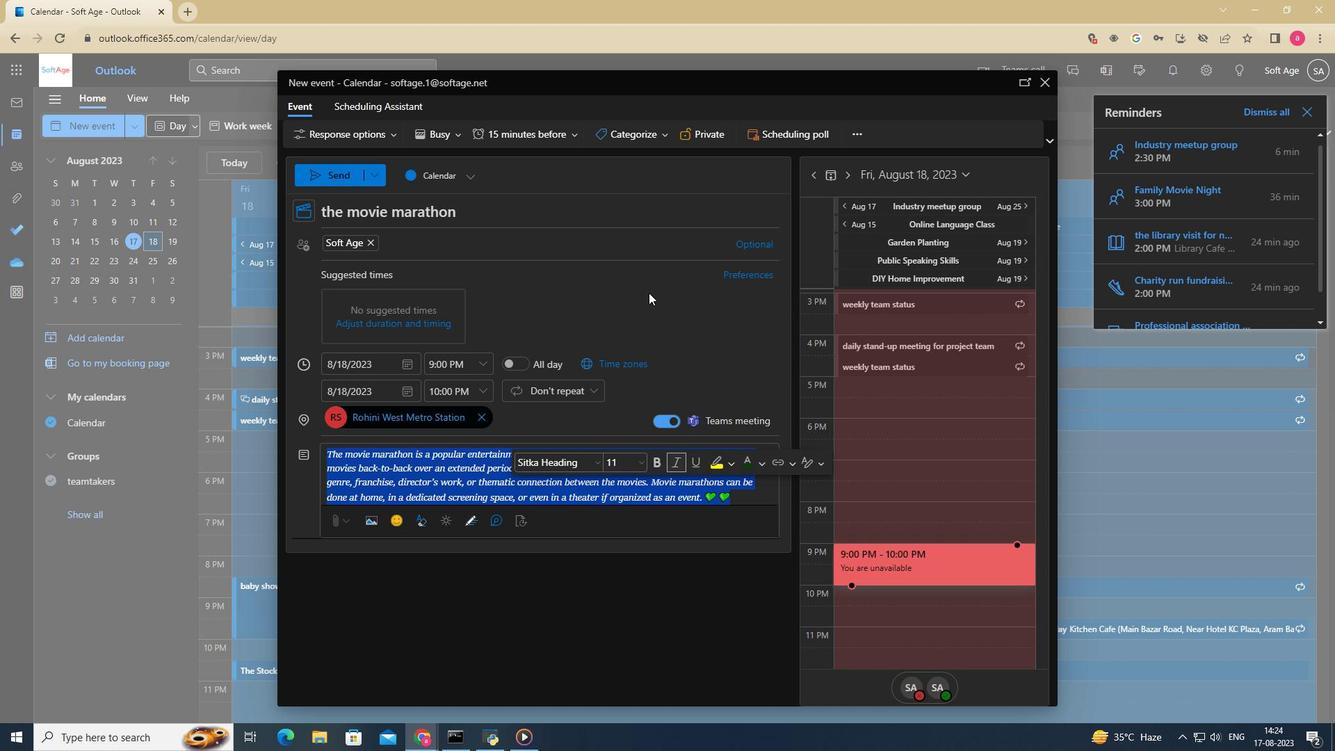 
Action: Mouse moved to (355, 178)
Screenshot: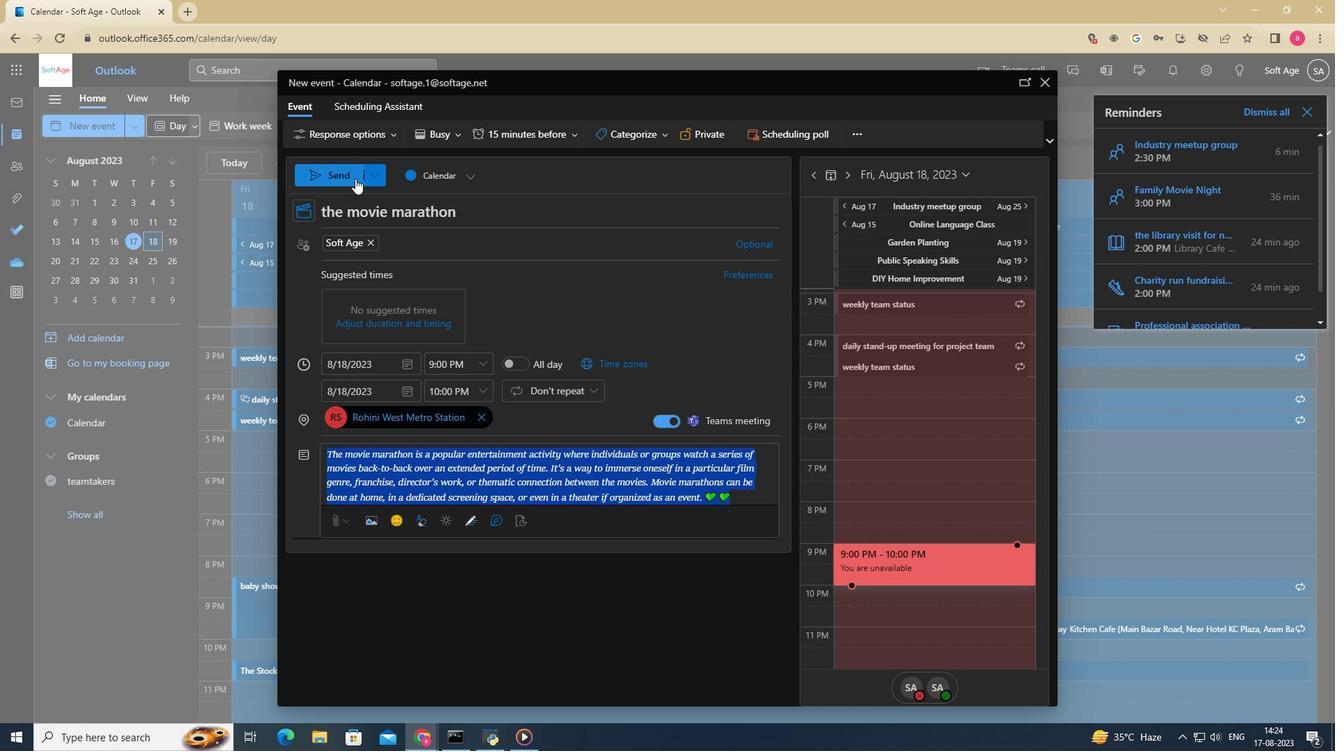
Action: Mouse pressed left at (355, 178)
Screenshot: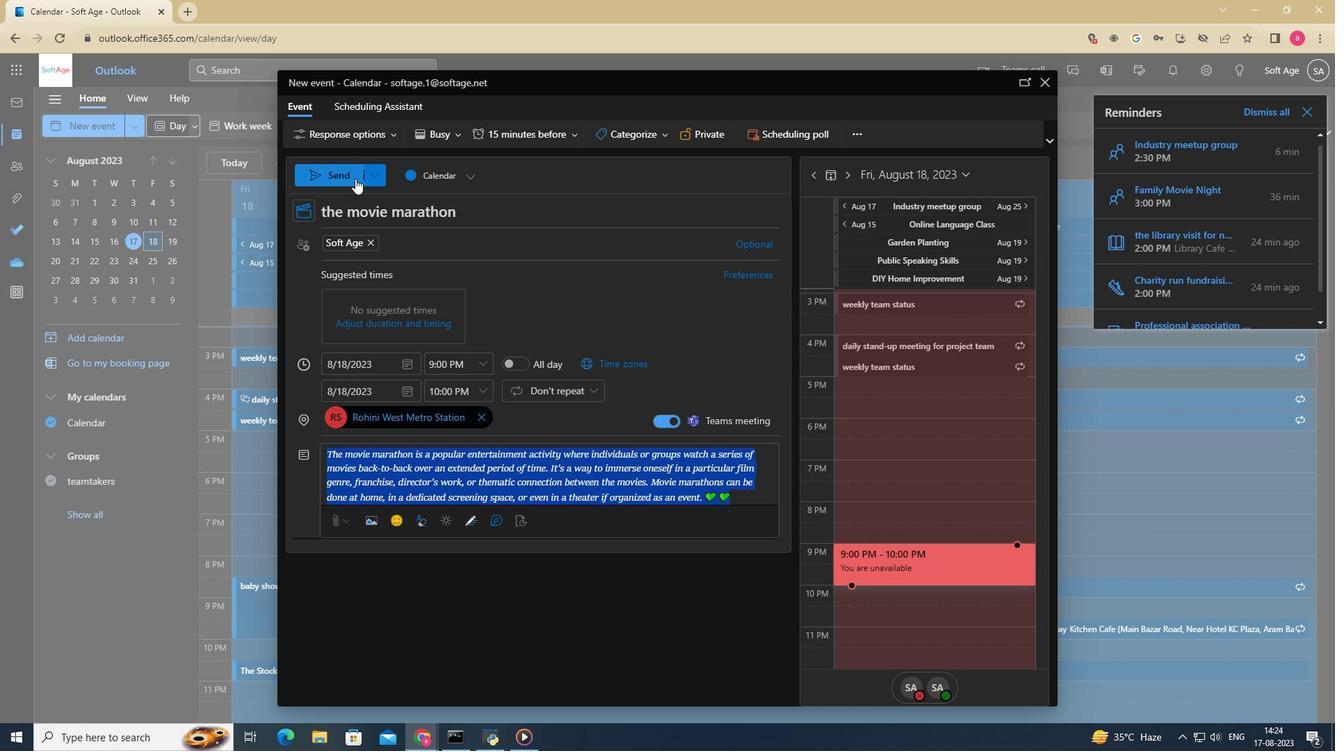 
Action: Mouse moved to (505, 332)
Screenshot: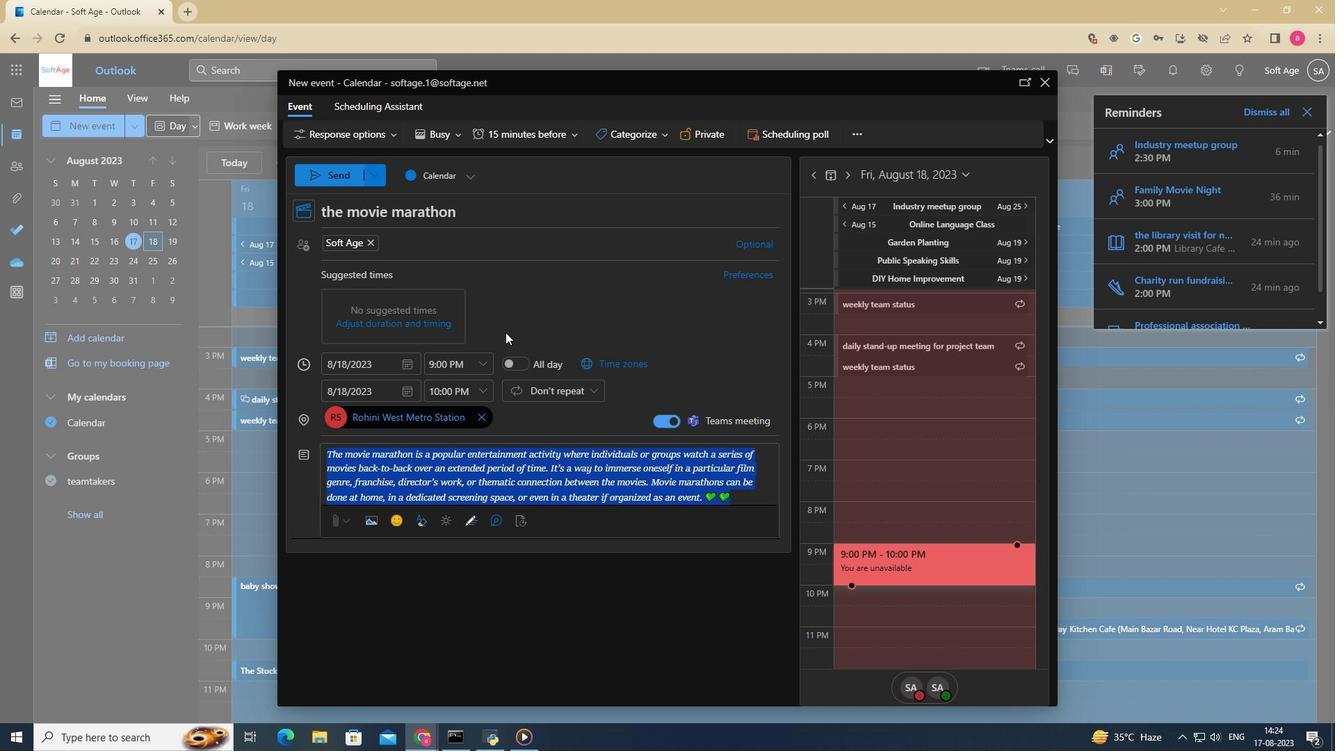 
